 Task: Search one way flight ticket for 1 adult, 5 children, 2 infants in seat and 1 infant on lap in first from West Palm Beach: Palm Beach International Airport to Gillette: Gillette Campbell County Airport on 5-1-2023. Choice of flights is Delta. Number of bags: 1 checked bag. Price is upto 82000. Outbound departure time preference is 16:30.
Action: Mouse moved to (362, 404)
Screenshot: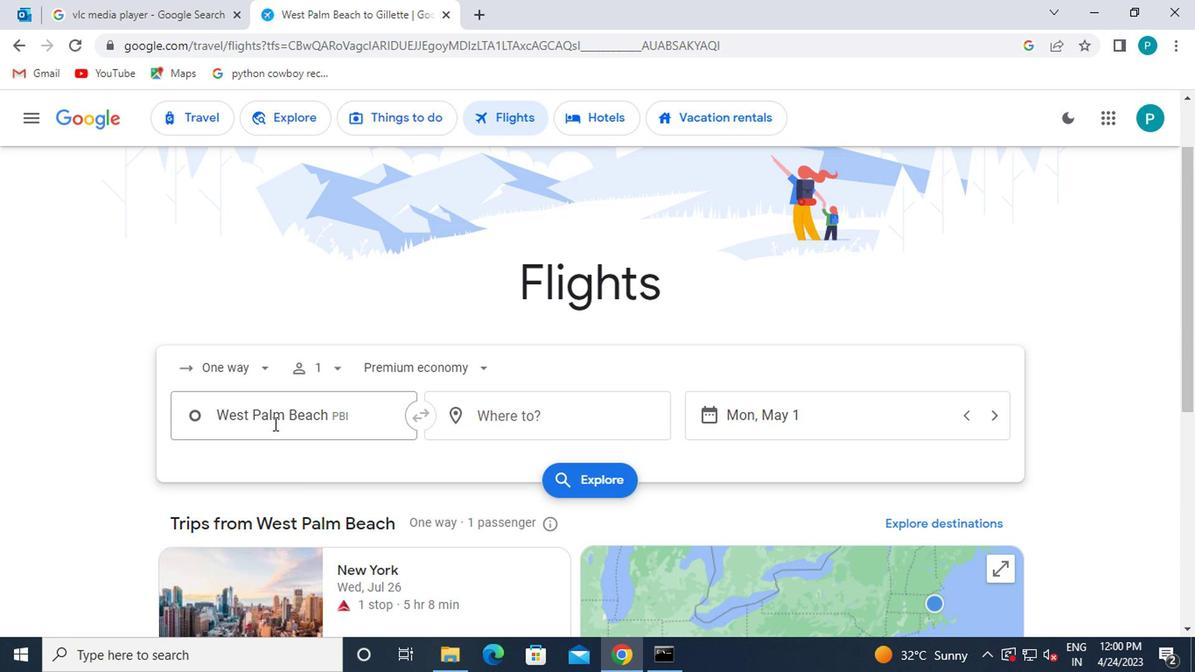 
Action: Mouse pressed left at (362, 404)
Screenshot: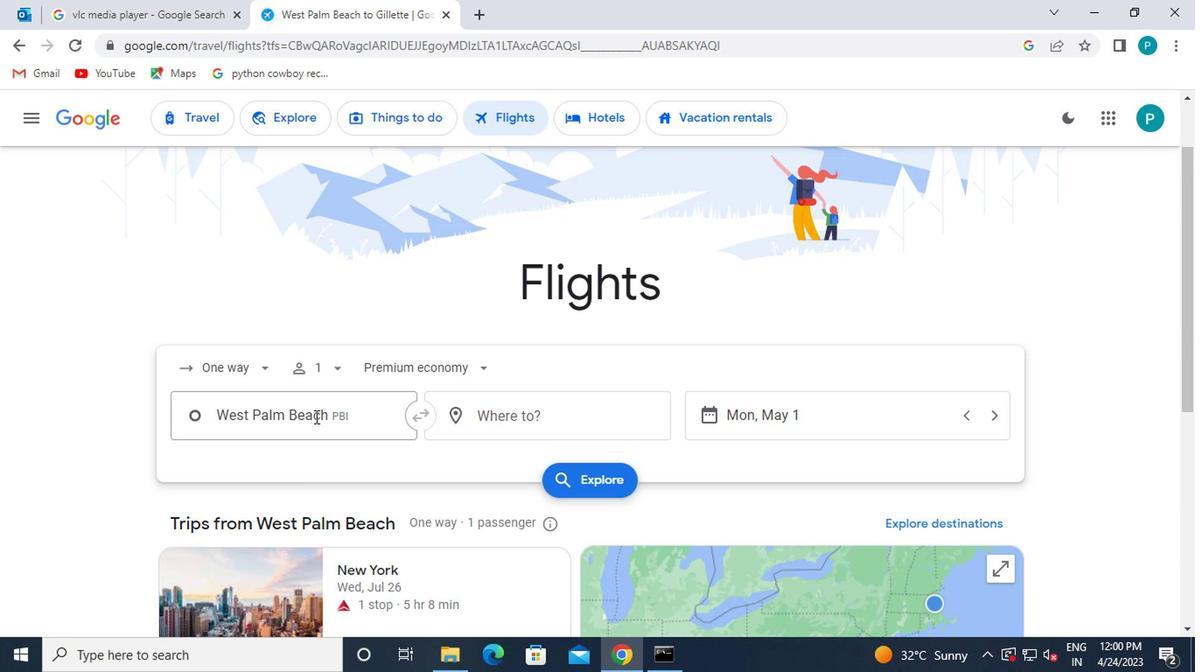
Action: Mouse moved to (376, 498)
Screenshot: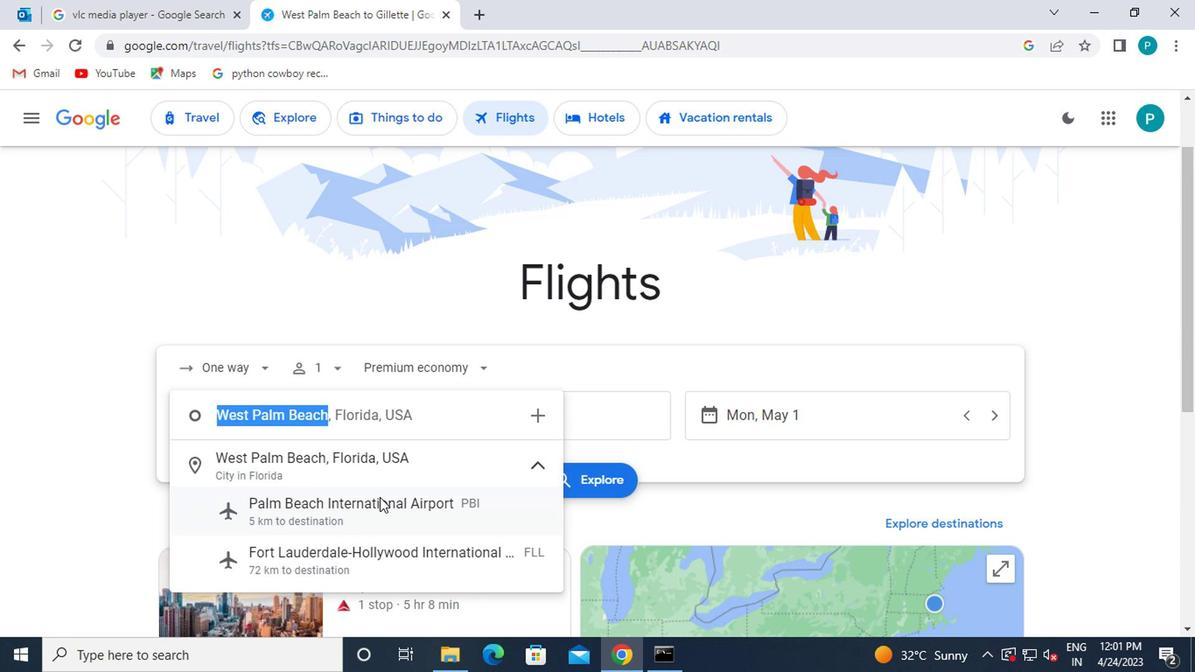
Action: Mouse pressed left at (376, 498)
Screenshot: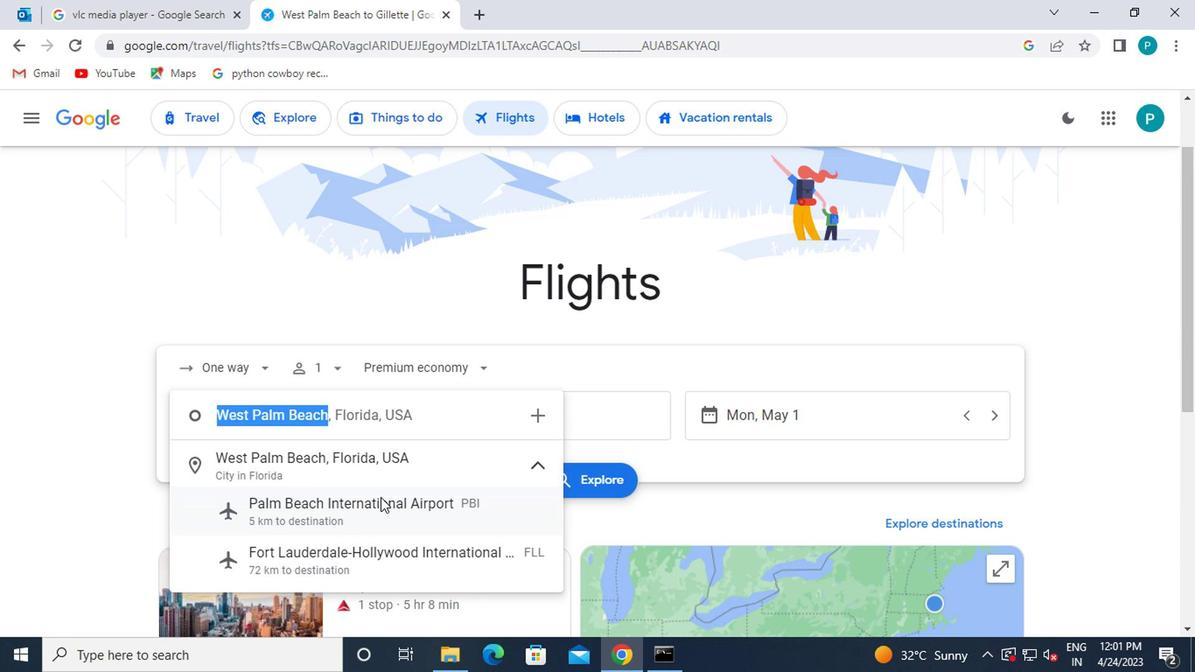 
Action: Mouse moved to (536, 430)
Screenshot: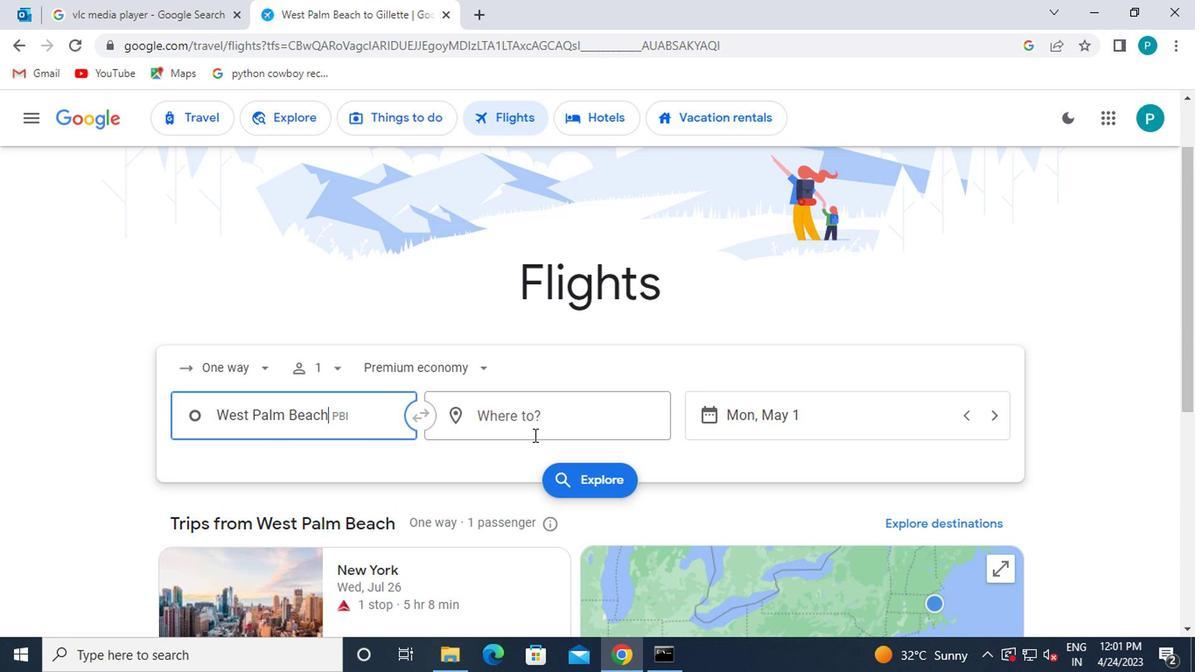 
Action: Mouse pressed left at (536, 430)
Screenshot: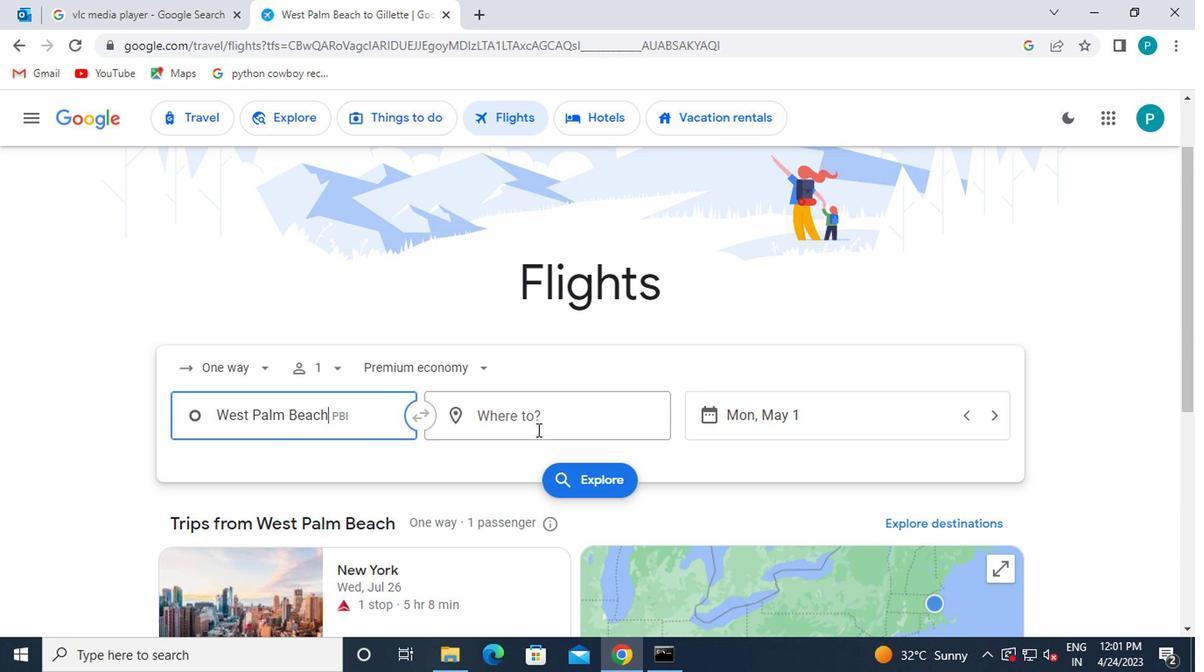 
Action: Key pressed gillette
Screenshot: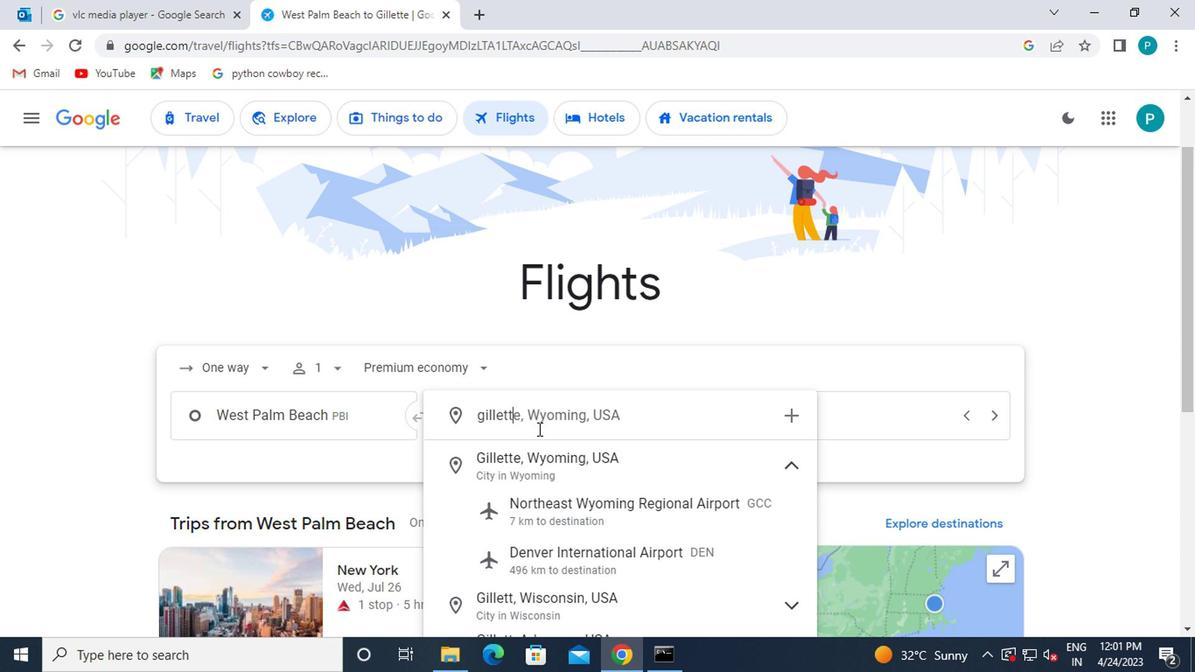 
Action: Mouse moved to (536, 521)
Screenshot: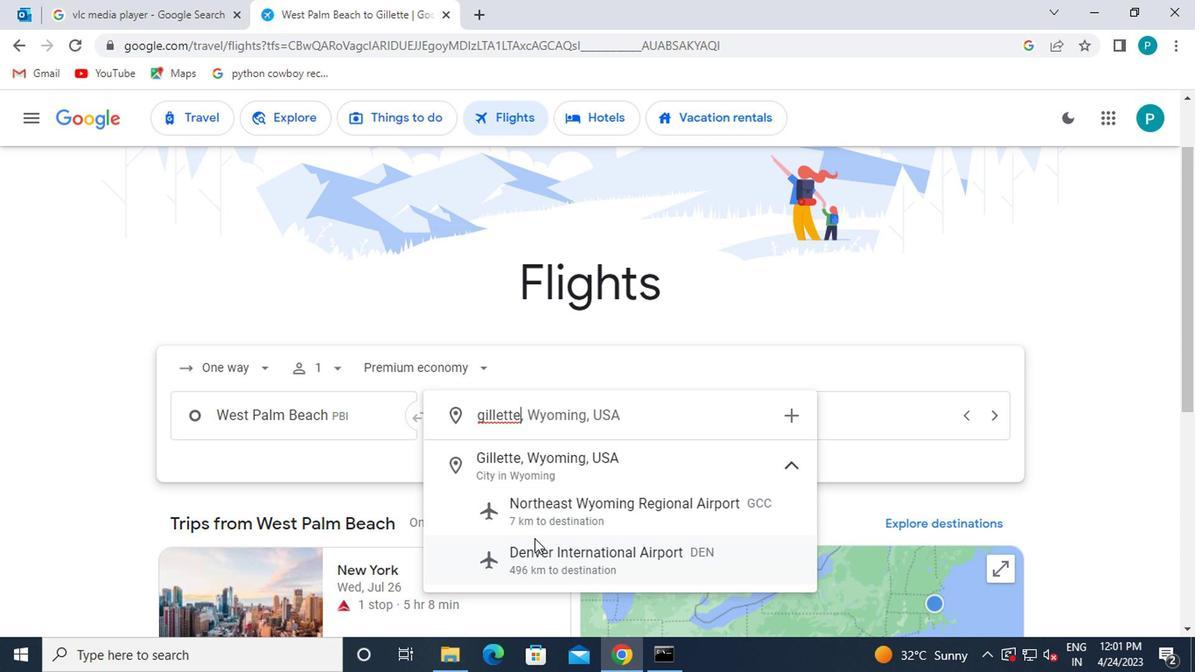 
Action: Mouse pressed left at (536, 521)
Screenshot: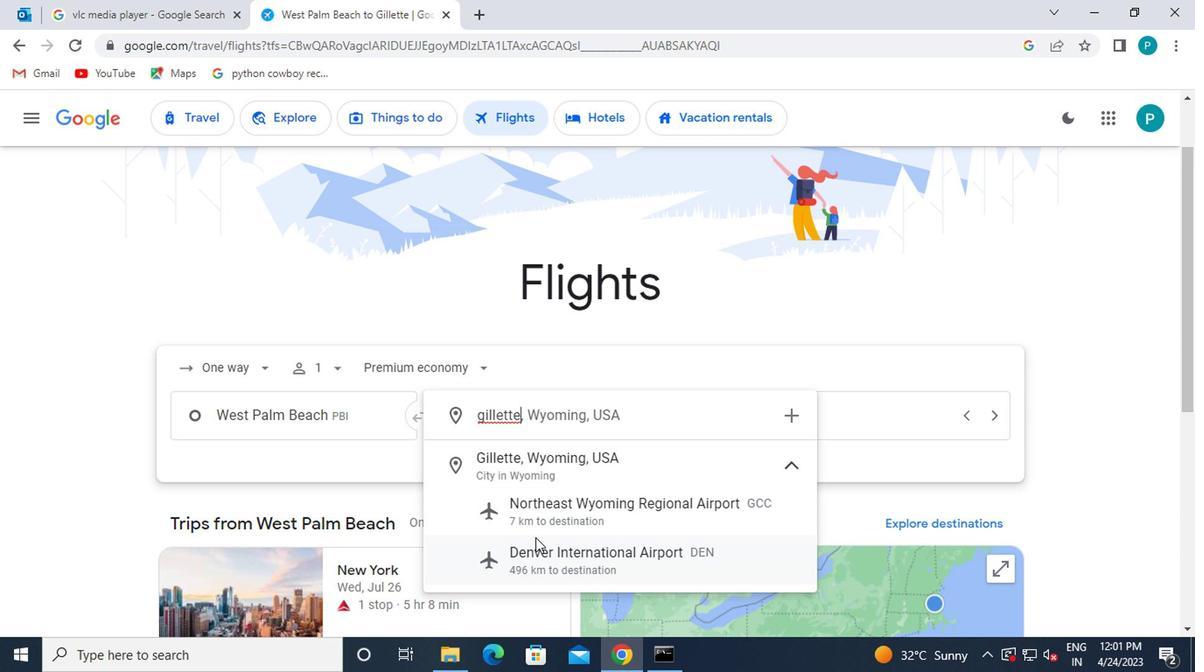 
Action: Mouse moved to (217, 378)
Screenshot: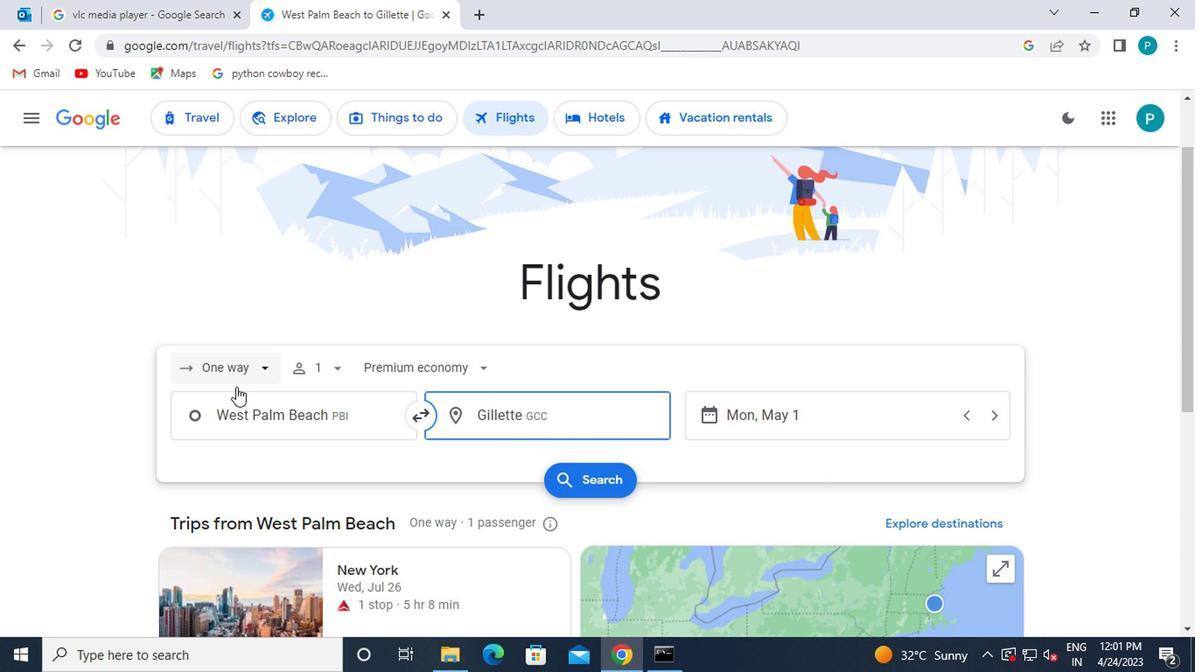 
Action: Mouse pressed left at (217, 378)
Screenshot: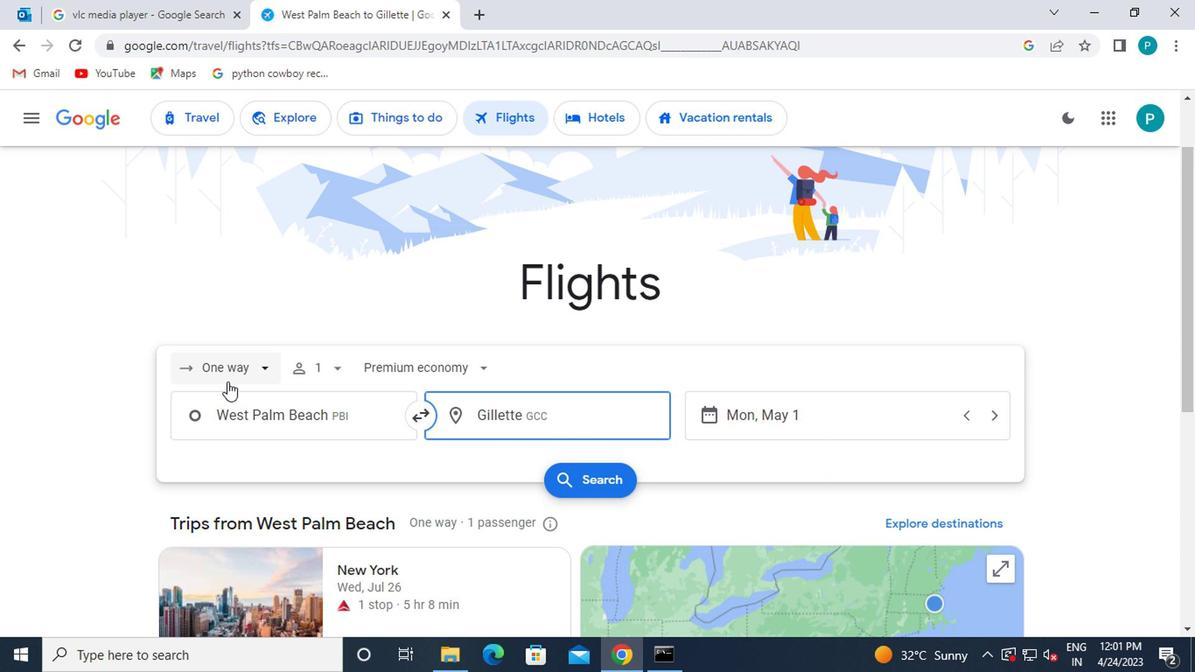 
Action: Mouse moved to (248, 451)
Screenshot: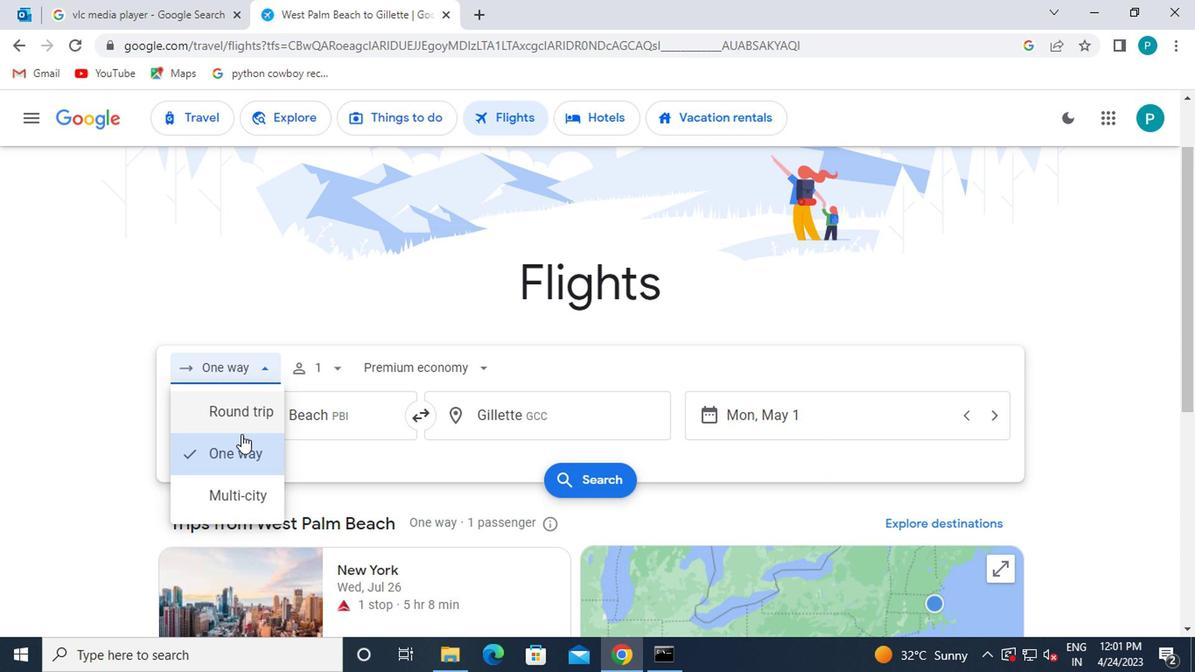 
Action: Mouse pressed left at (248, 451)
Screenshot: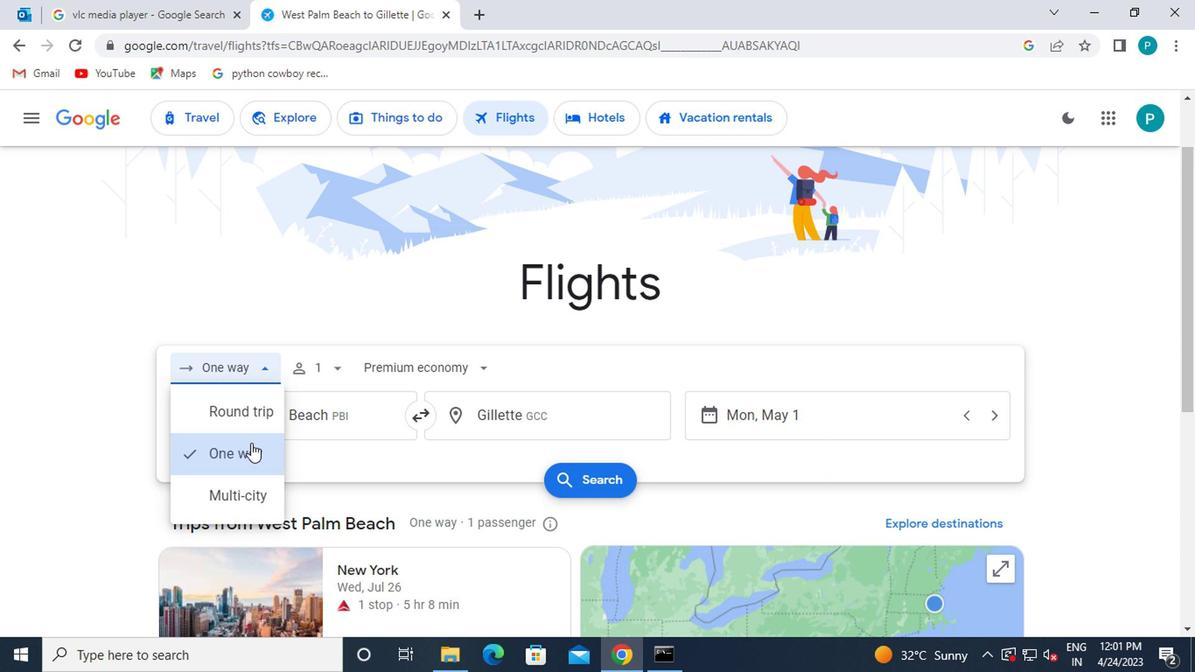 
Action: Mouse moved to (312, 374)
Screenshot: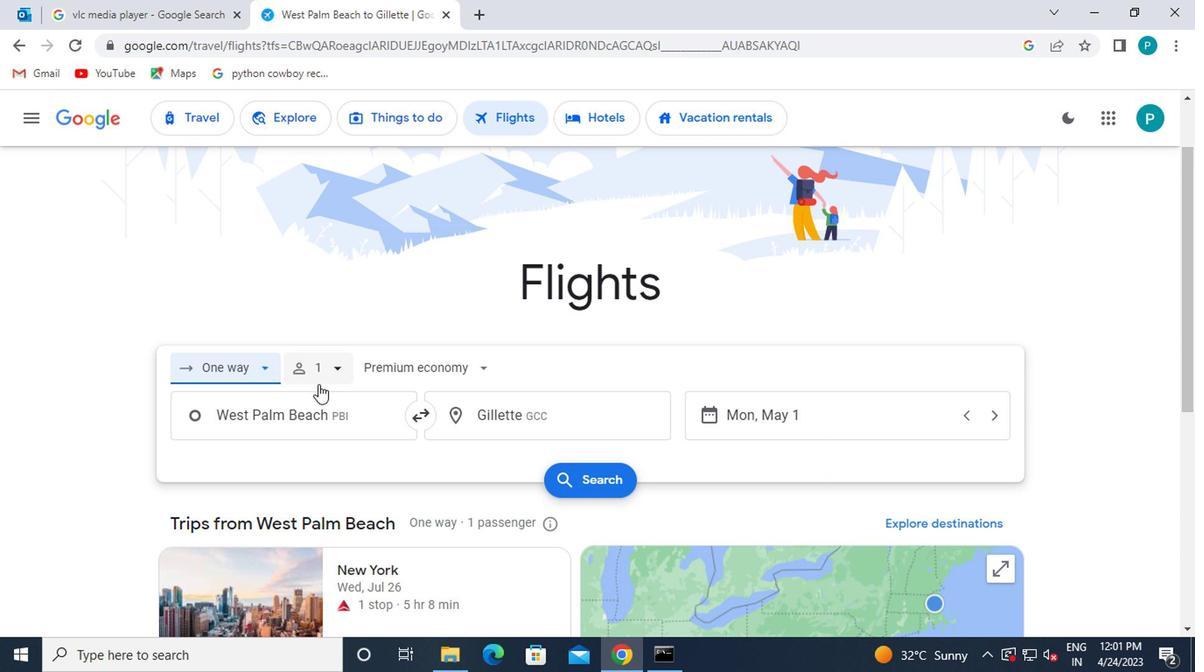 
Action: Mouse pressed left at (312, 374)
Screenshot: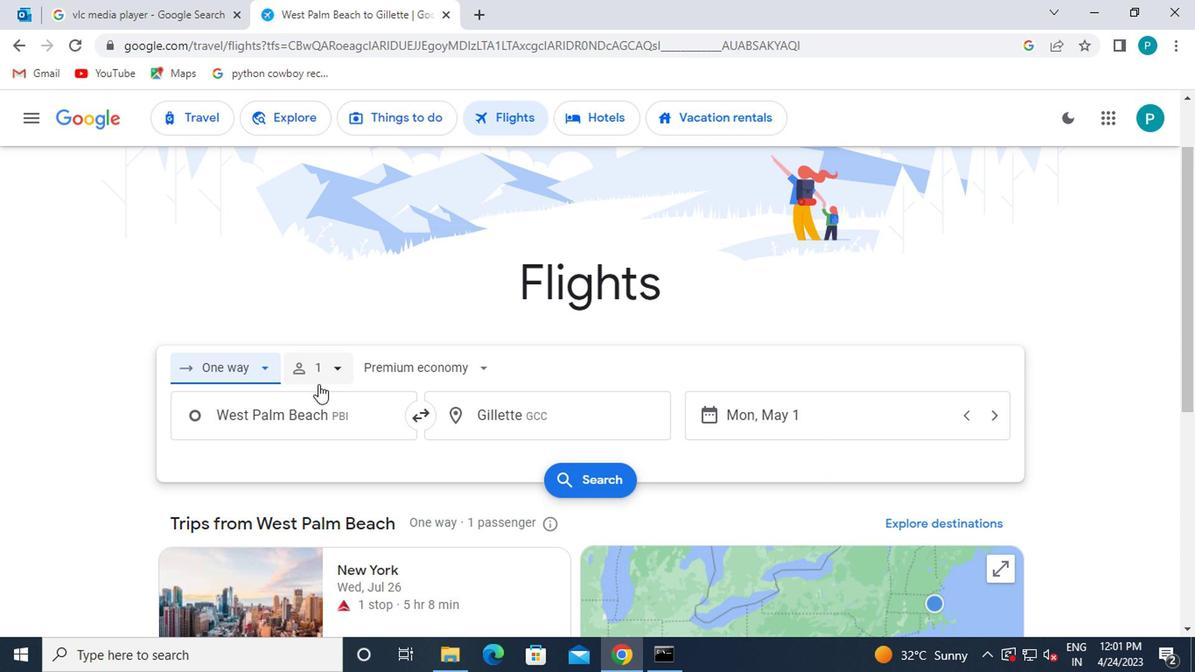 
Action: Mouse moved to (471, 414)
Screenshot: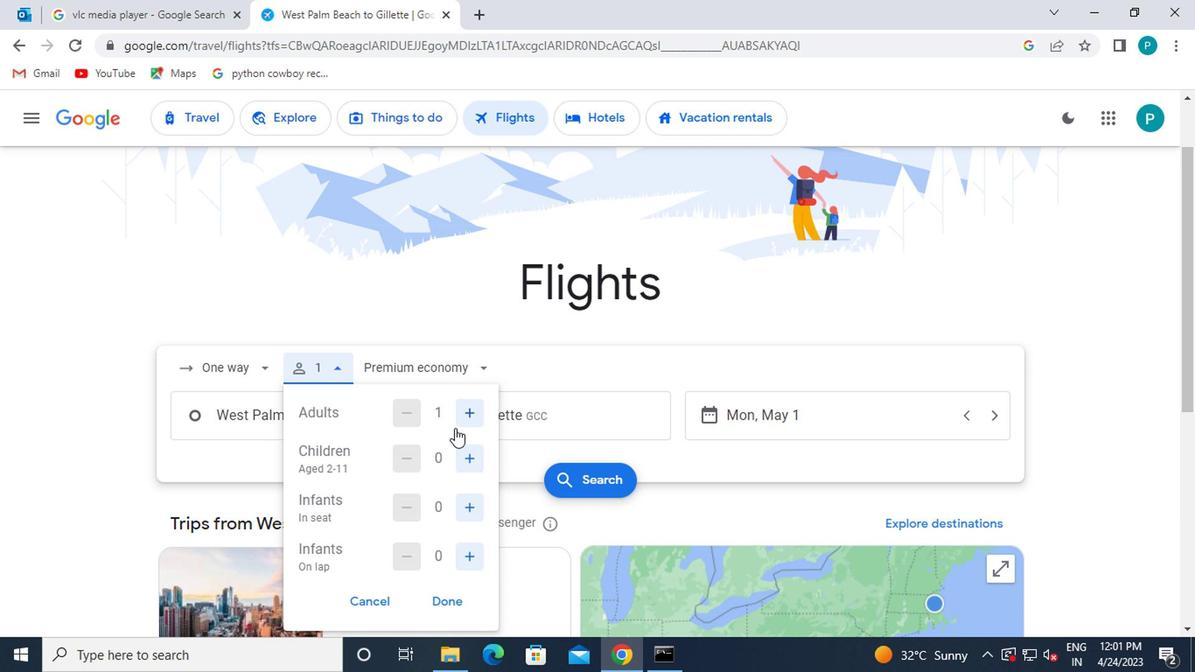 
Action: Mouse pressed left at (471, 414)
Screenshot: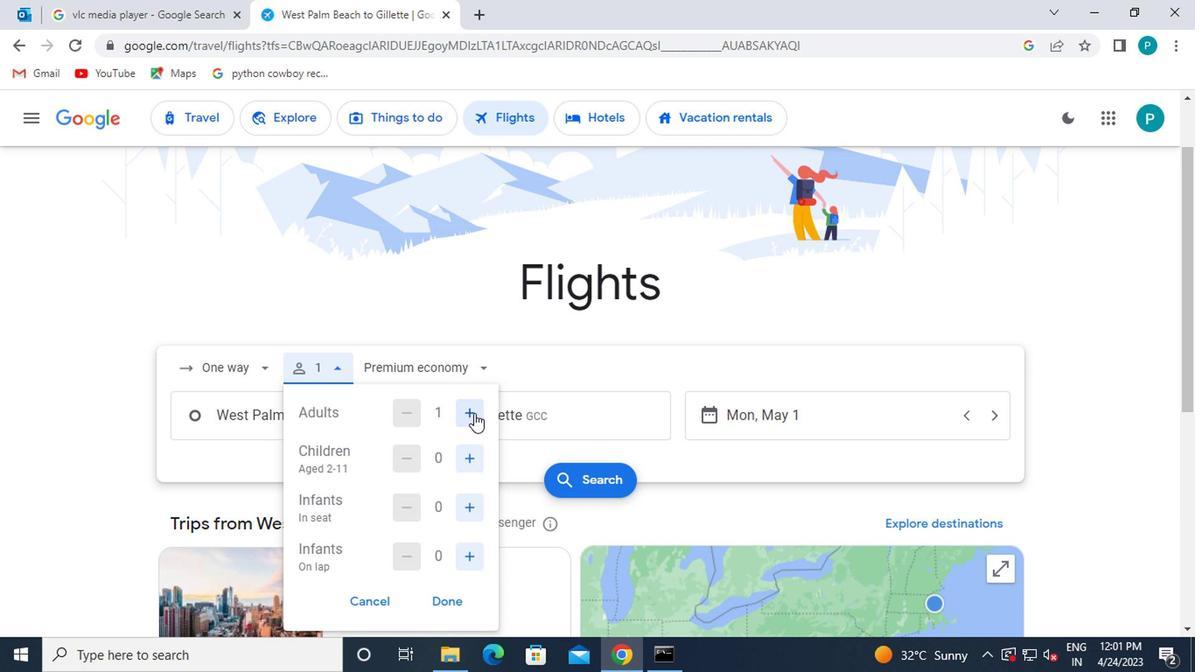 
Action: Mouse pressed left at (471, 414)
Screenshot: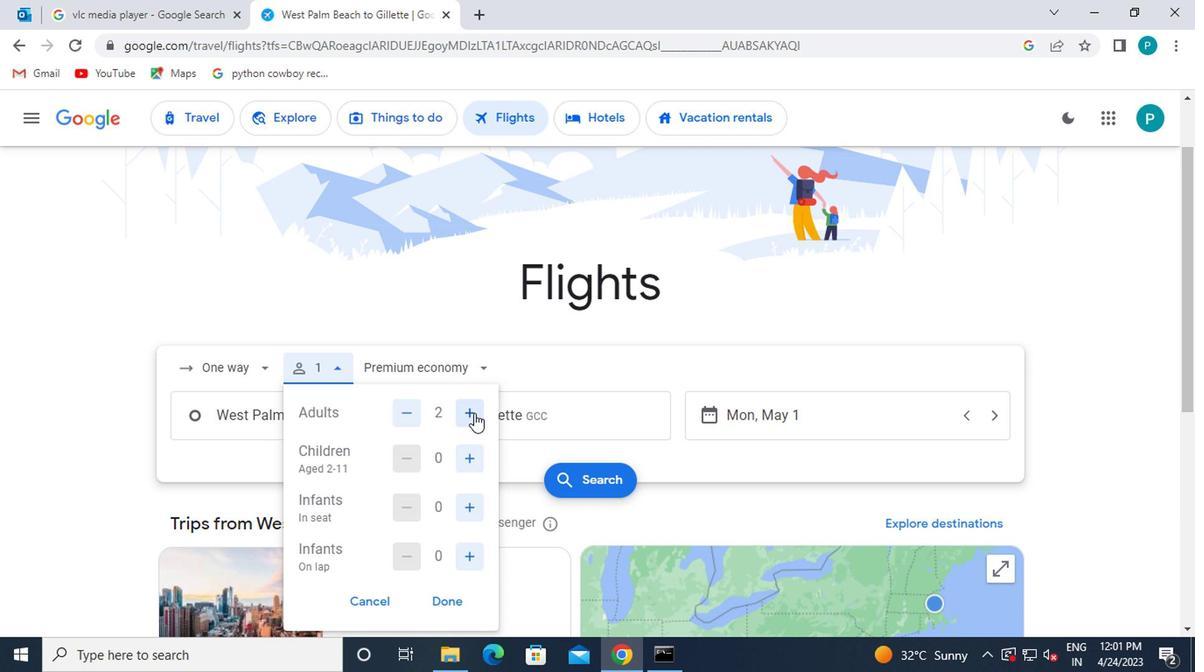 
Action: Mouse moved to (401, 409)
Screenshot: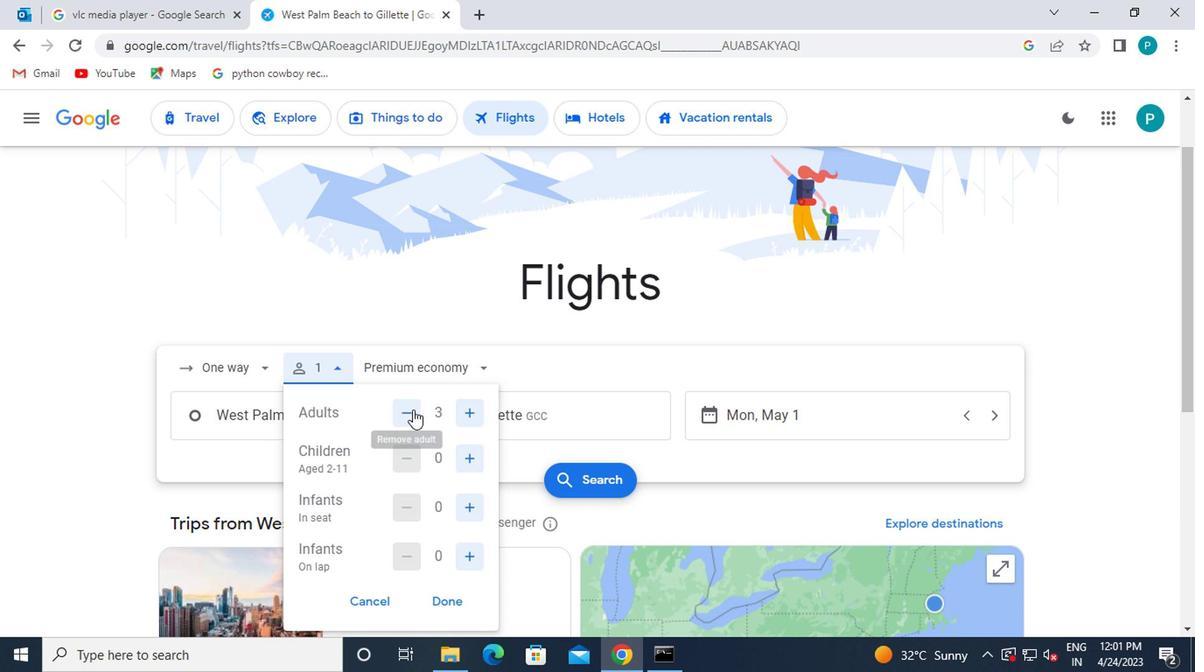 
Action: Mouse pressed left at (401, 409)
Screenshot: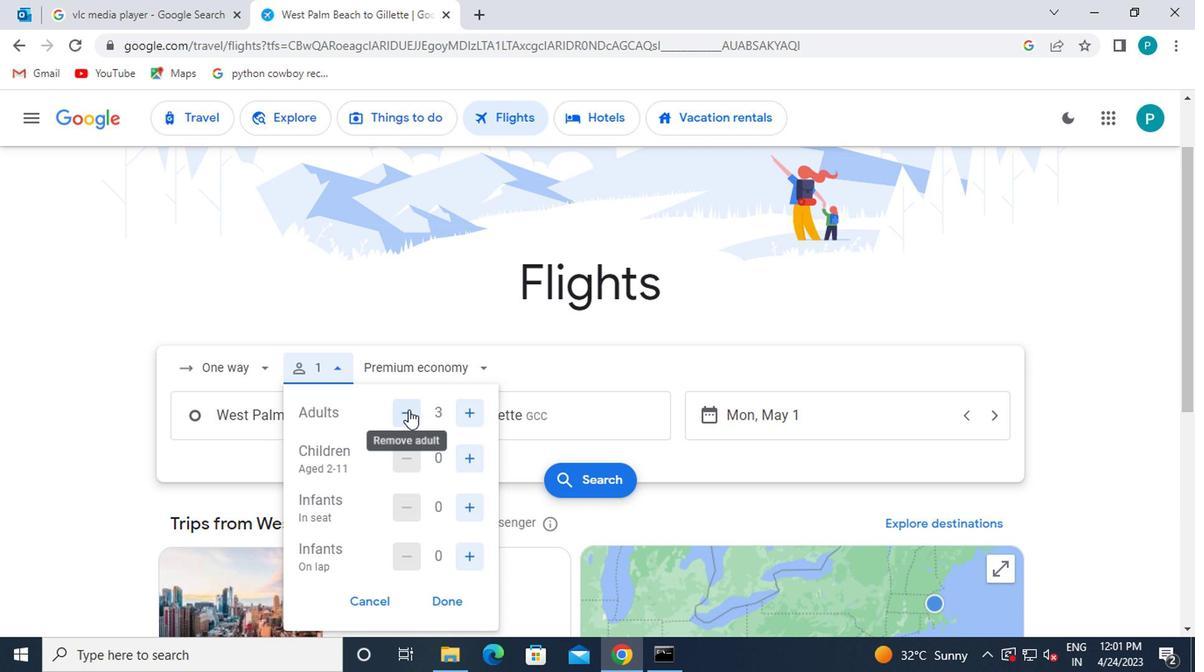 
Action: Mouse pressed left at (401, 409)
Screenshot: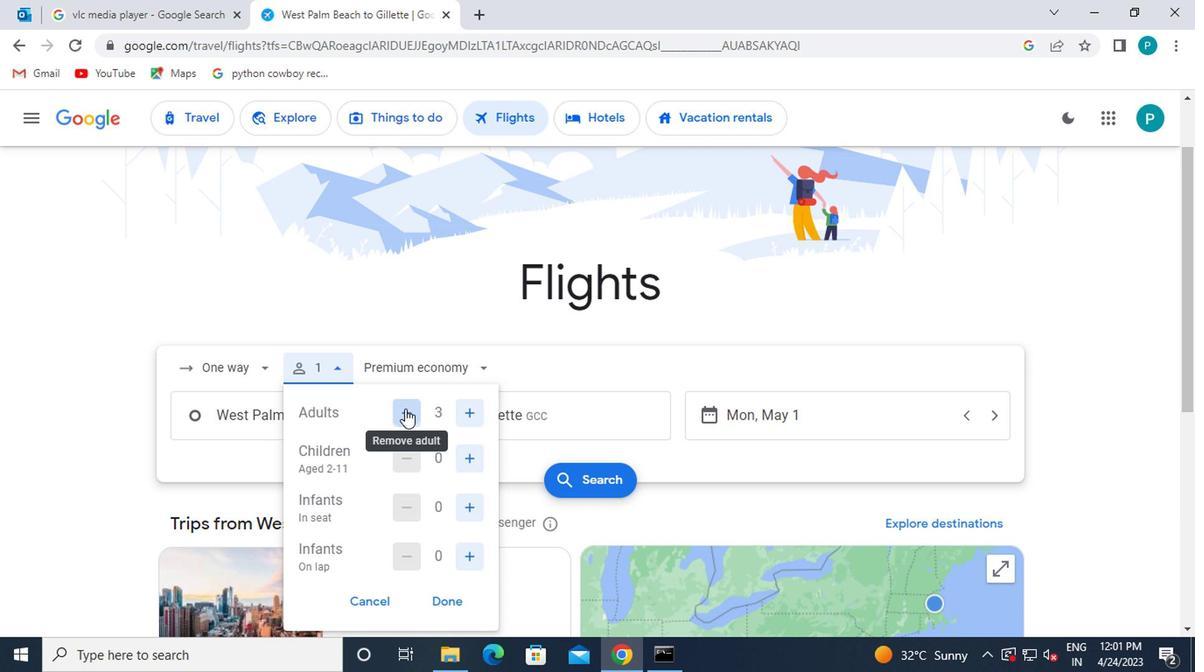 
Action: Mouse moved to (474, 455)
Screenshot: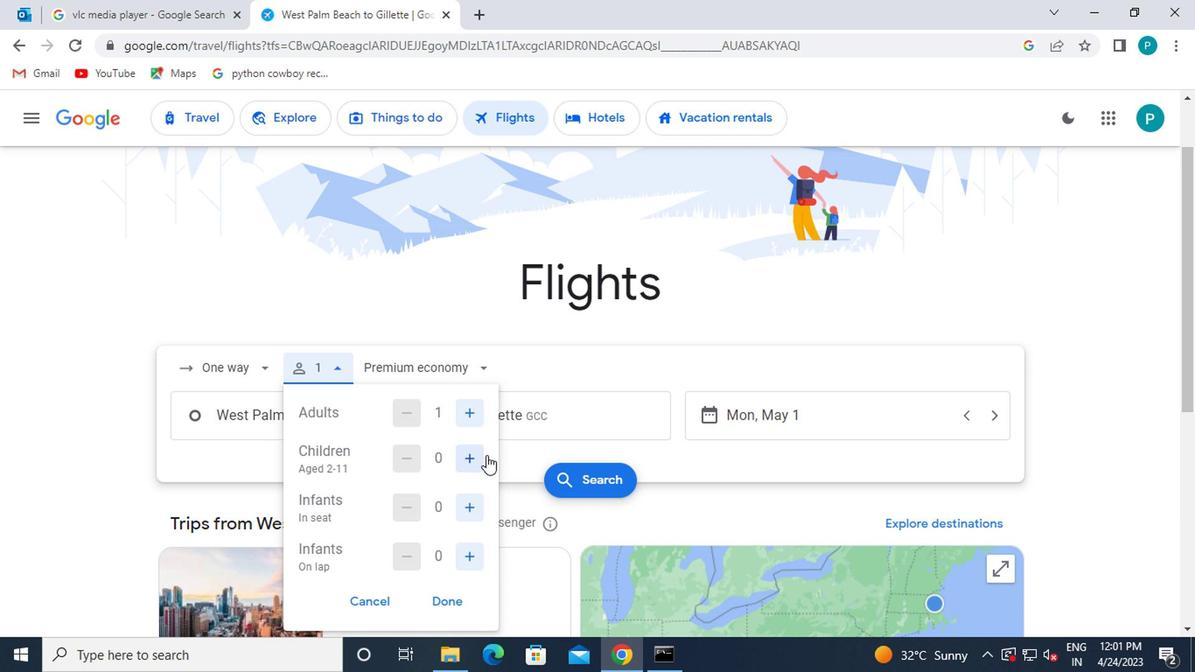 
Action: Mouse pressed left at (474, 455)
Screenshot: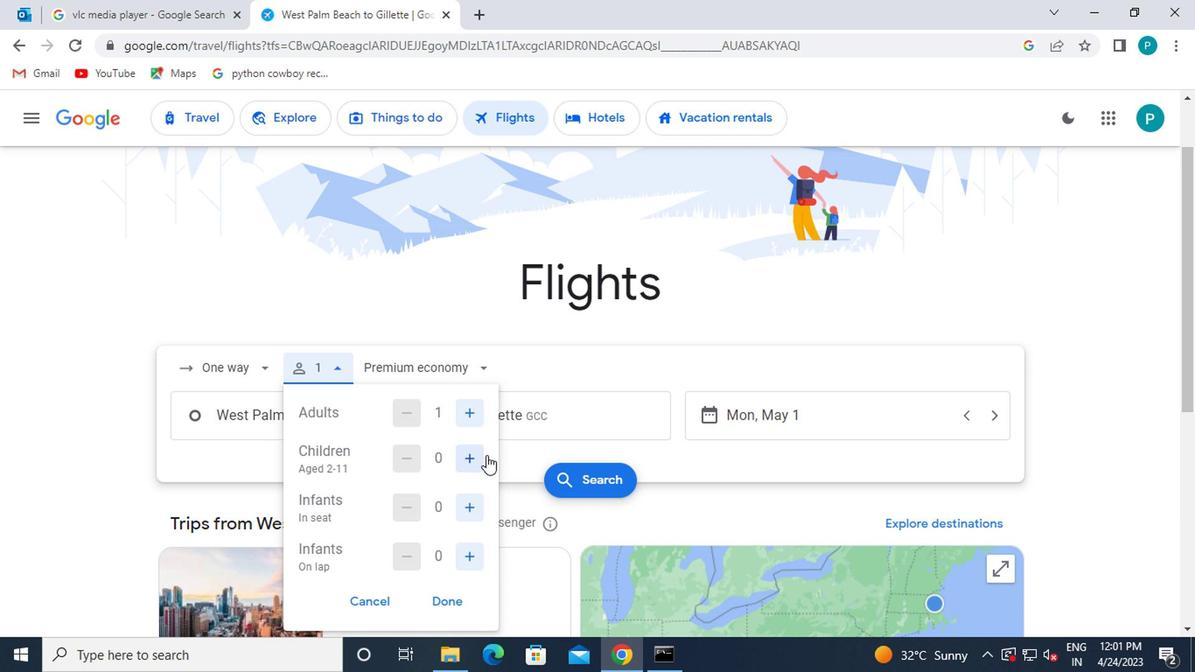 
Action: Mouse moved to (461, 511)
Screenshot: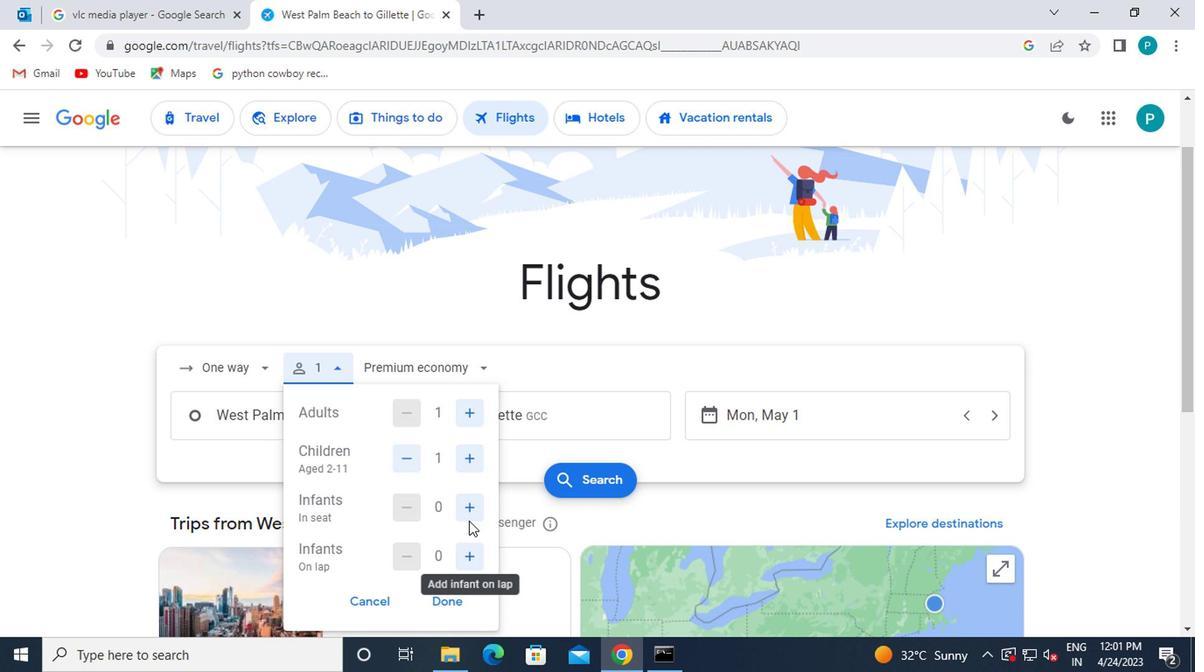 
Action: Mouse pressed left at (461, 511)
Screenshot: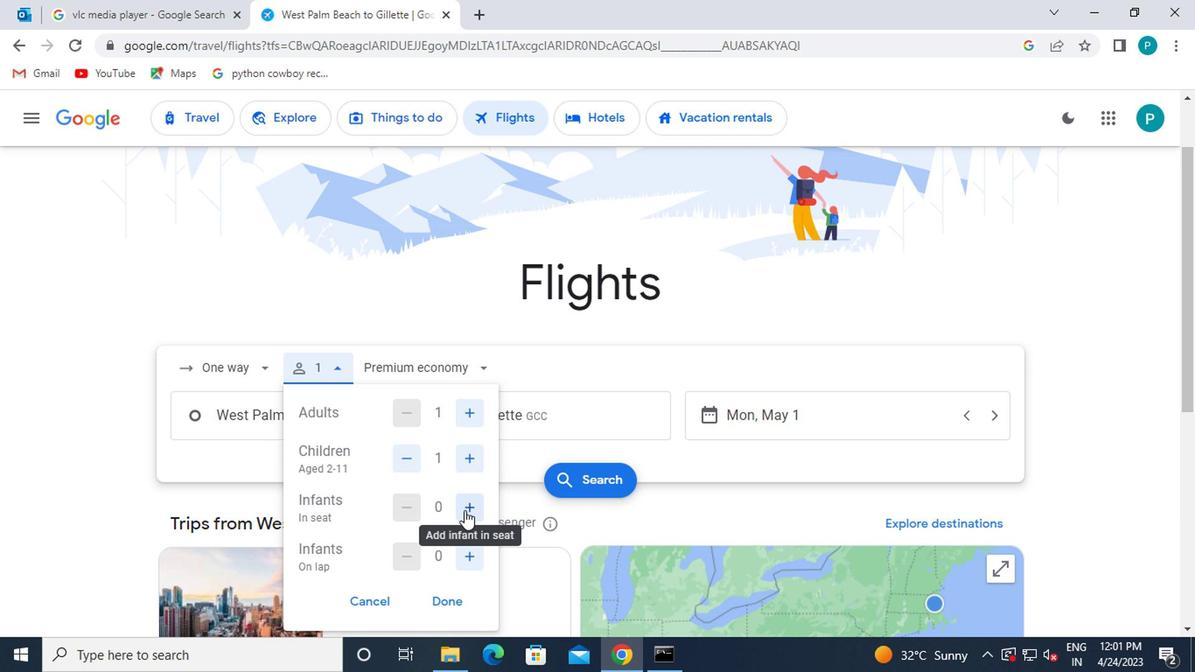 
Action: Mouse pressed left at (461, 511)
Screenshot: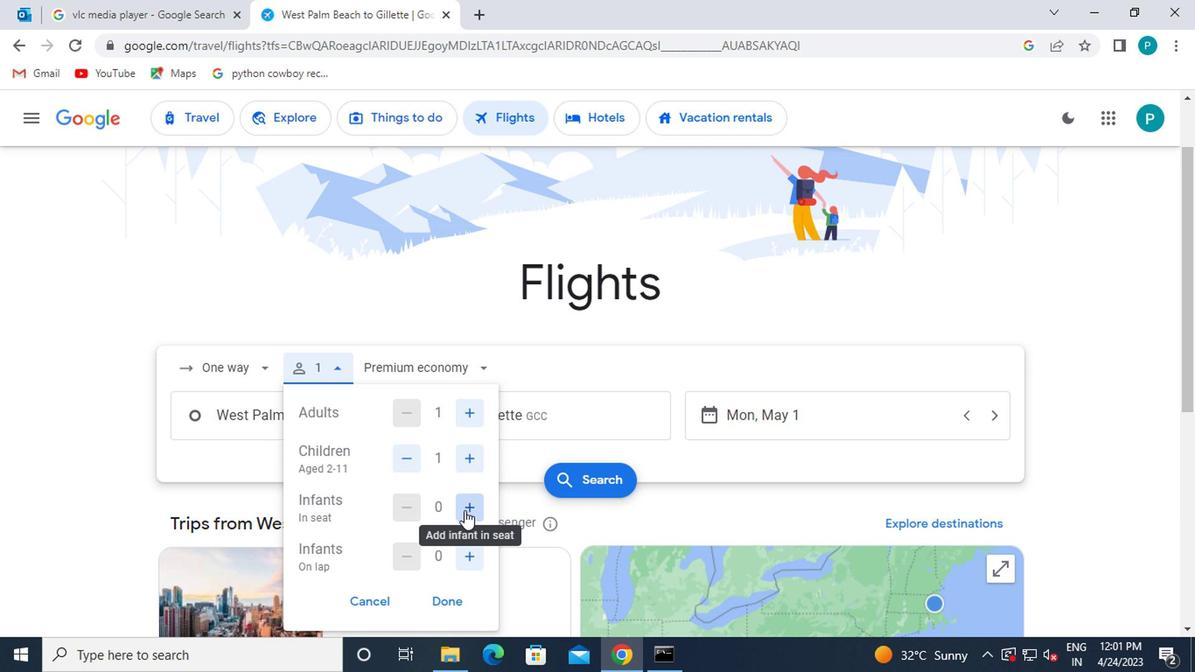 
Action: Mouse moved to (438, 598)
Screenshot: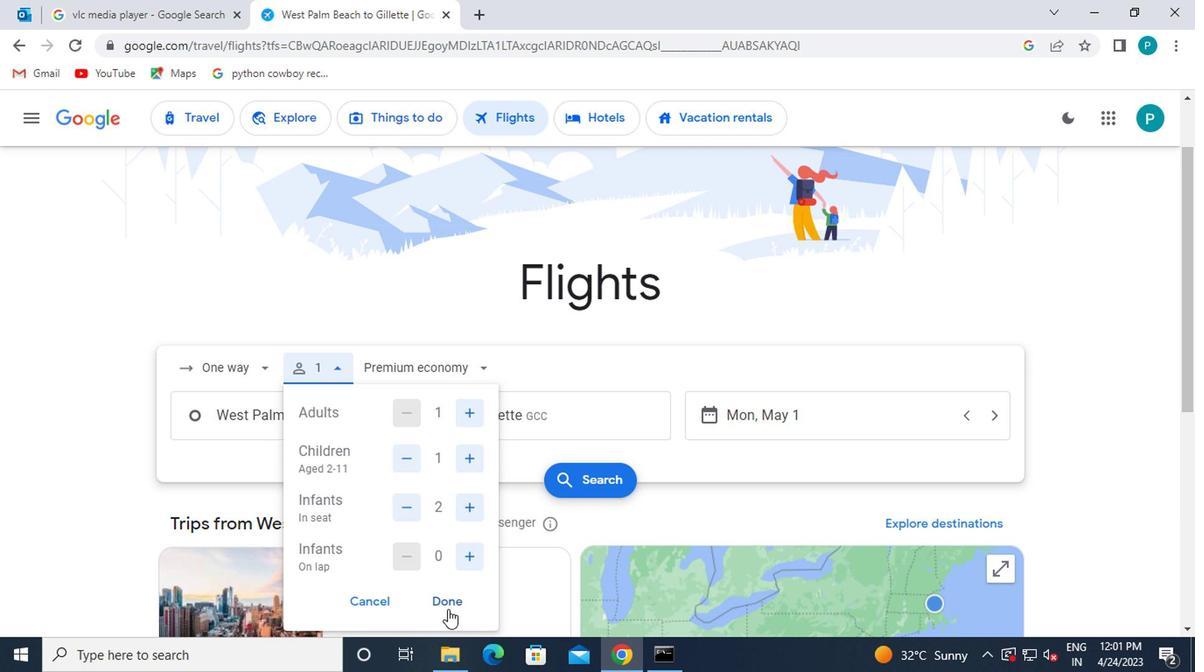 
Action: Mouse pressed left at (438, 598)
Screenshot: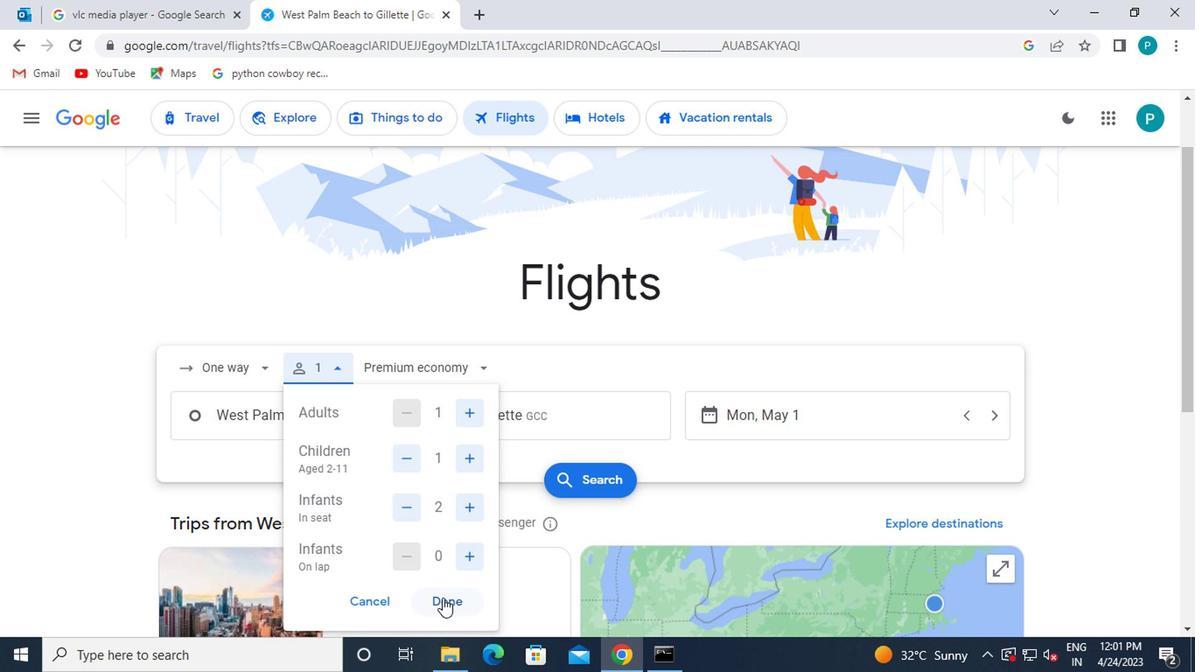 
Action: Mouse moved to (315, 372)
Screenshot: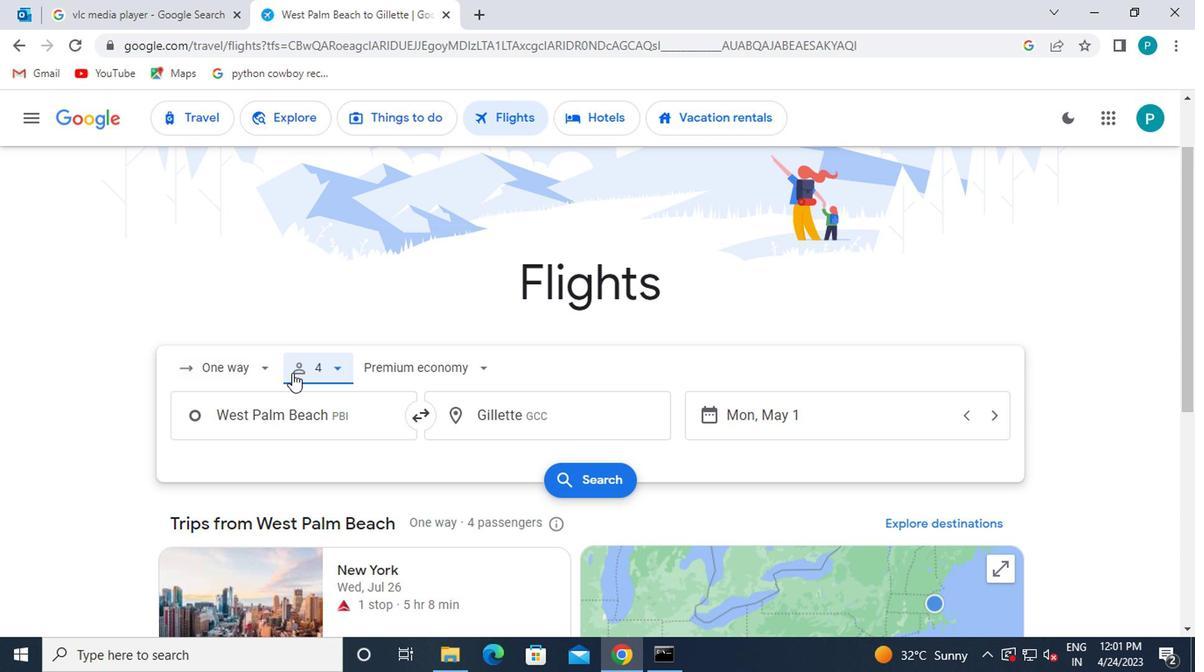 
Action: Mouse pressed left at (315, 372)
Screenshot: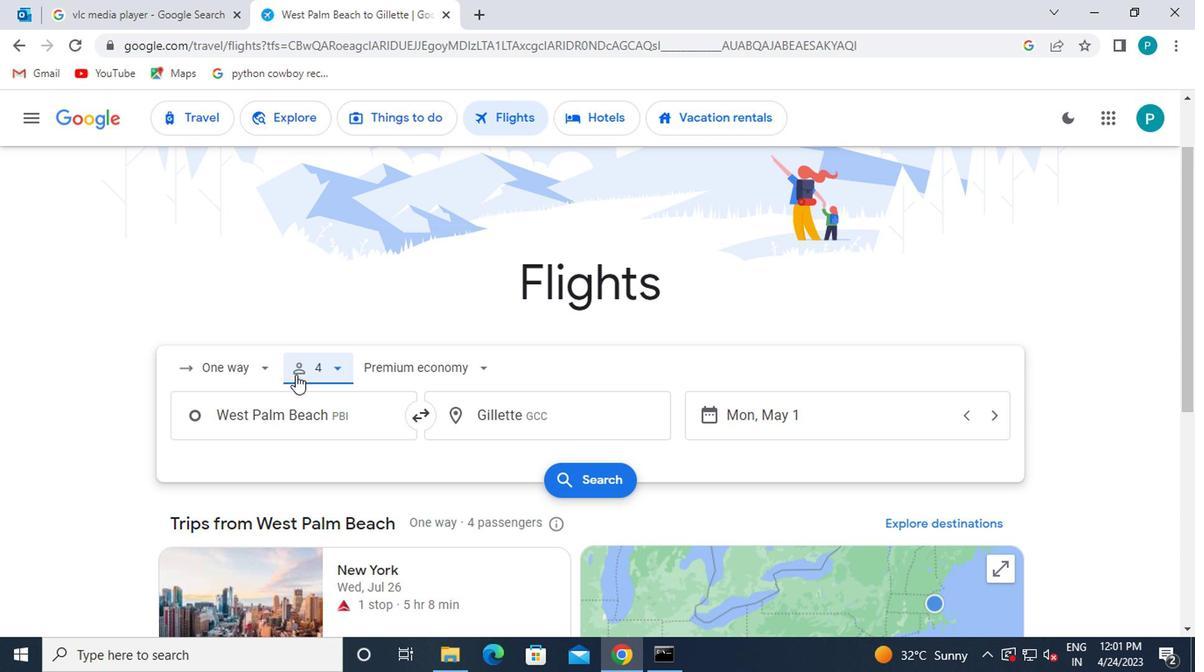
Action: Mouse moved to (470, 453)
Screenshot: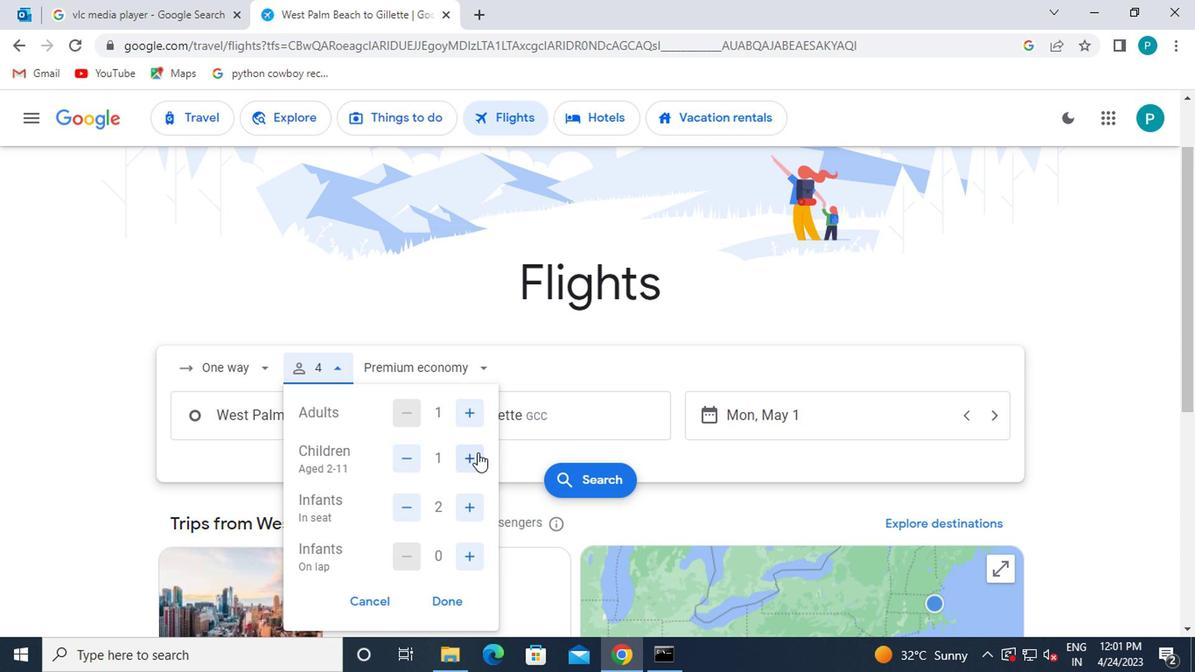 
Action: Mouse pressed left at (470, 453)
Screenshot: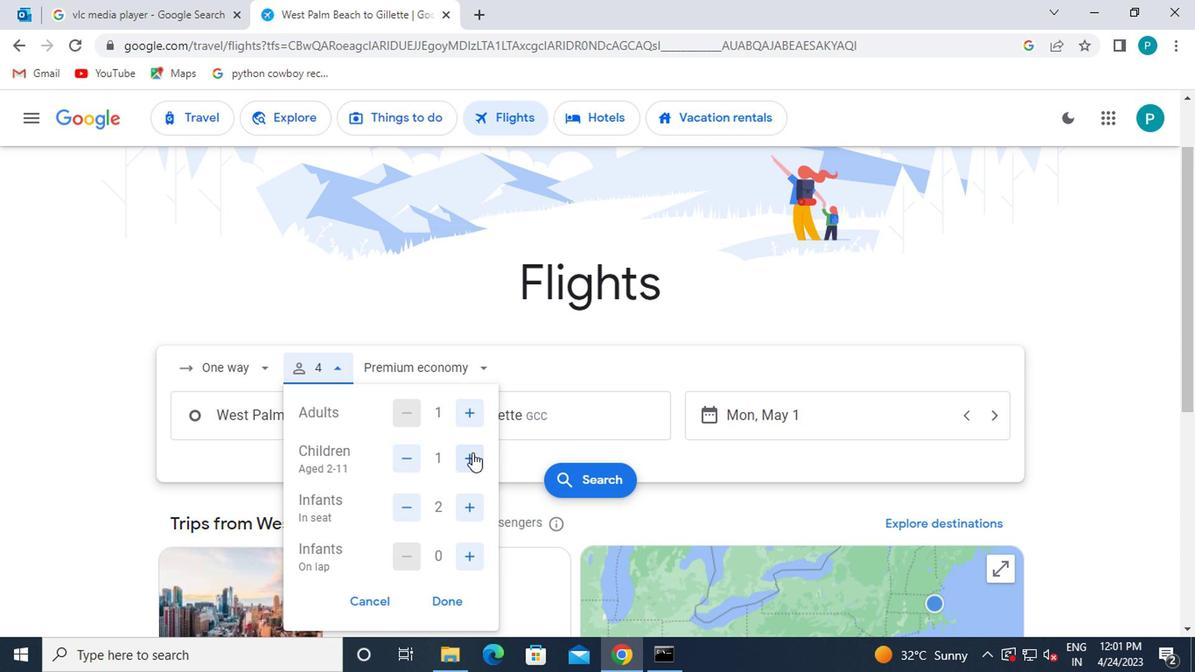 
Action: Mouse pressed left at (470, 453)
Screenshot: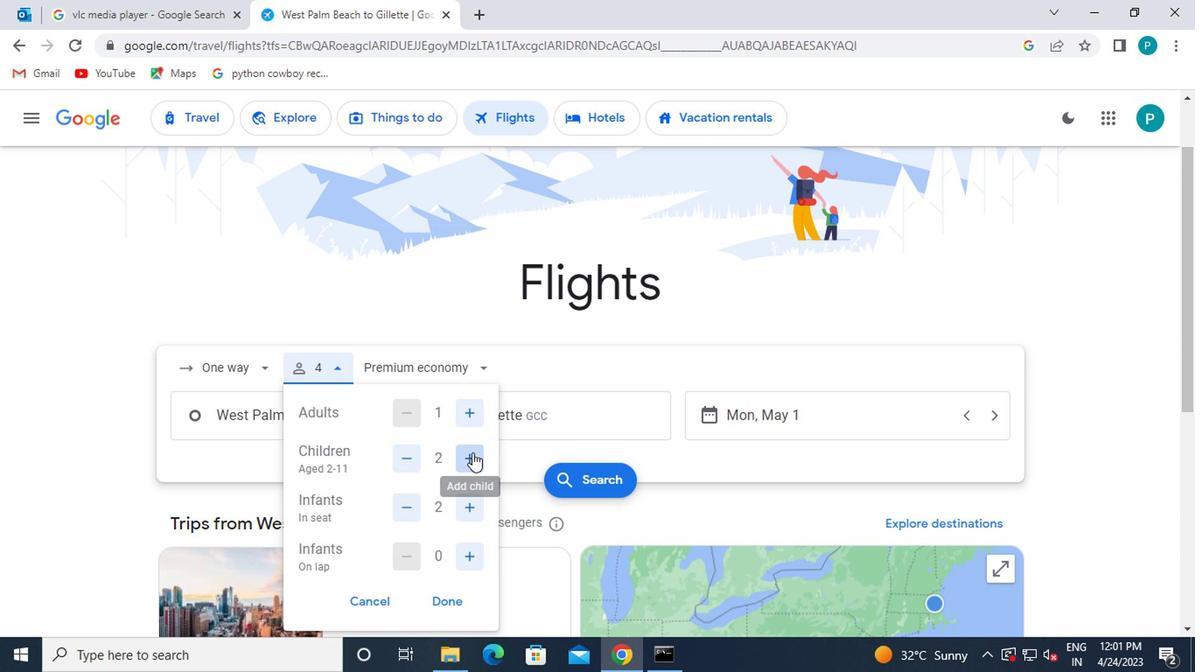 
Action: Mouse pressed left at (470, 453)
Screenshot: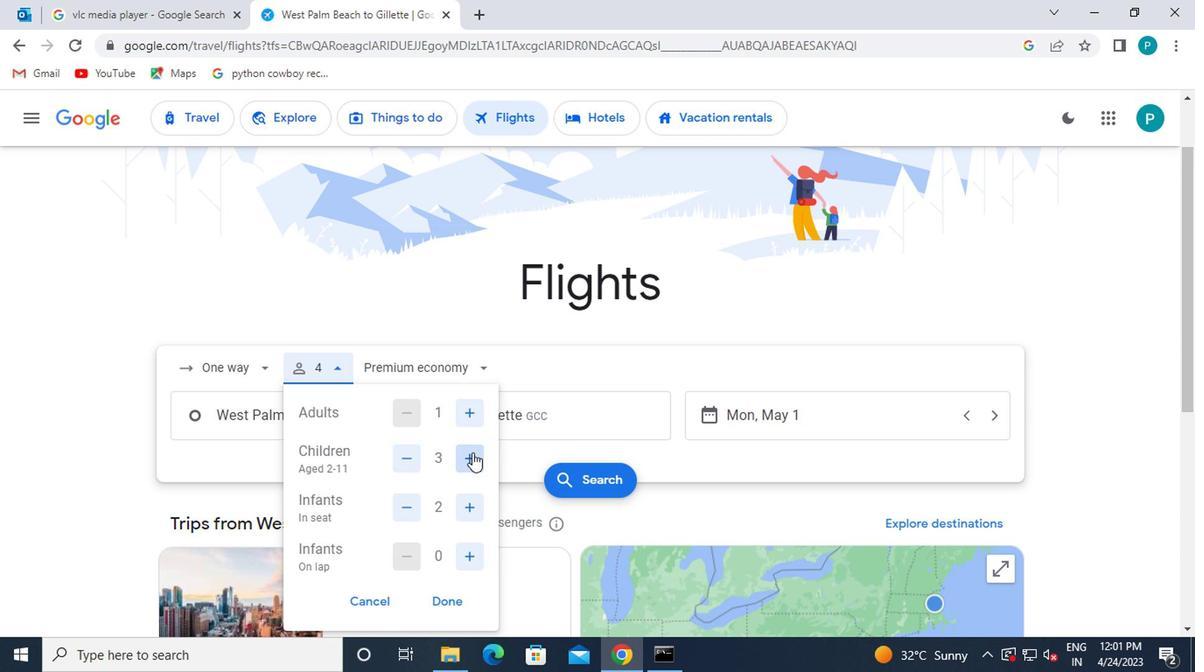 
Action: Mouse pressed left at (470, 453)
Screenshot: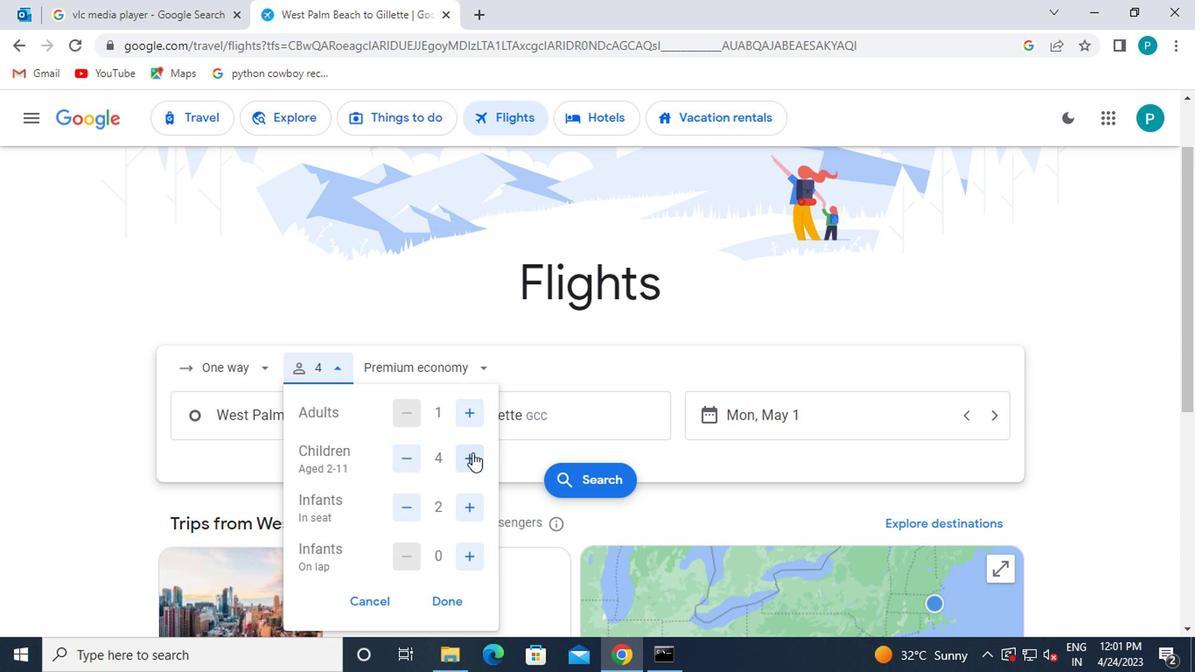 
Action: Mouse moved to (428, 595)
Screenshot: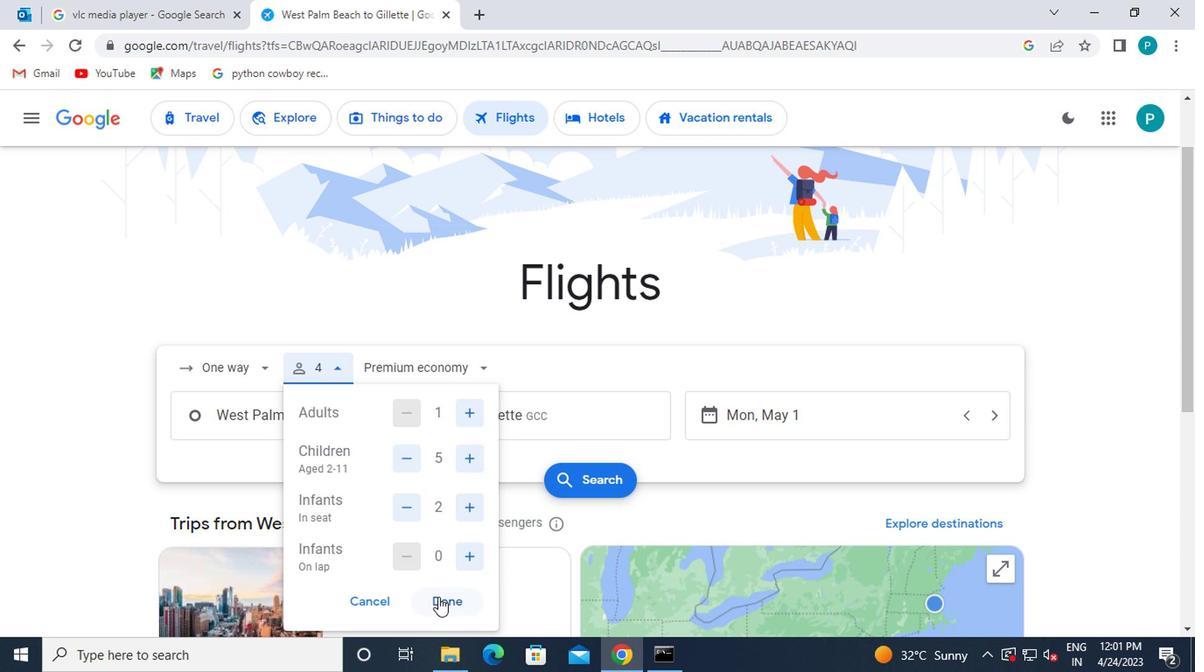 
Action: Mouse pressed left at (428, 595)
Screenshot: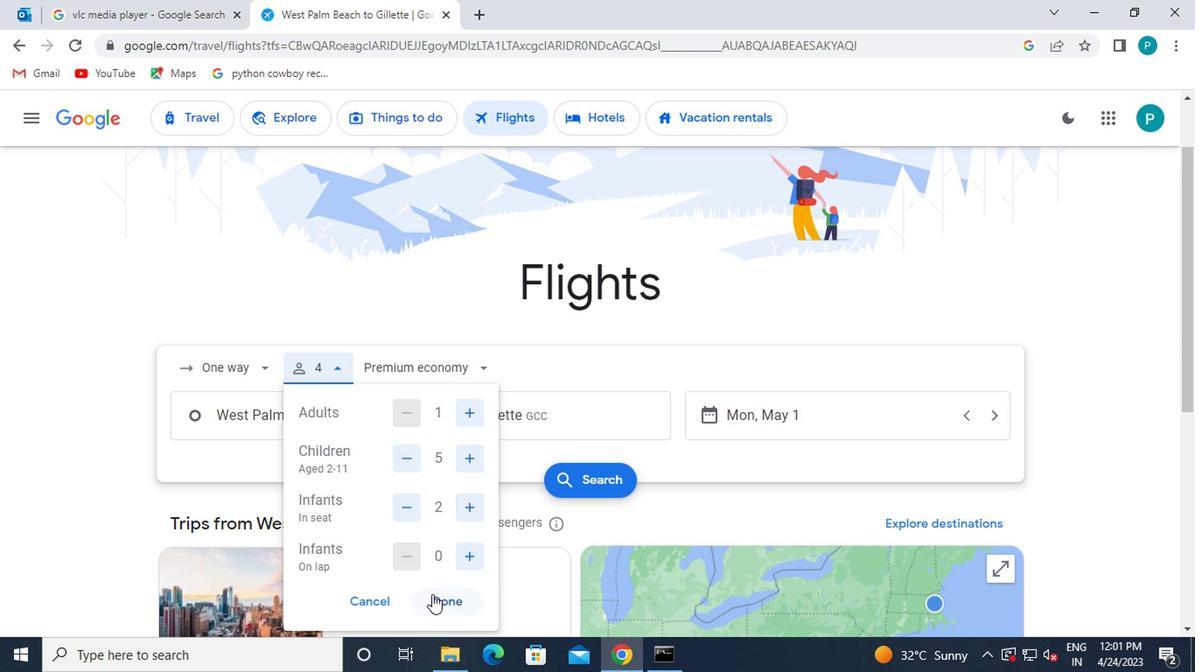 
Action: Mouse moved to (341, 370)
Screenshot: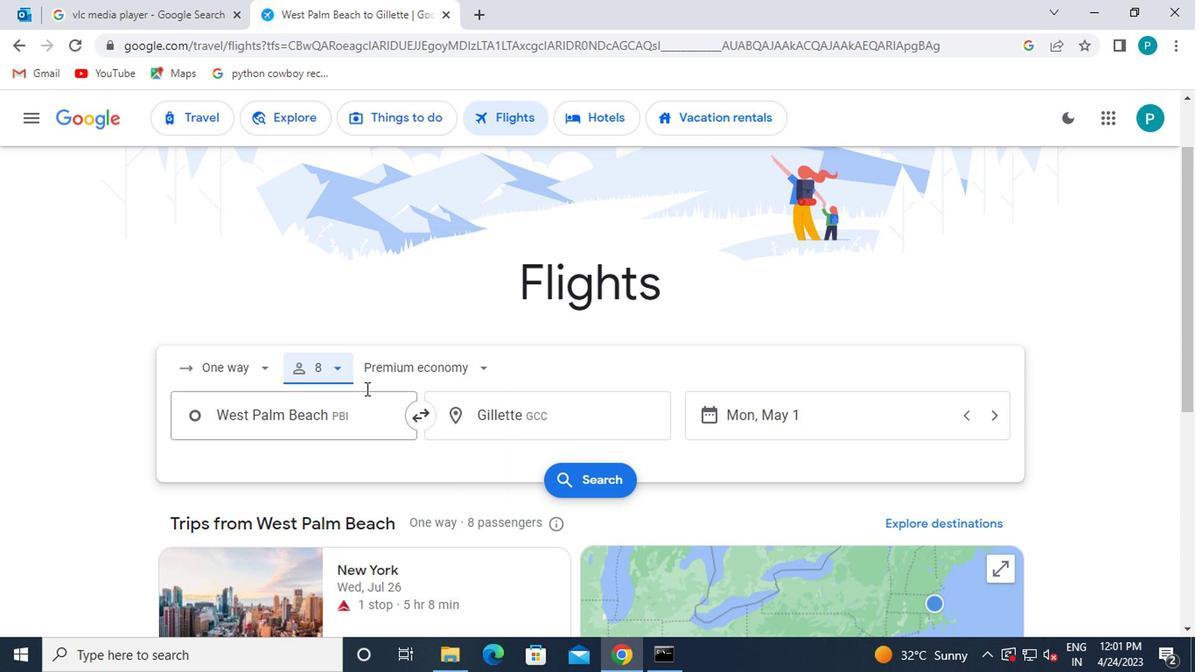 
Action: Mouse pressed left at (341, 370)
Screenshot: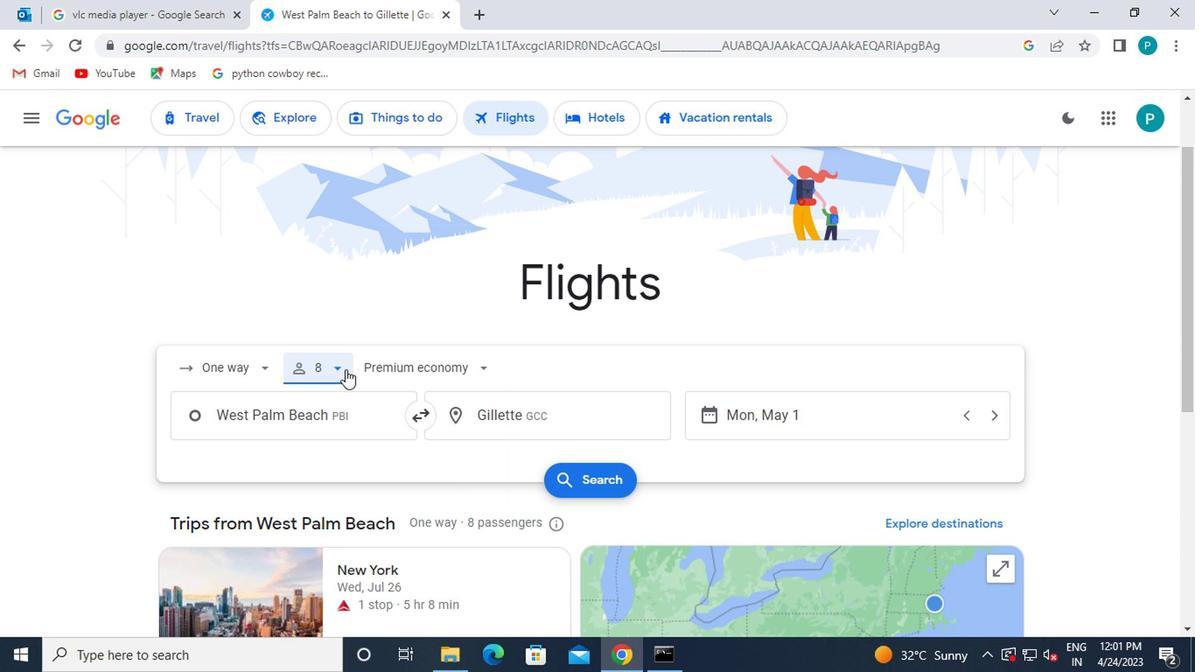 
Action: Mouse moved to (461, 559)
Screenshot: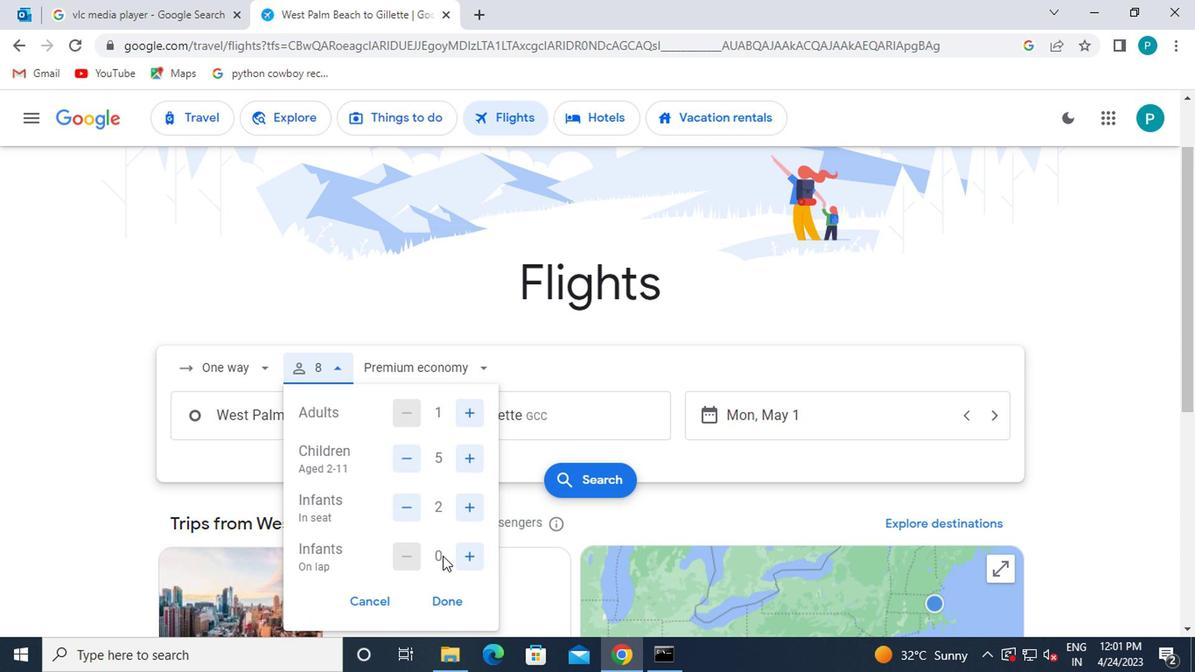 
Action: Mouse pressed left at (461, 559)
Screenshot: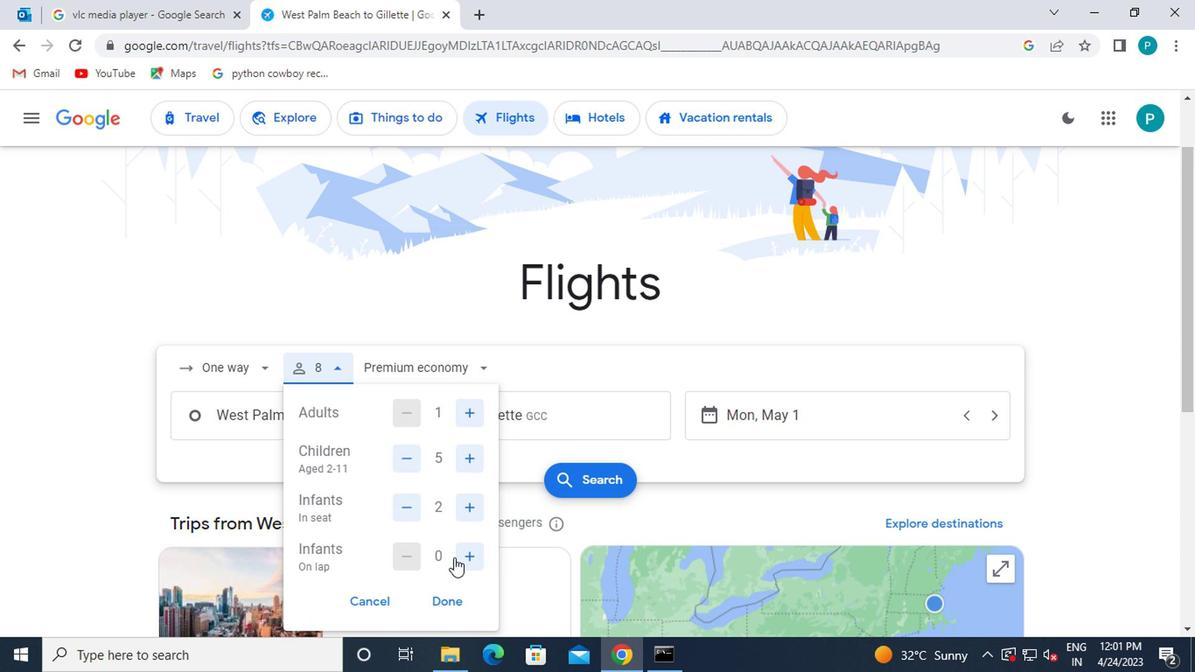 
Action: Mouse moved to (403, 572)
Screenshot: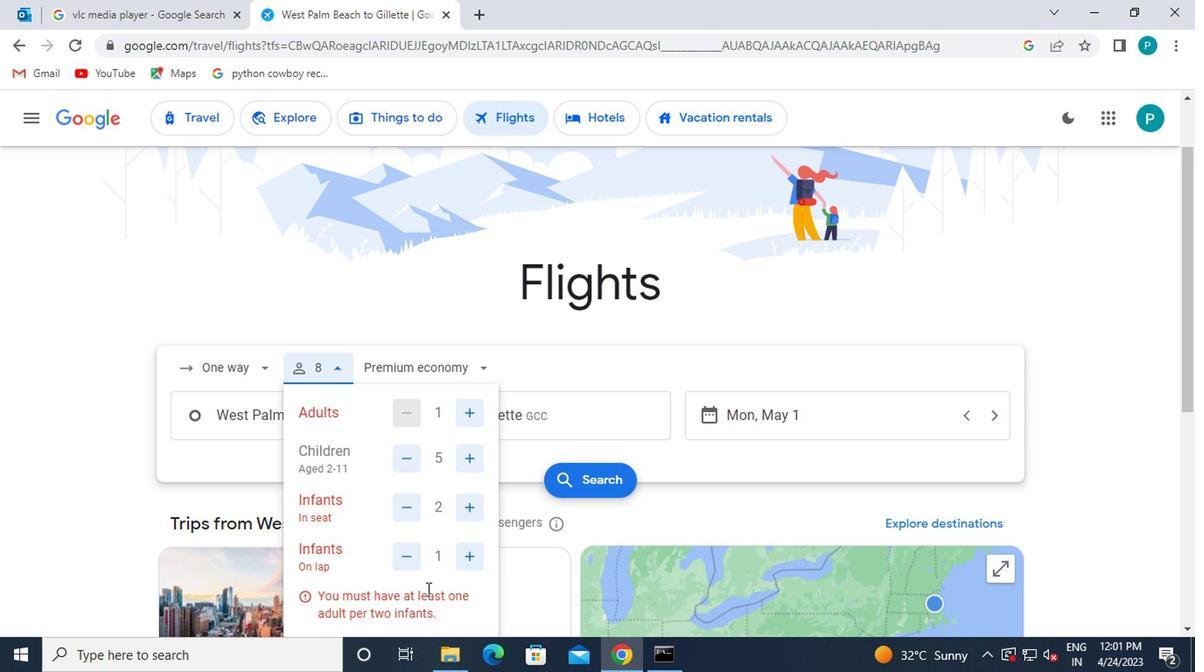 
Action: Mouse pressed left at (403, 572)
Screenshot: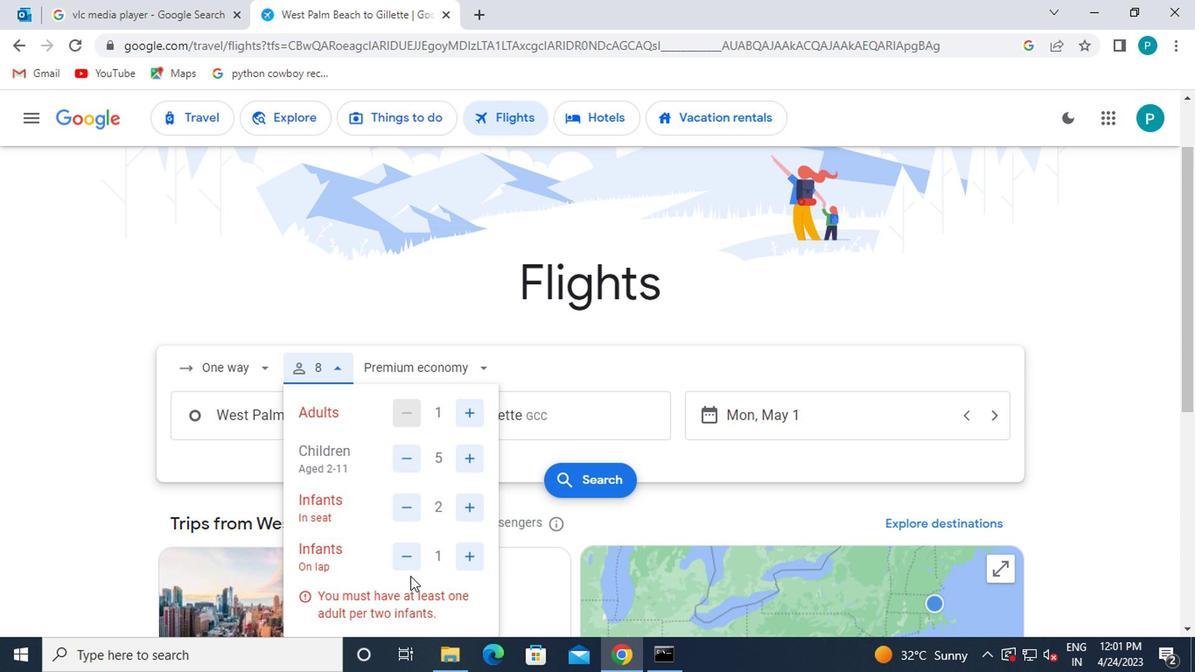 
Action: Mouse moved to (439, 600)
Screenshot: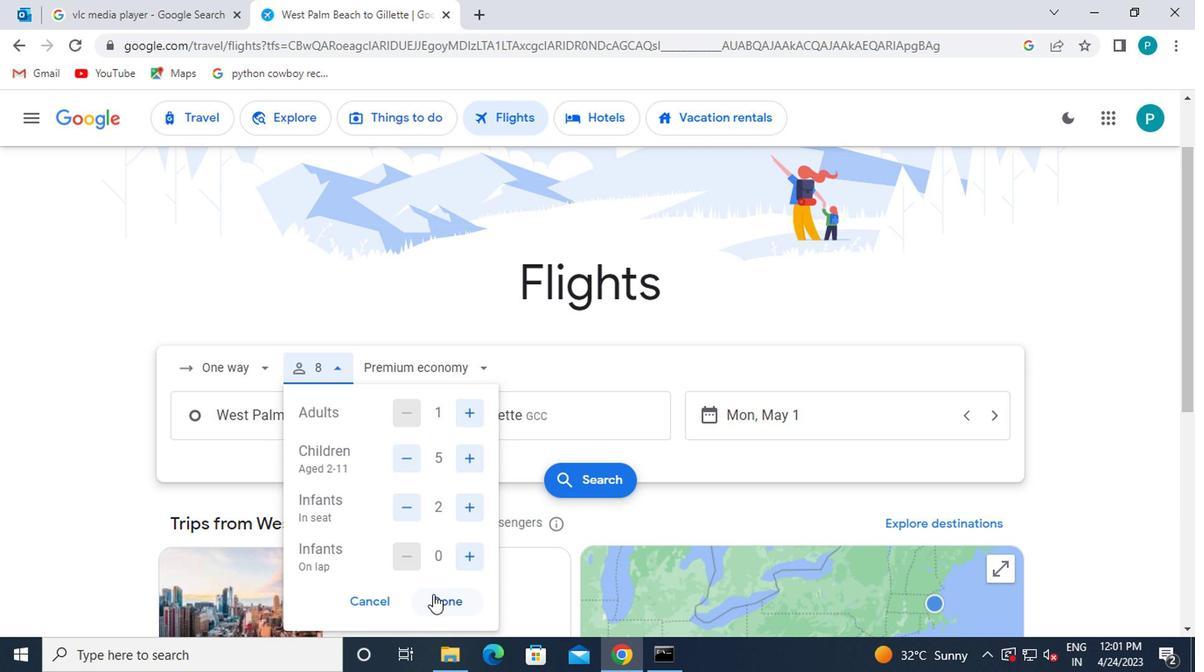 
Action: Mouse pressed left at (439, 600)
Screenshot: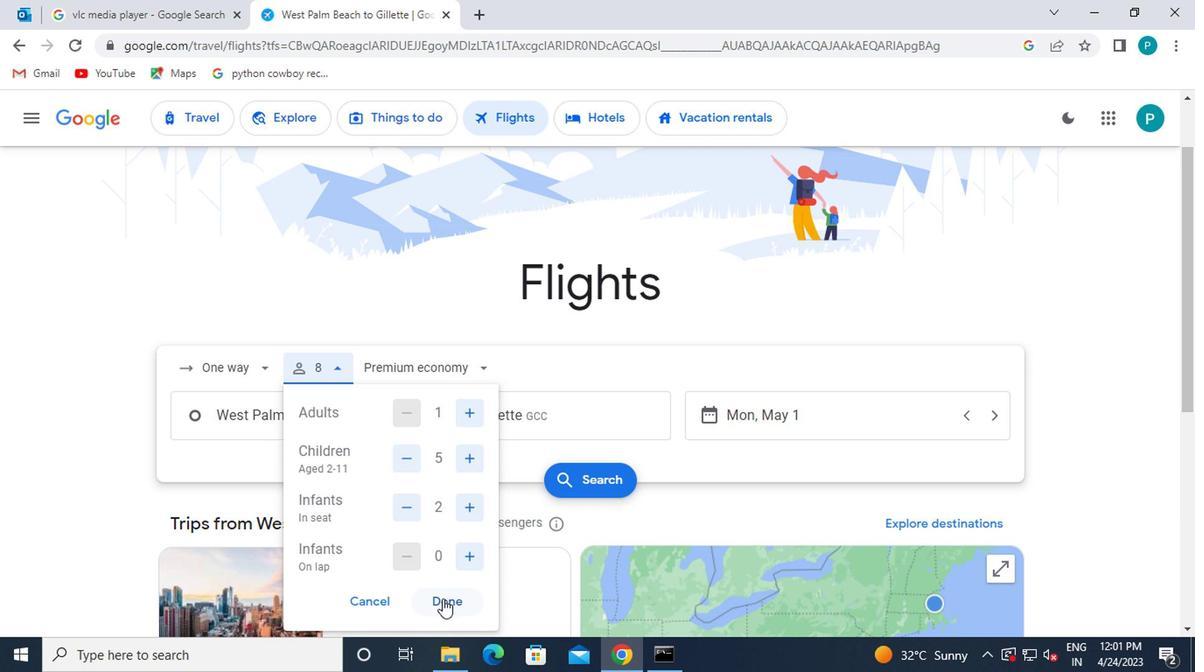
Action: Mouse moved to (403, 370)
Screenshot: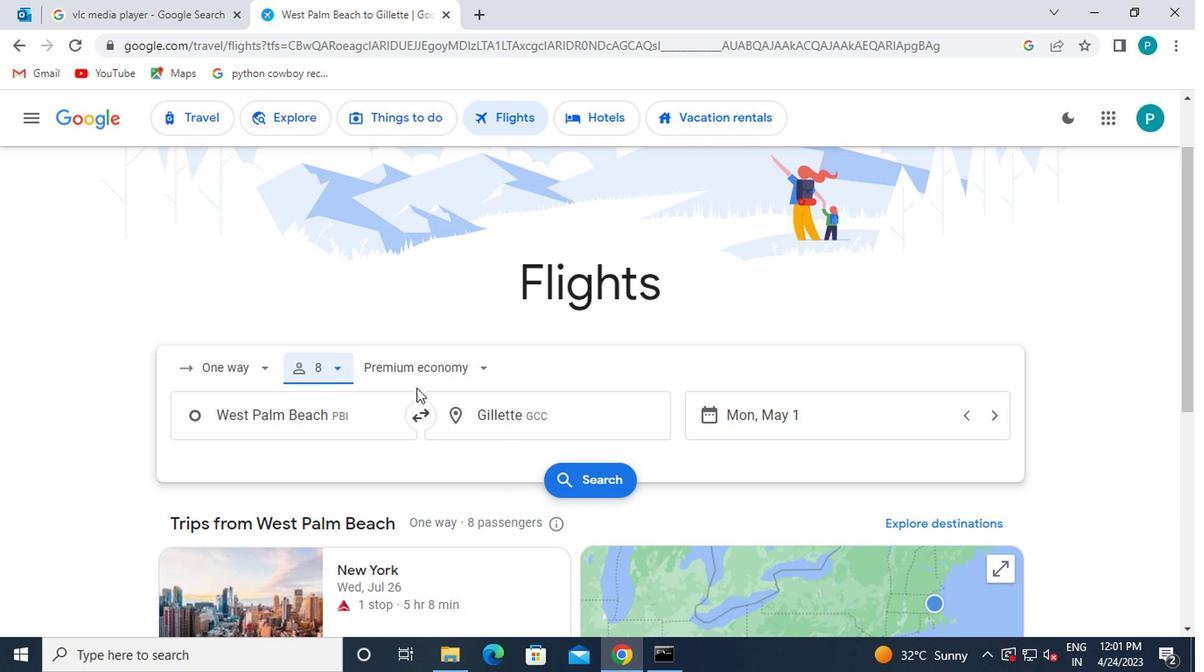 
Action: Mouse pressed left at (403, 370)
Screenshot: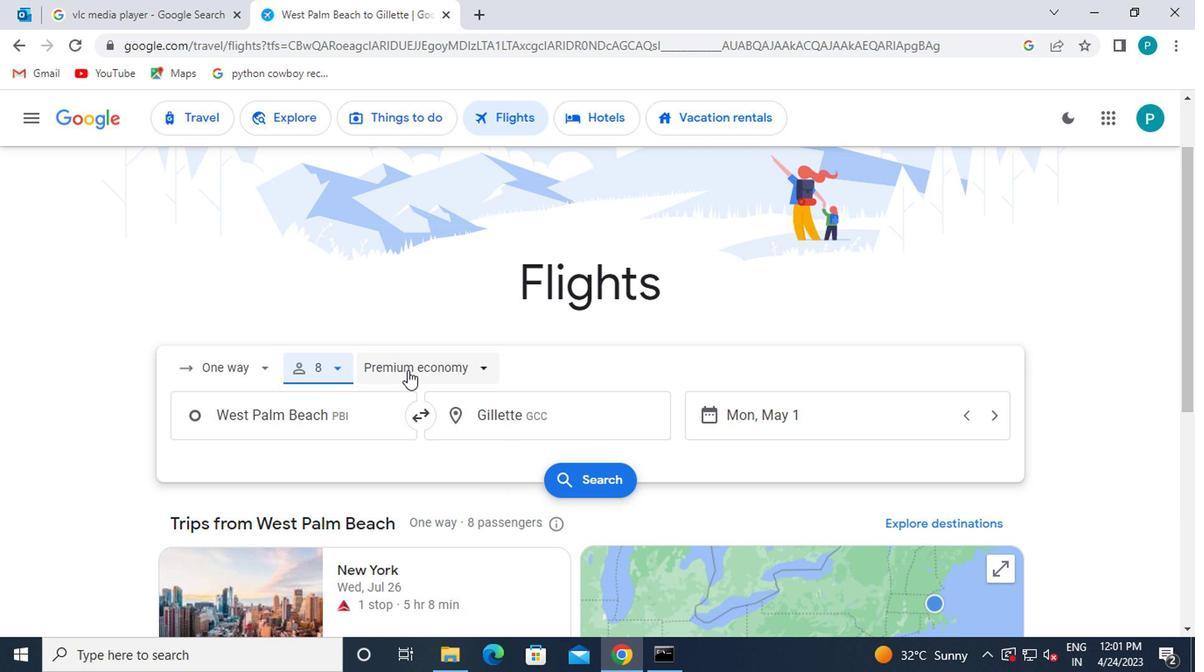
Action: Mouse moved to (471, 535)
Screenshot: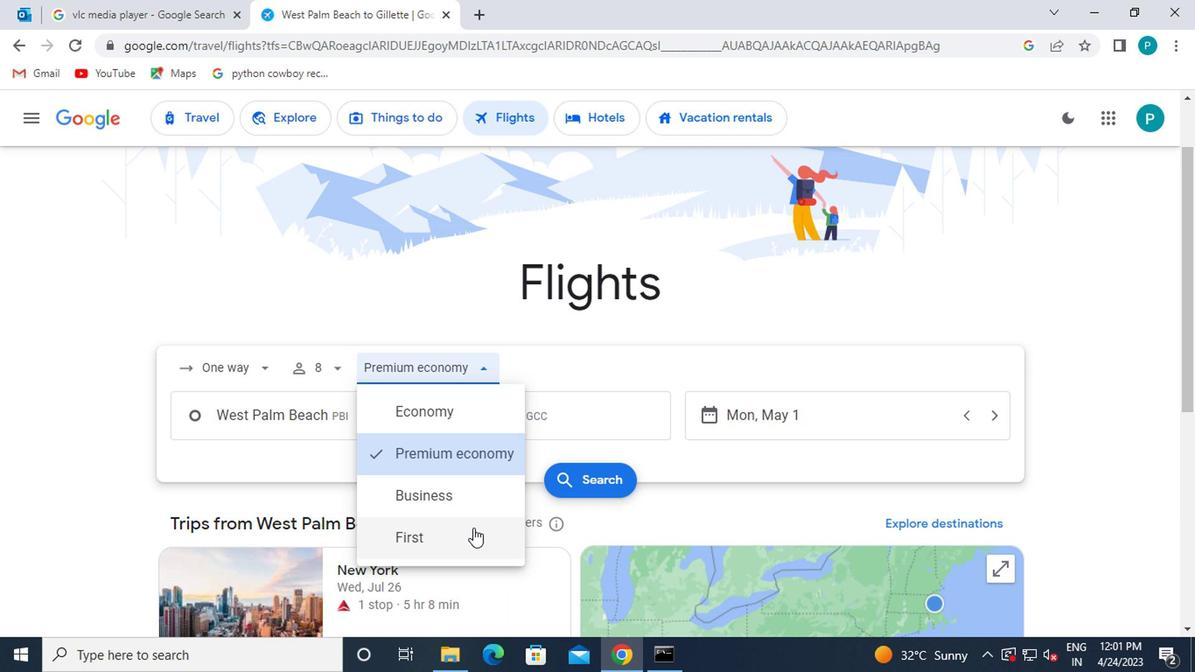 
Action: Mouse pressed left at (471, 535)
Screenshot: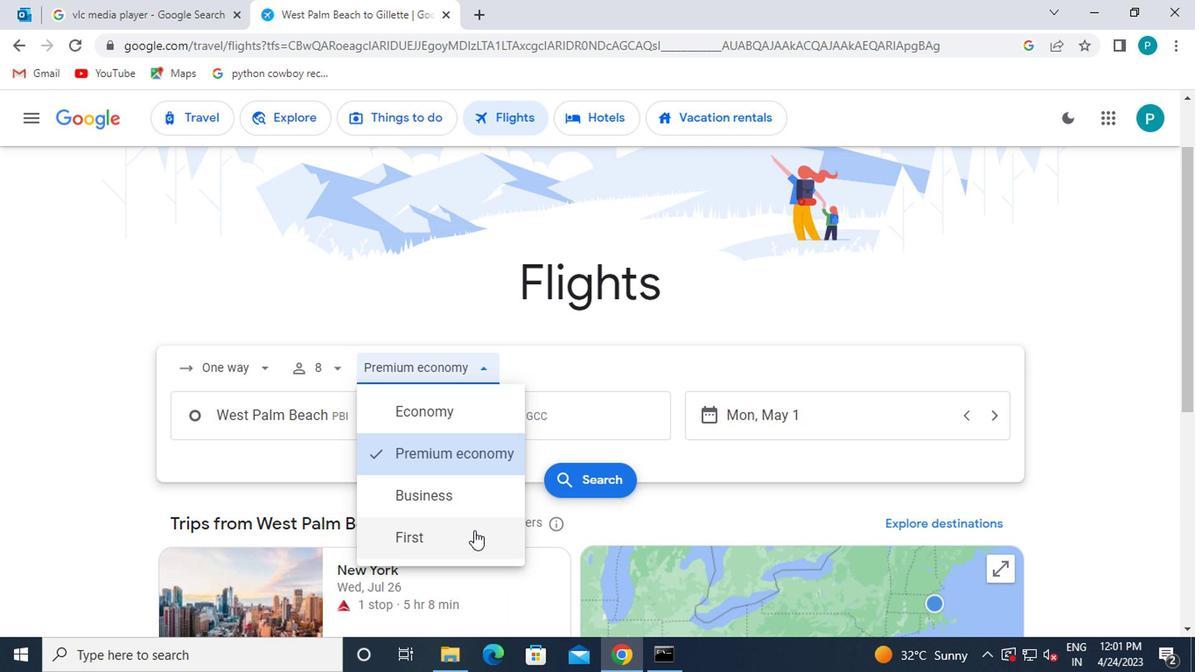 
Action: Mouse moved to (746, 425)
Screenshot: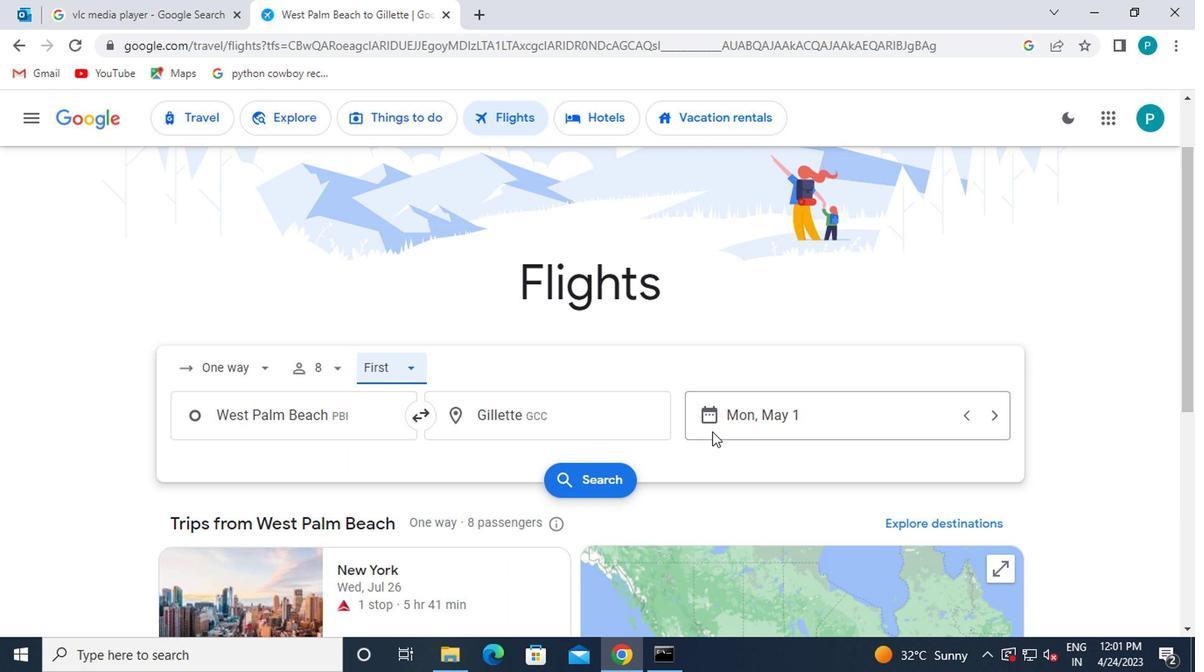 
Action: Mouse pressed left at (746, 425)
Screenshot: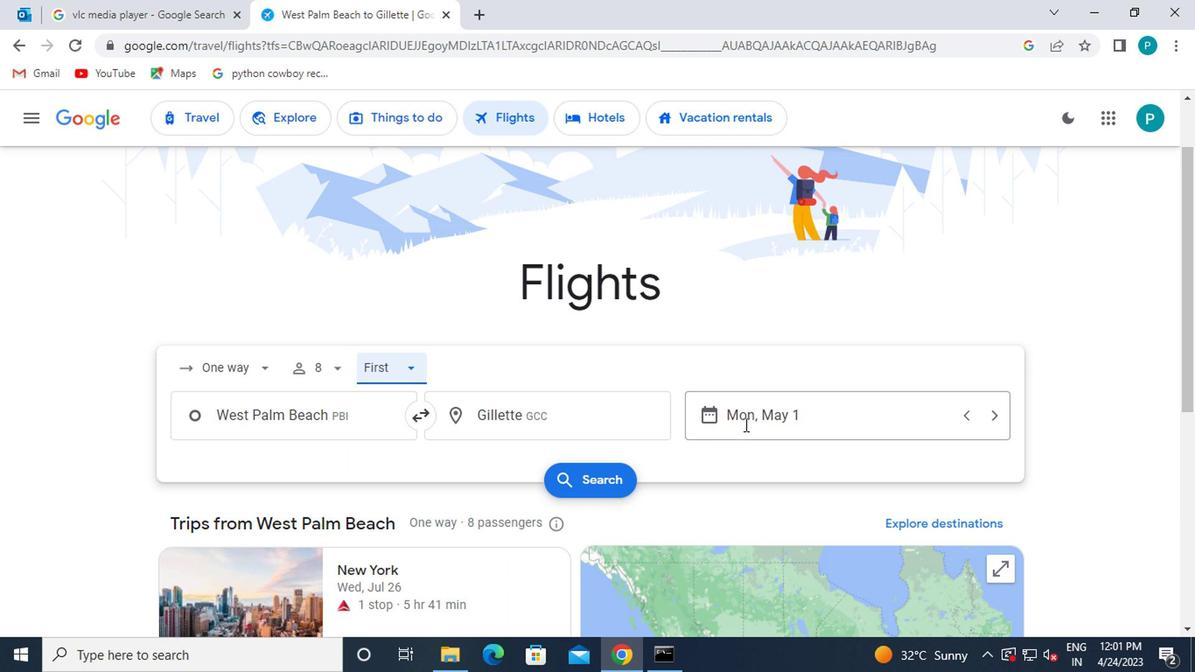 
Action: Mouse moved to (758, 321)
Screenshot: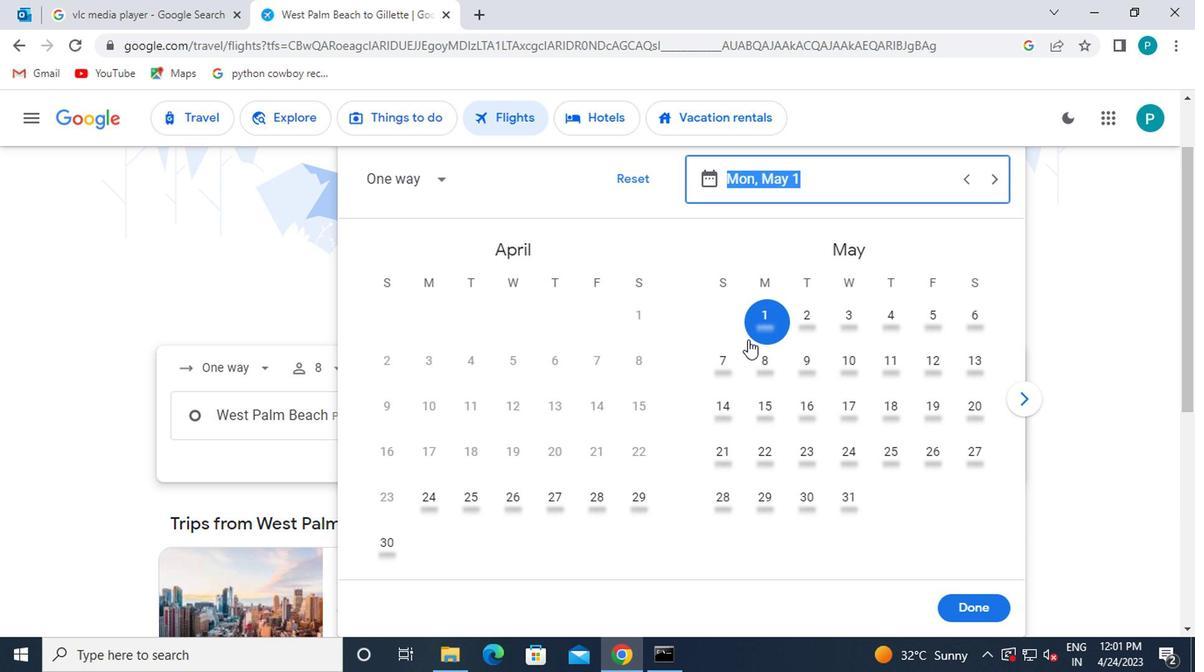 
Action: Mouse pressed left at (758, 321)
Screenshot: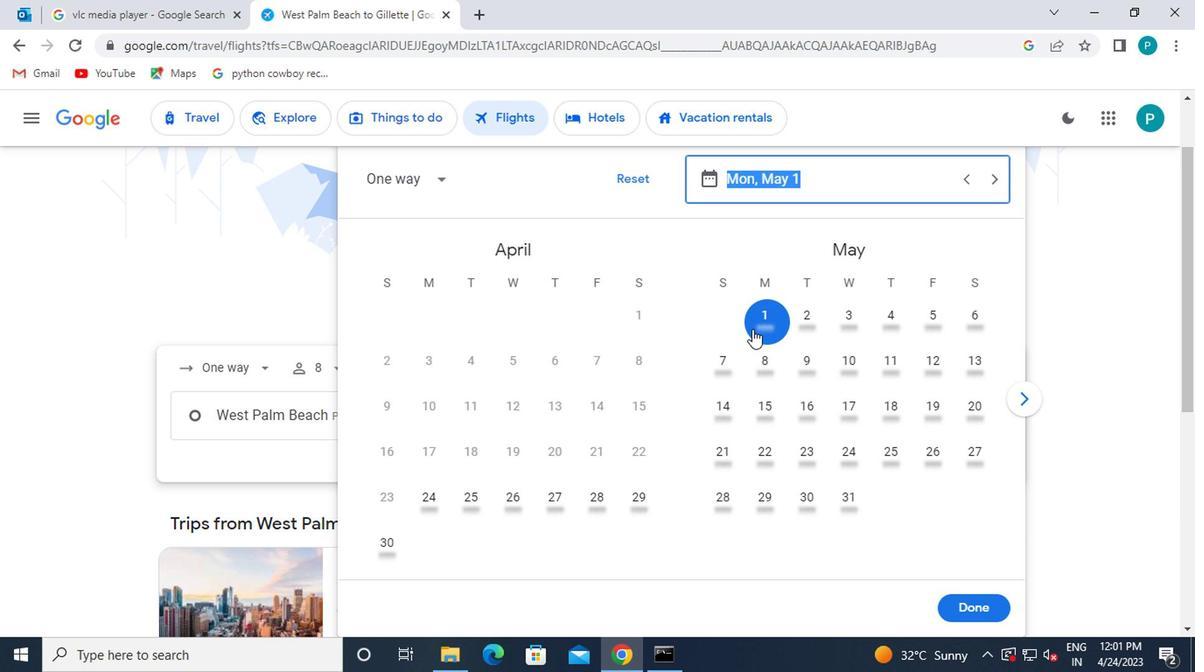 
Action: Mouse moved to (970, 602)
Screenshot: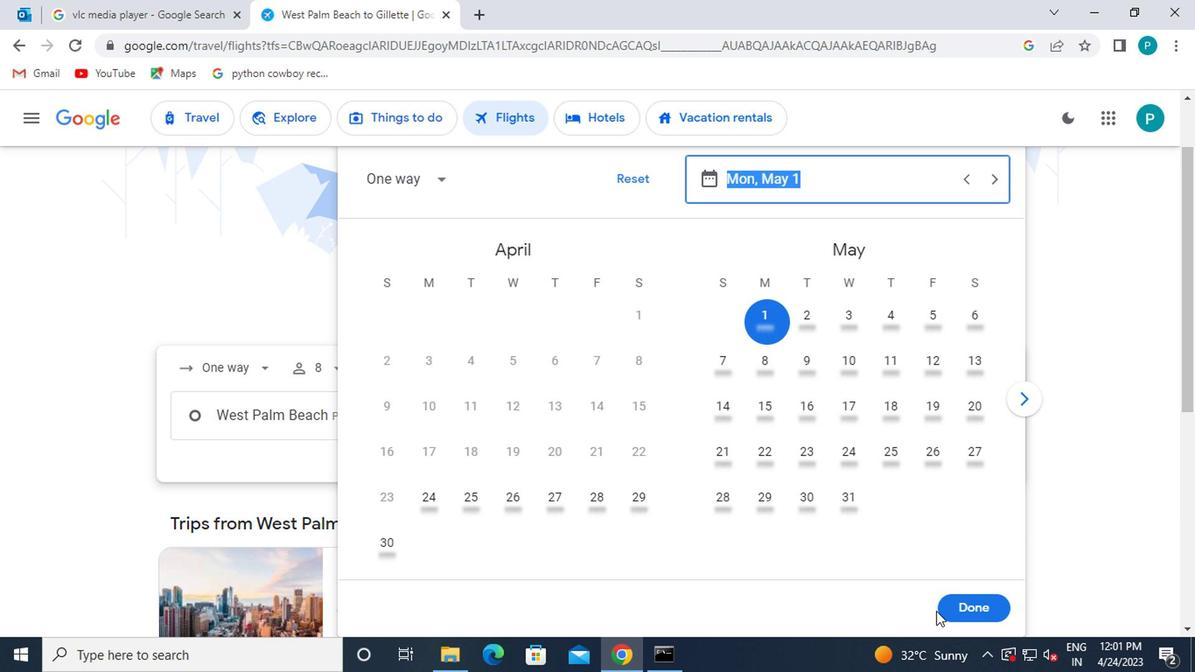 
Action: Mouse pressed left at (970, 602)
Screenshot: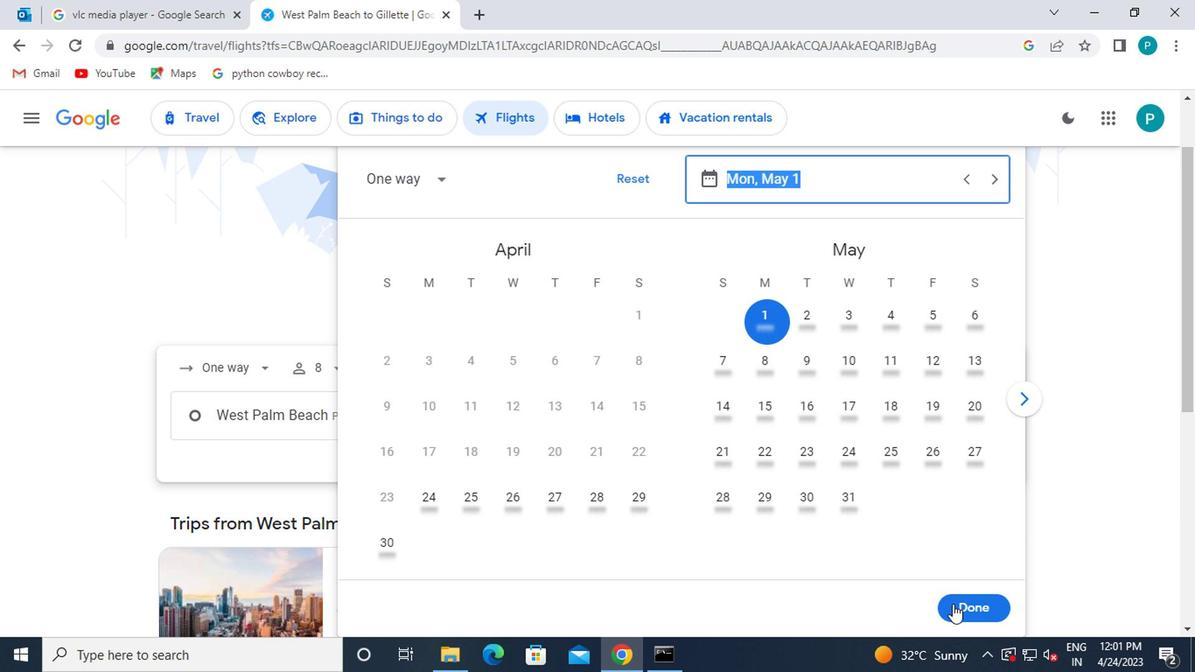 
Action: Mouse moved to (443, 493)
Screenshot: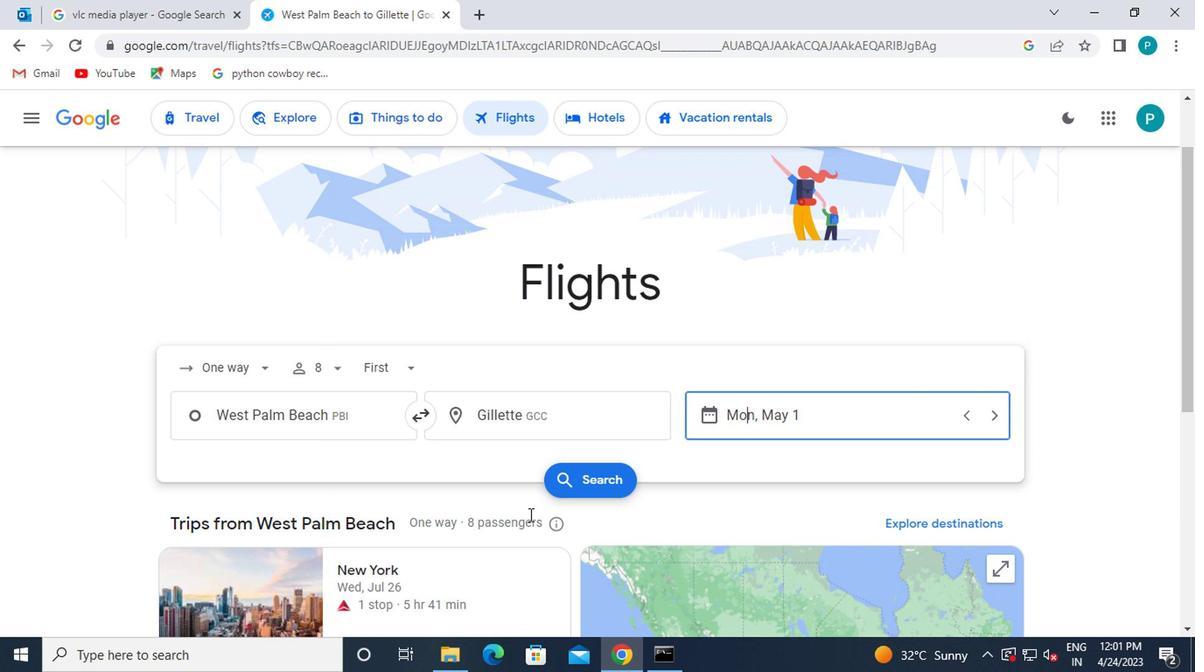 
Action: Mouse scrolled (443, 492) with delta (0, 0)
Screenshot: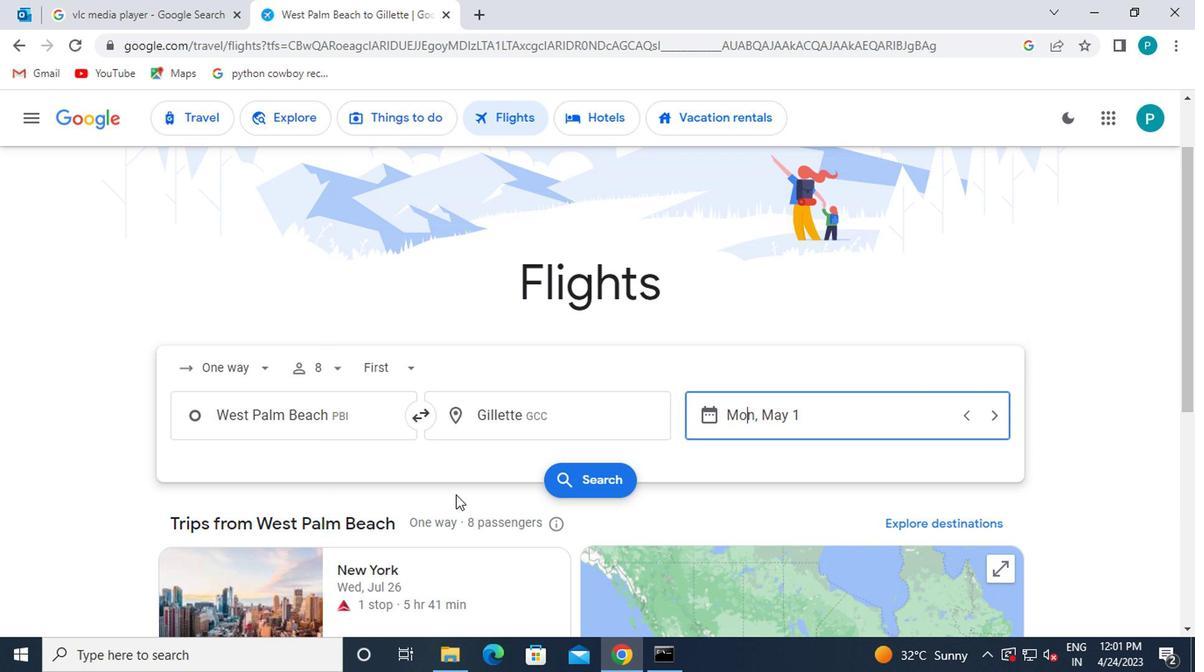 
Action: Mouse moved to (549, 385)
Screenshot: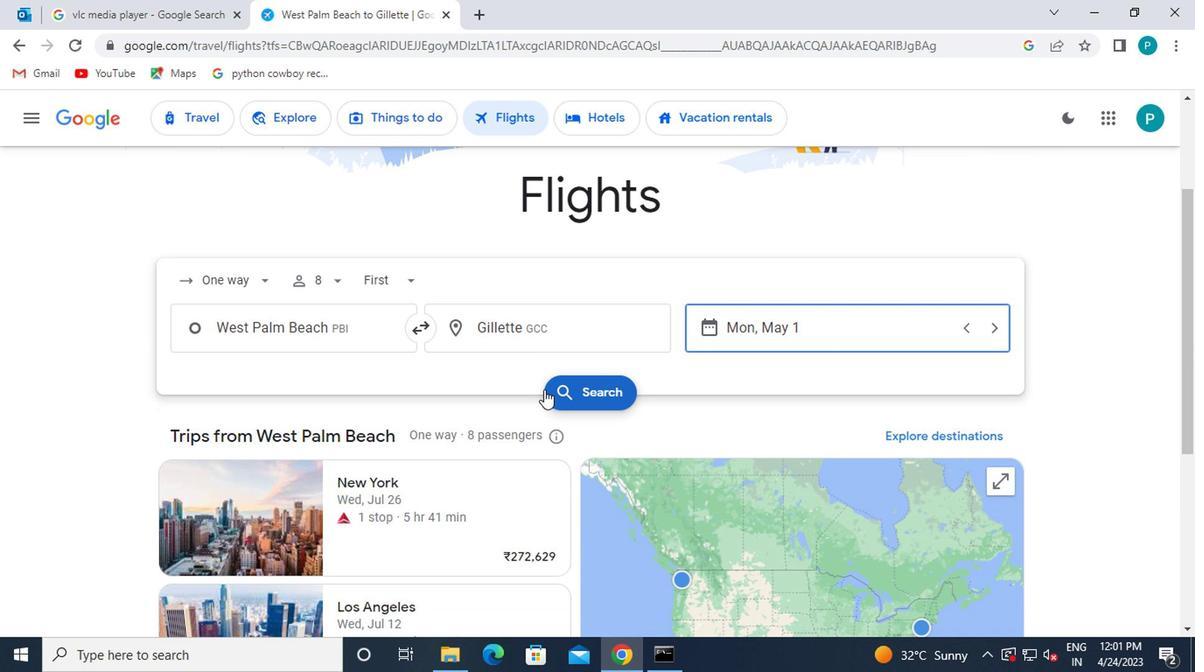 
Action: Mouse pressed left at (549, 385)
Screenshot: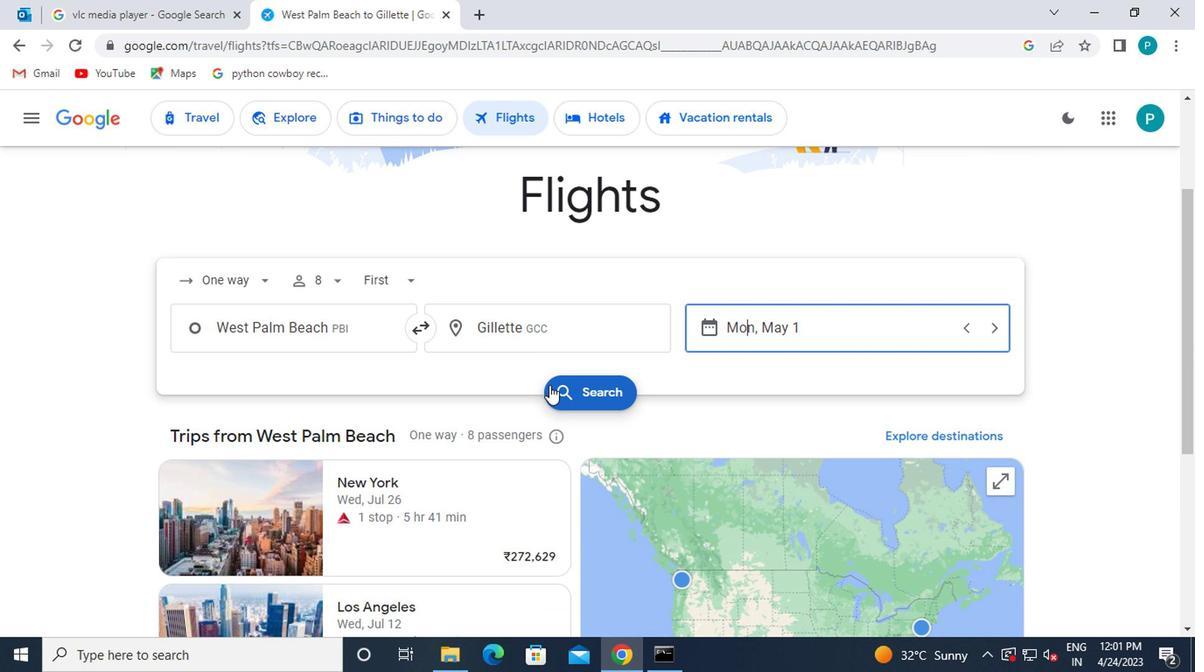 
Action: Mouse moved to (176, 288)
Screenshot: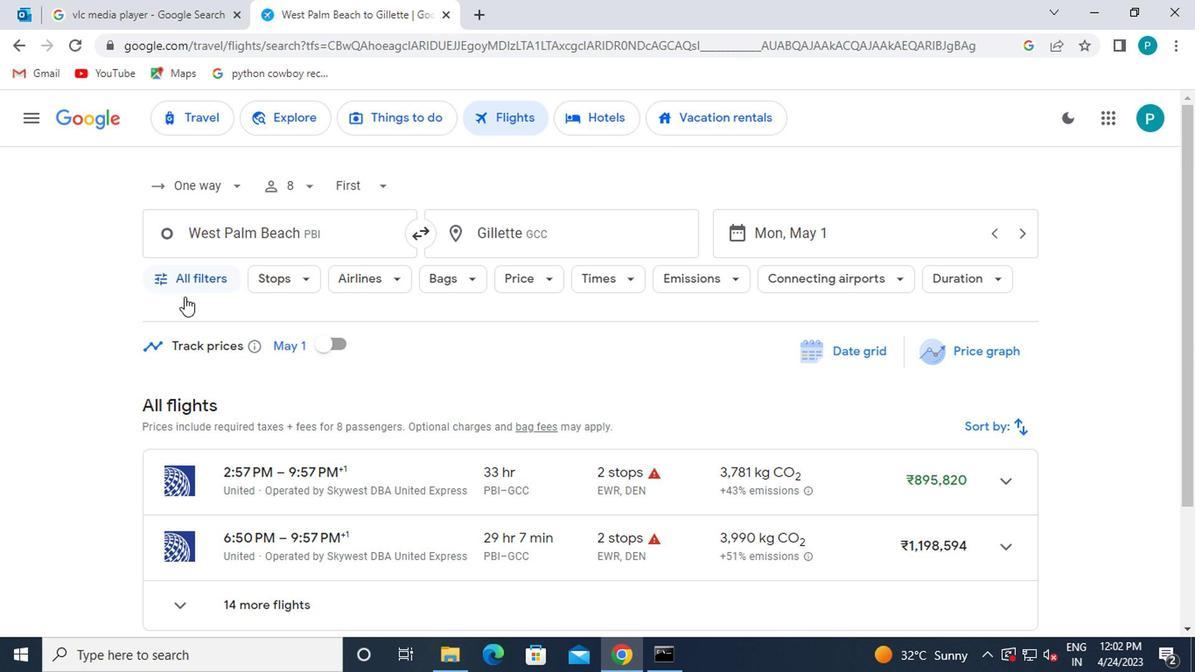 
Action: Mouse pressed left at (176, 288)
Screenshot: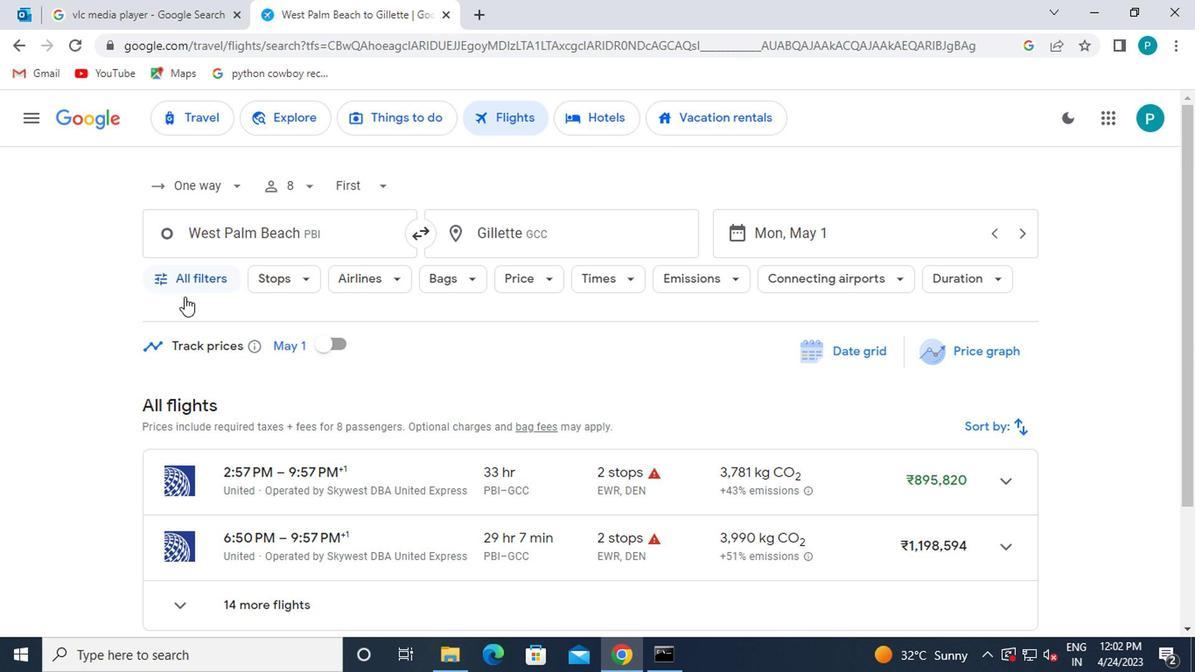 
Action: Mouse moved to (295, 396)
Screenshot: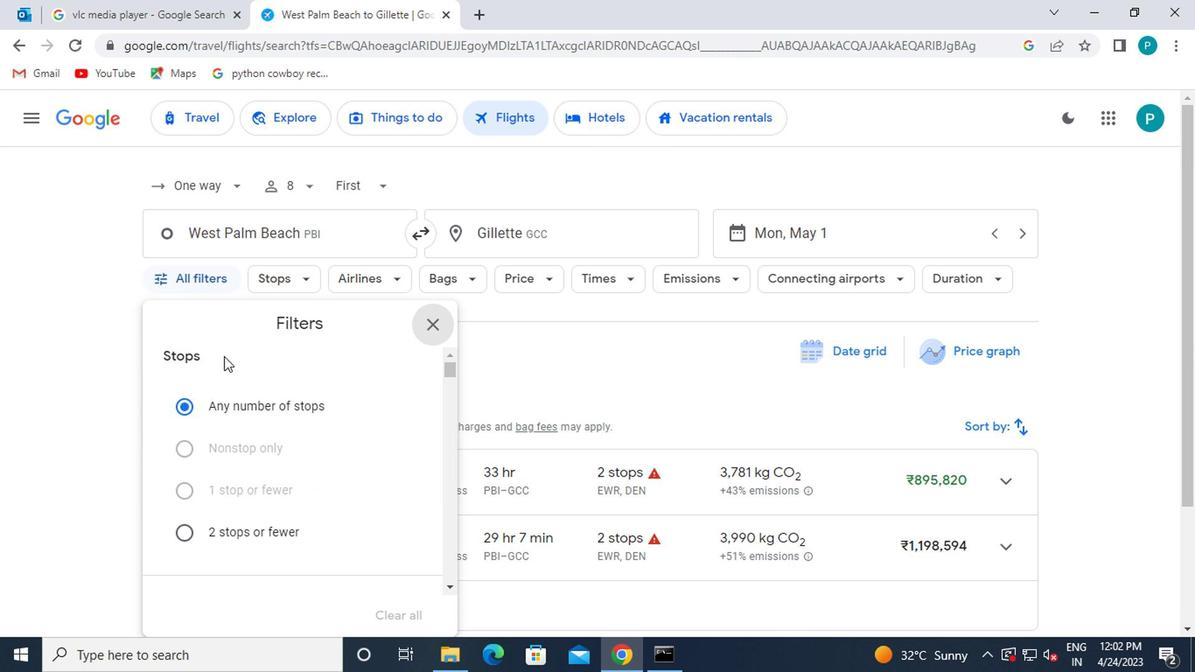 
Action: Mouse scrolled (295, 395) with delta (0, 0)
Screenshot: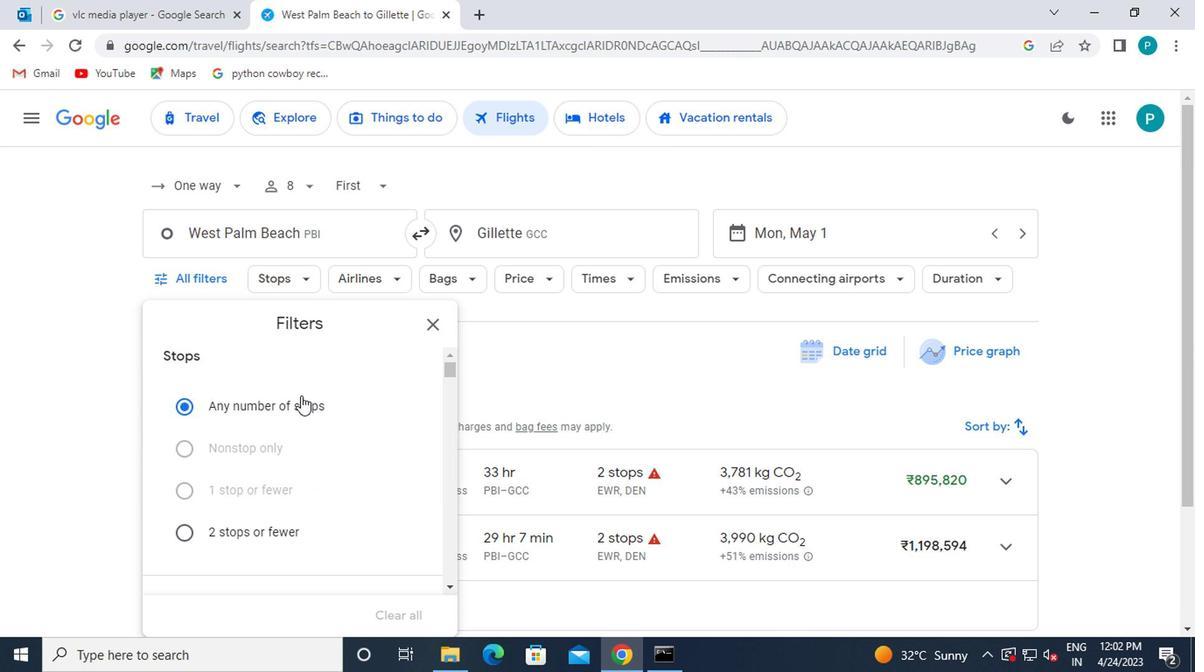 
Action: Mouse scrolled (295, 395) with delta (0, 0)
Screenshot: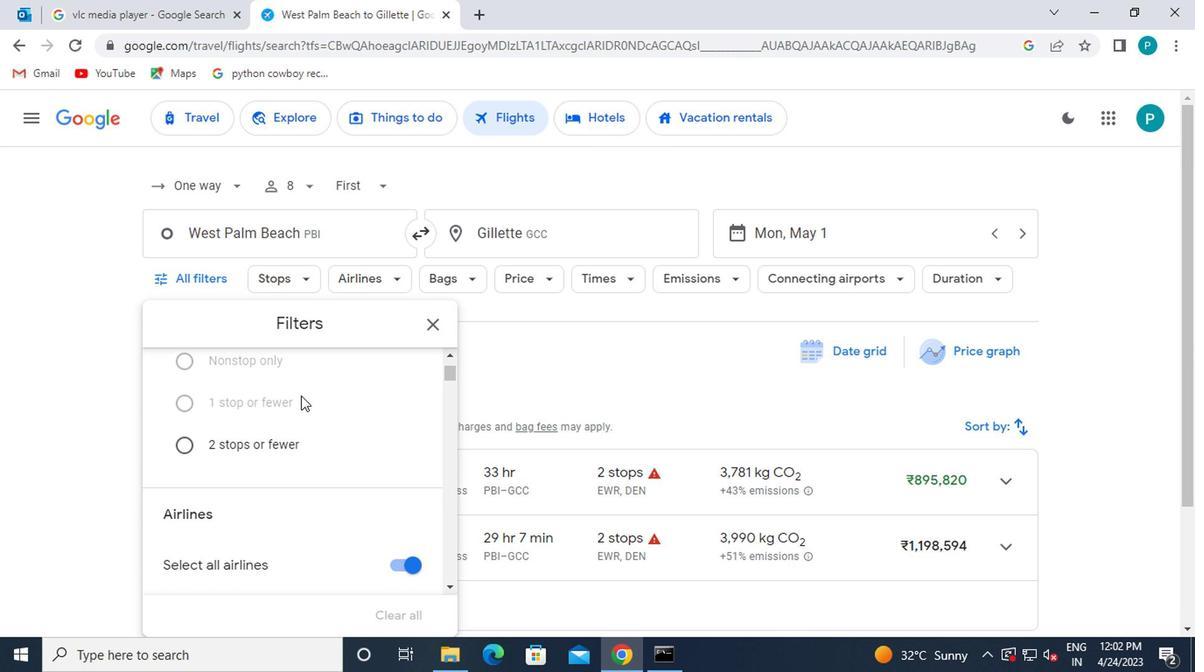 
Action: Mouse scrolled (295, 395) with delta (0, 0)
Screenshot: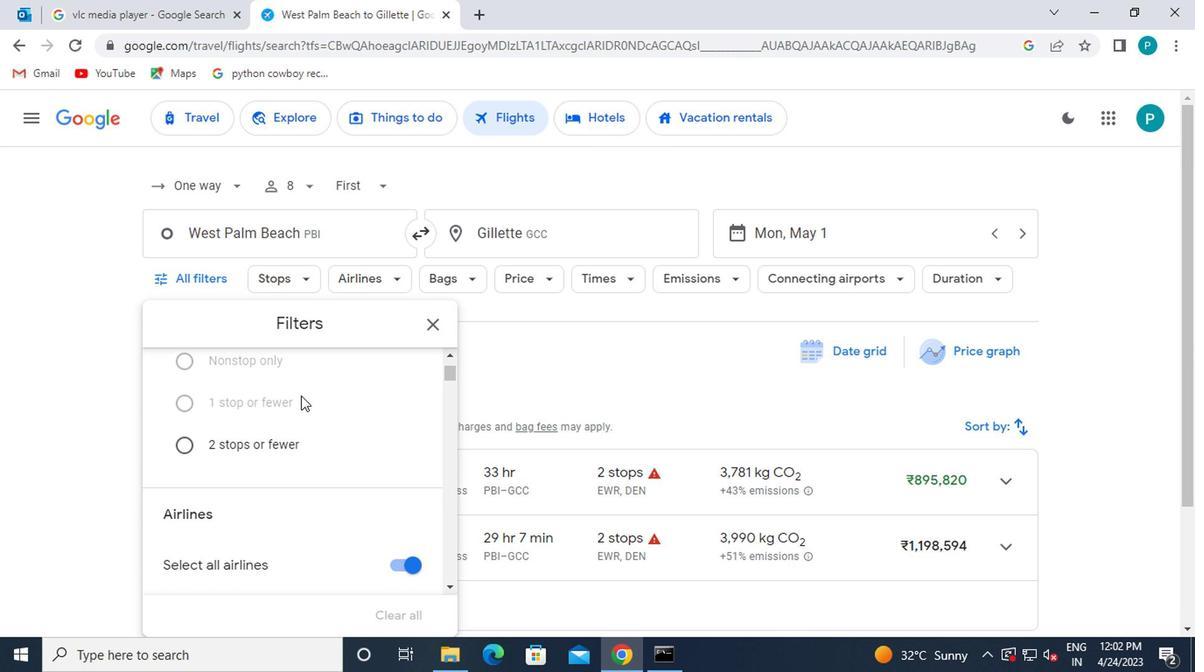 
Action: Mouse moved to (297, 397)
Screenshot: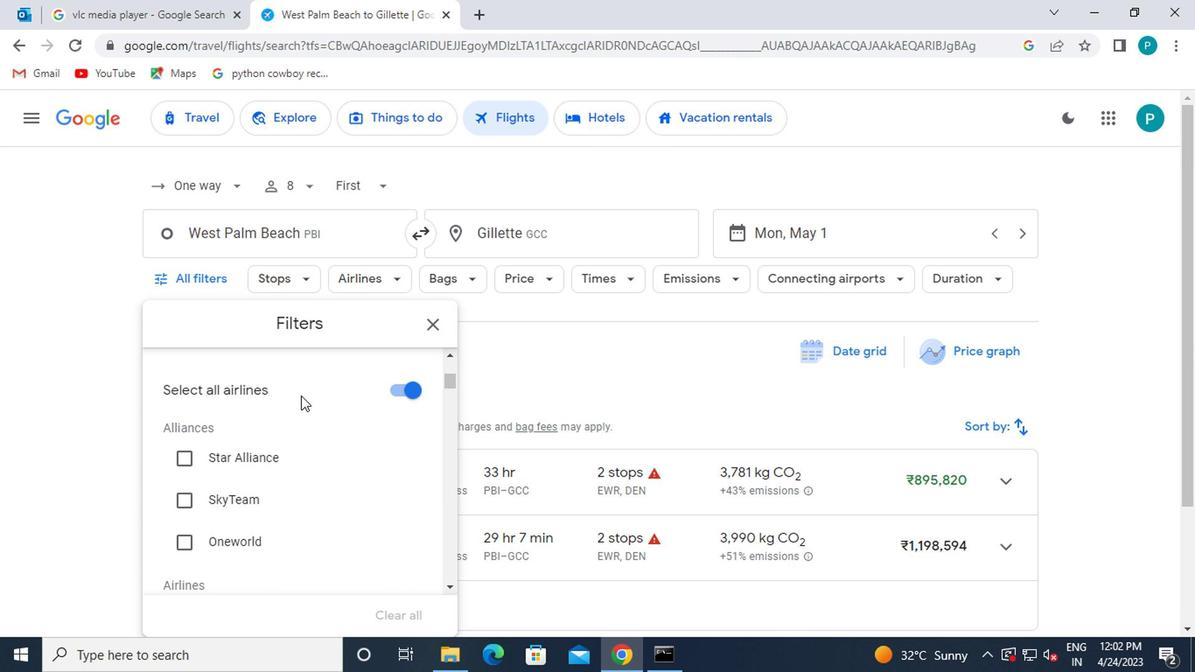 
Action: Mouse scrolled (297, 396) with delta (0, -1)
Screenshot: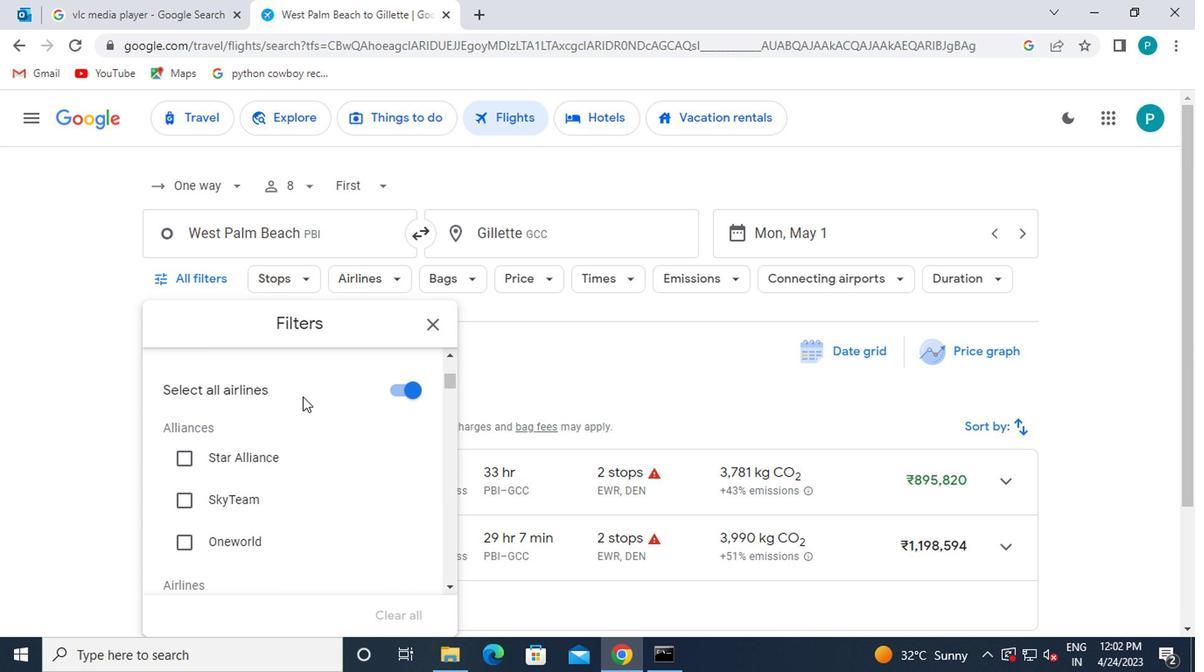 
Action: Mouse scrolled (297, 396) with delta (0, -1)
Screenshot: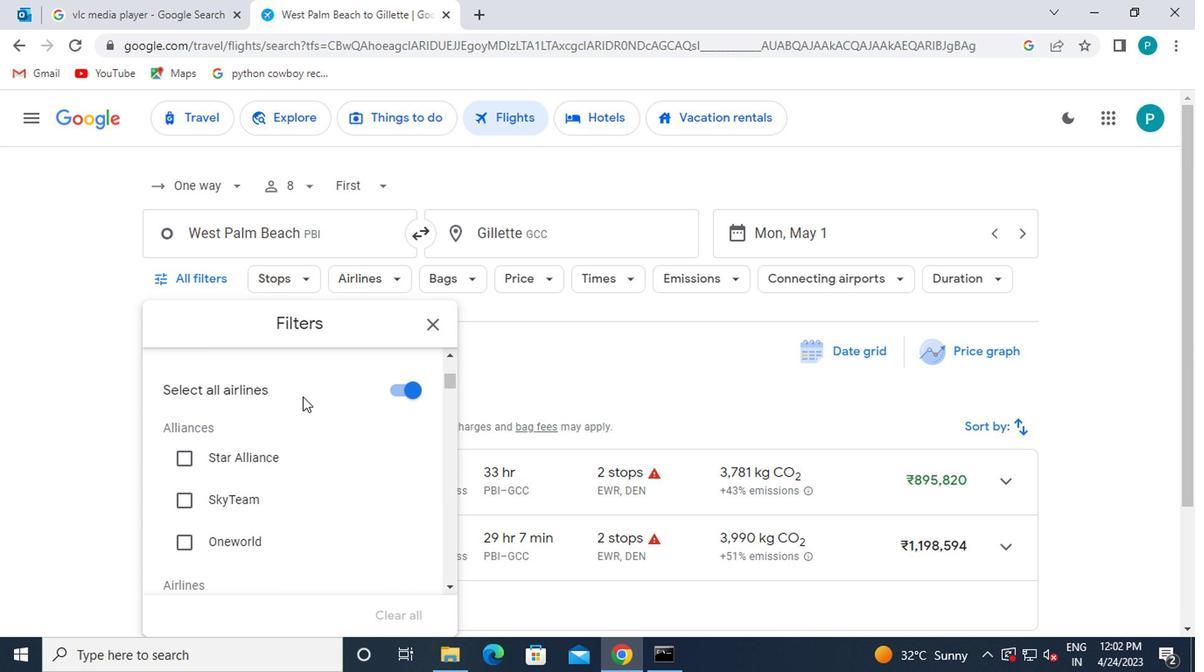 
Action: Mouse scrolled (297, 396) with delta (0, -1)
Screenshot: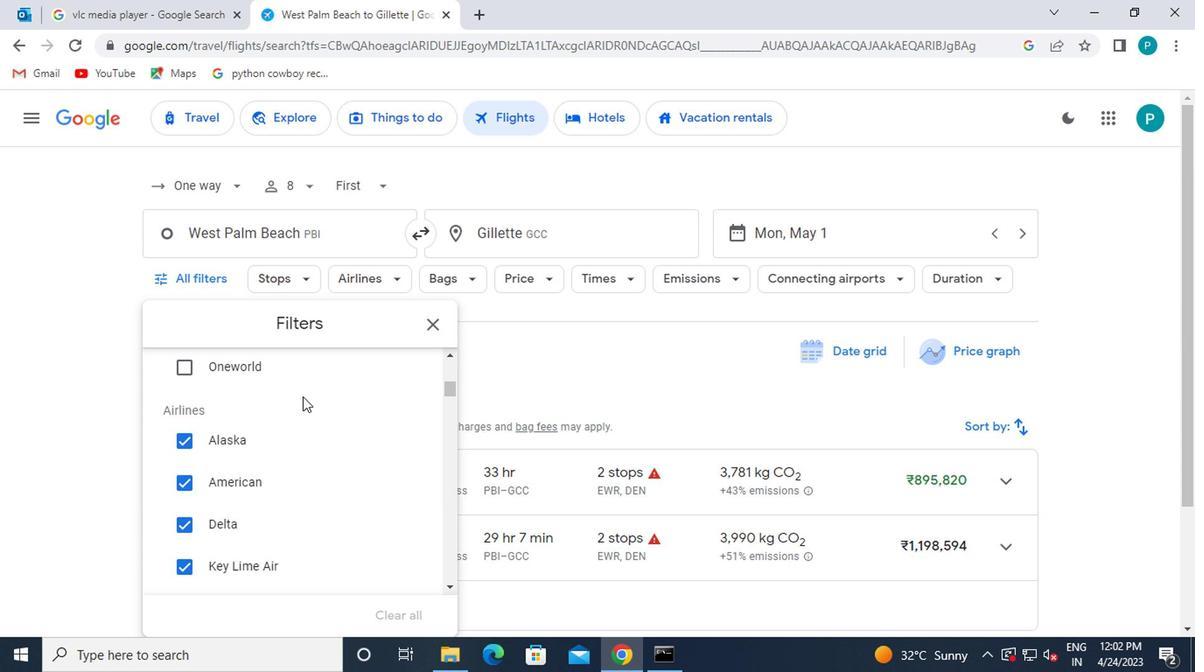 
Action: Mouse moved to (382, 443)
Screenshot: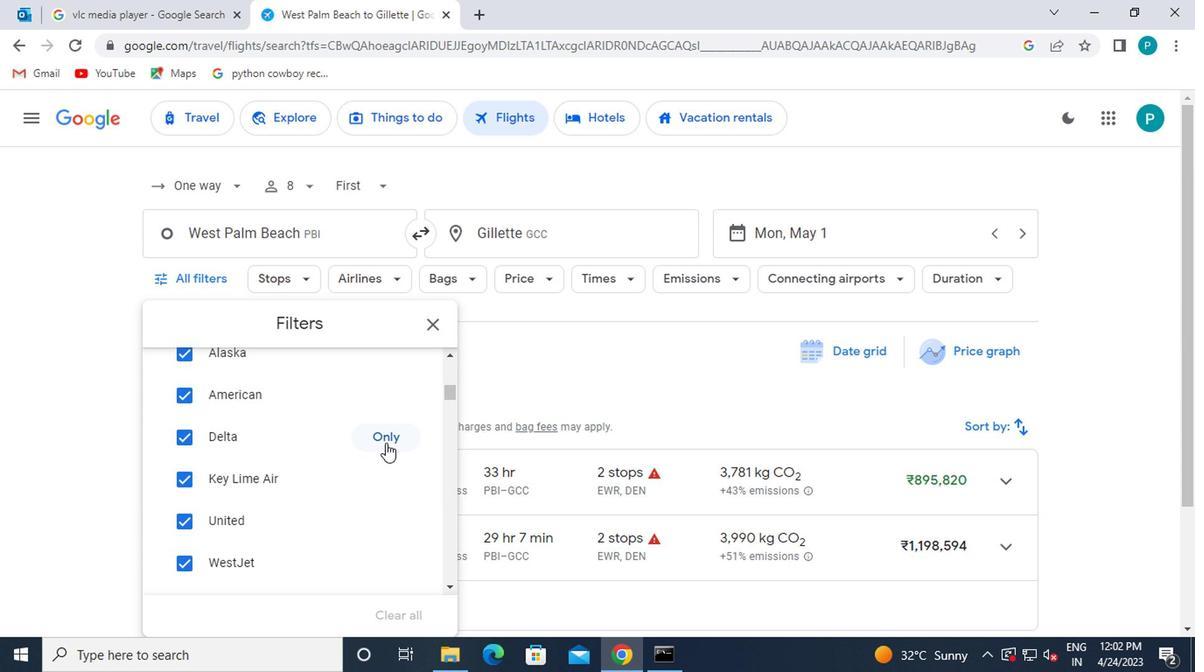 
Action: Mouse pressed left at (382, 443)
Screenshot: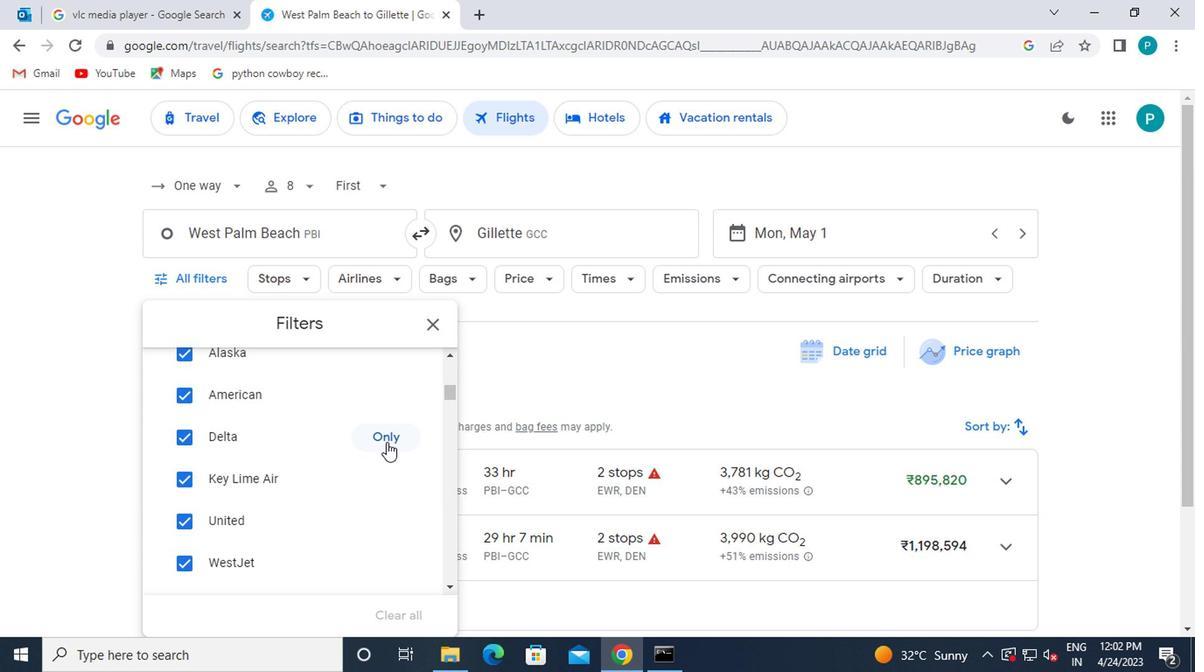
Action: Mouse moved to (380, 453)
Screenshot: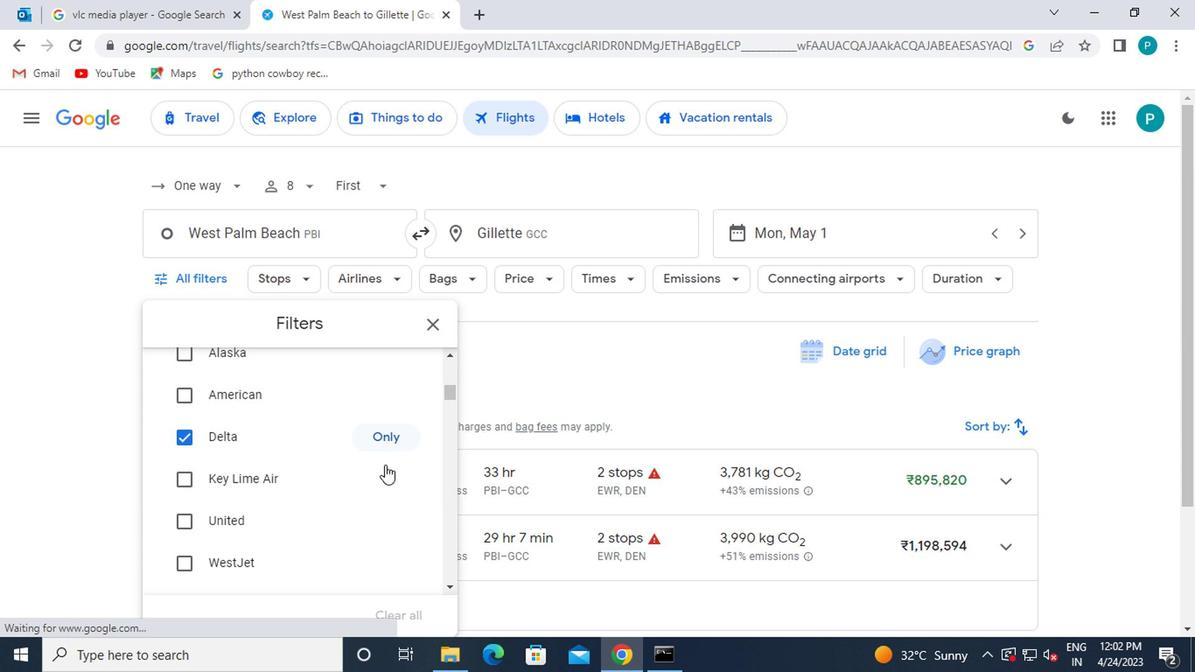 
Action: Mouse scrolled (380, 452) with delta (0, -1)
Screenshot: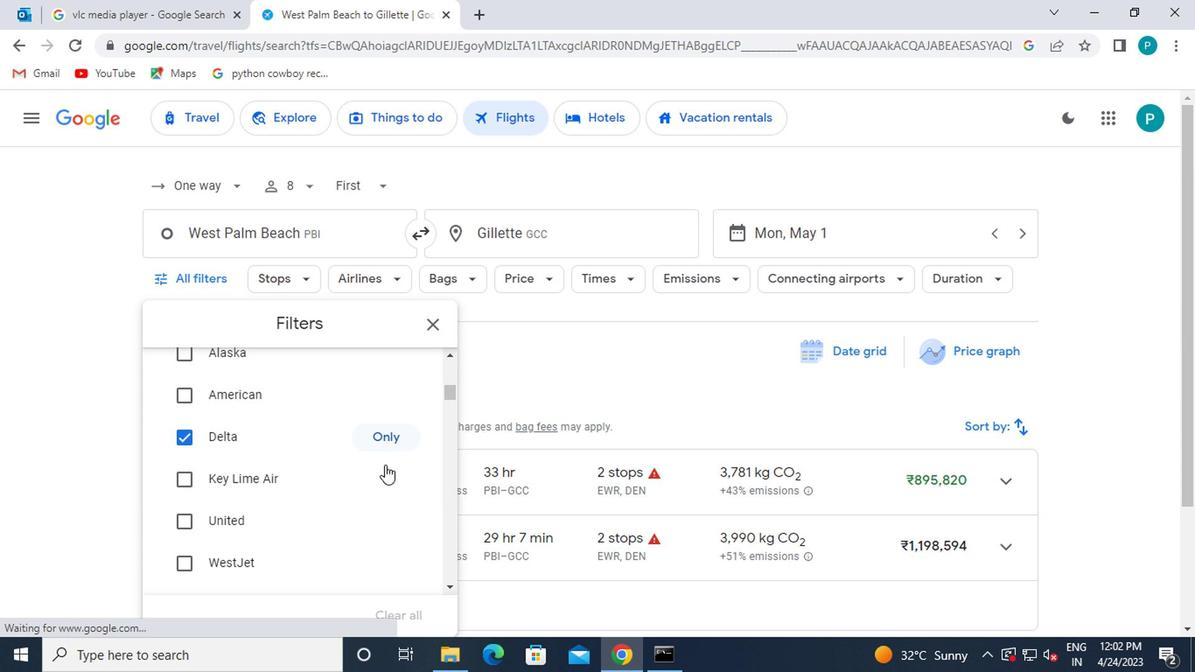 
Action: Mouse moved to (343, 518)
Screenshot: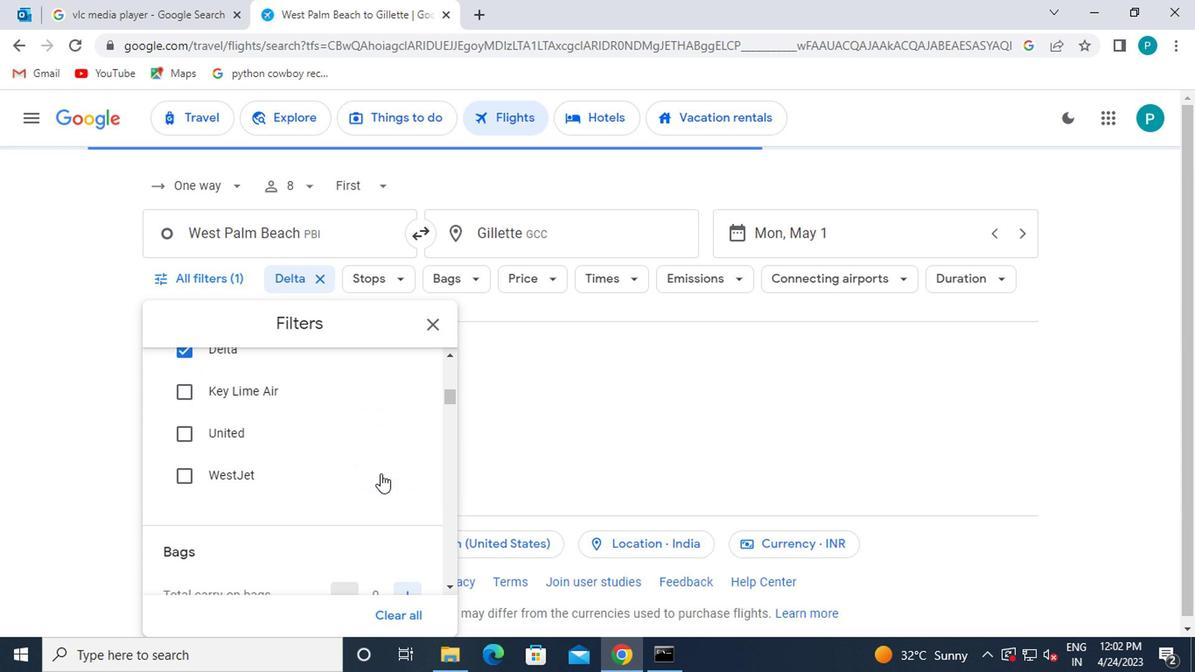 
Action: Mouse scrolled (343, 517) with delta (0, -1)
Screenshot: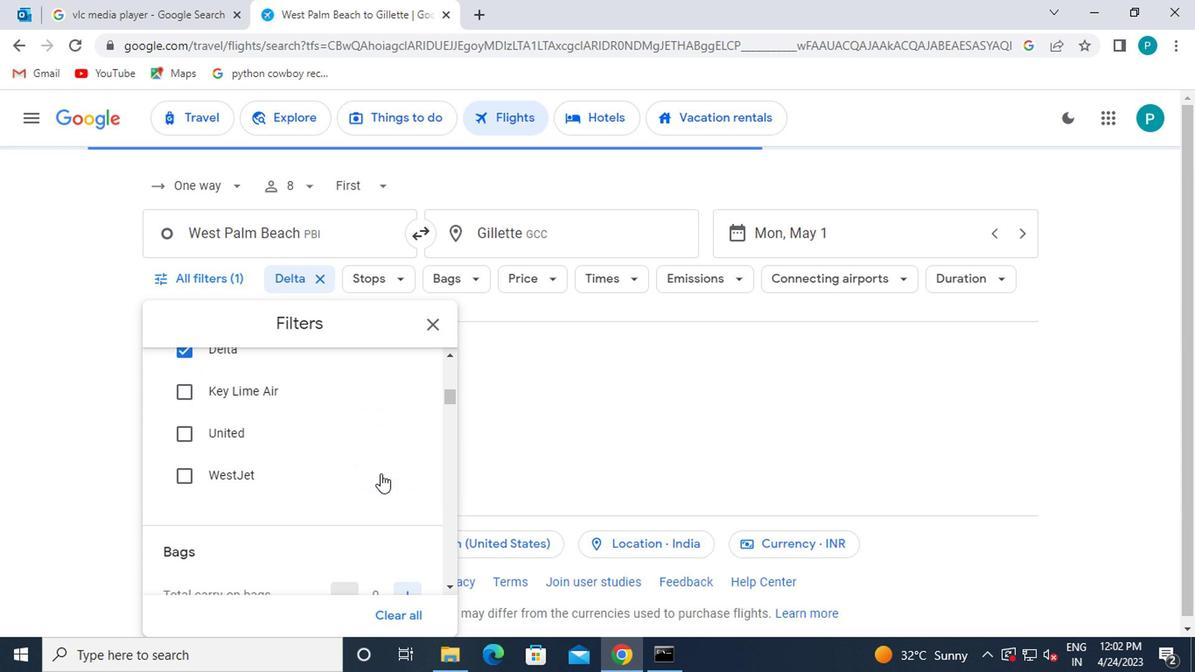
Action: Mouse moved to (343, 519)
Screenshot: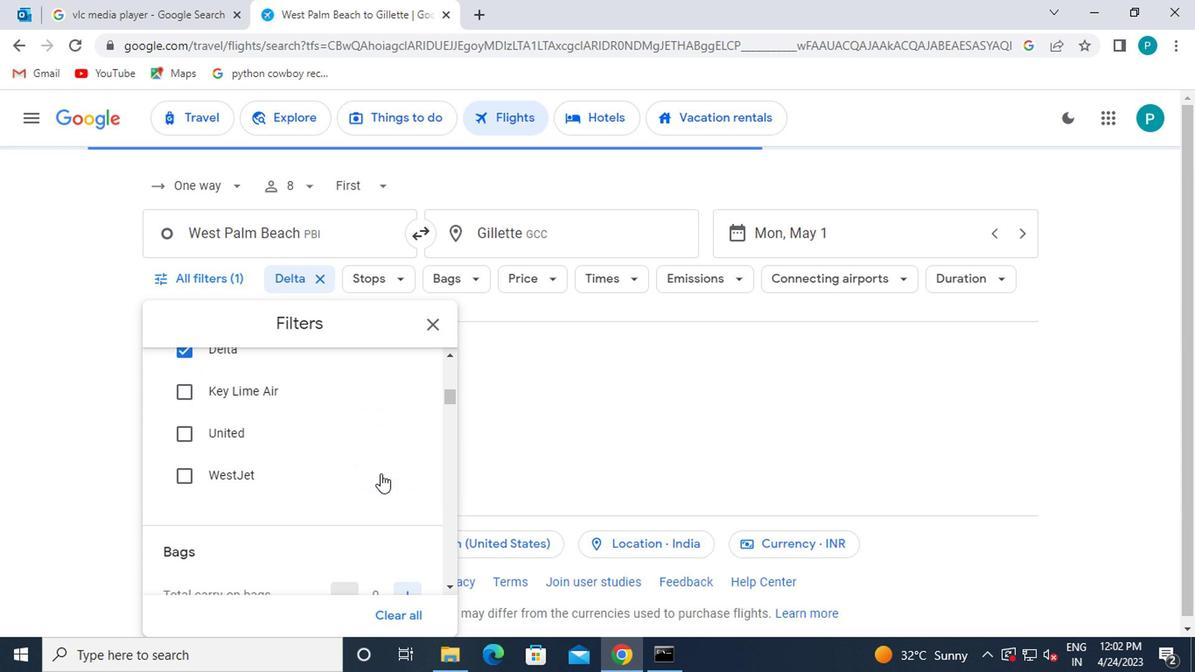 
Action: Mouse scrolled (343, 518) with delta (0, 0)
Screenshot: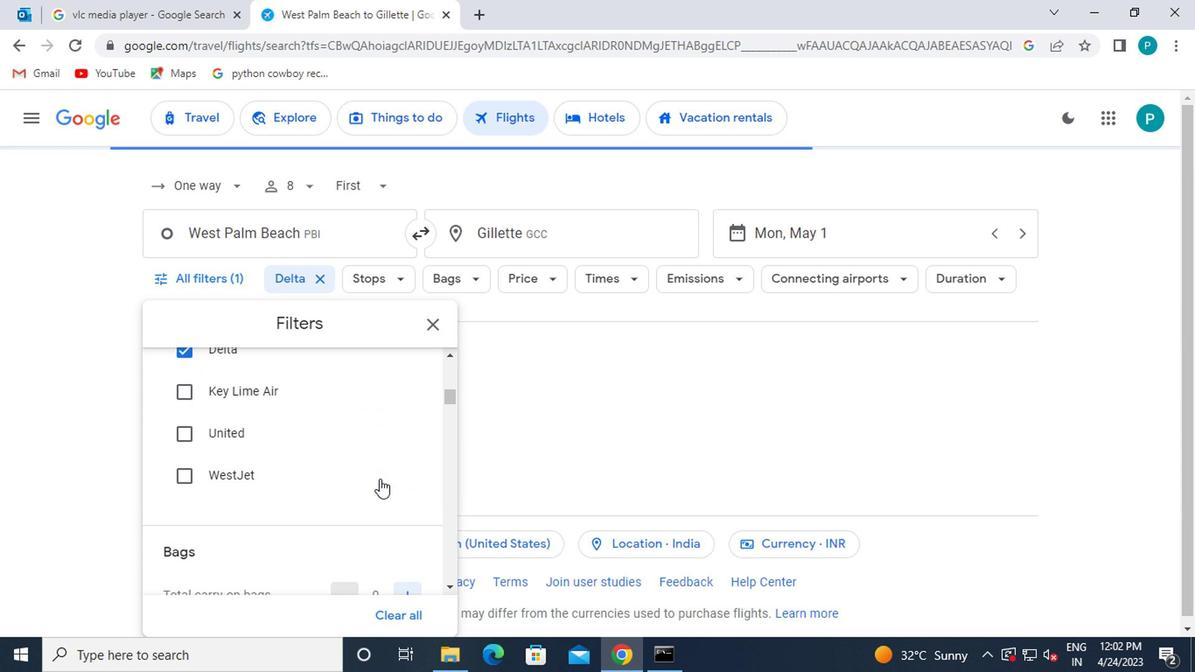 
Action: Mouse scrolled (343, 518) with delta (0, 0)
Screenshot: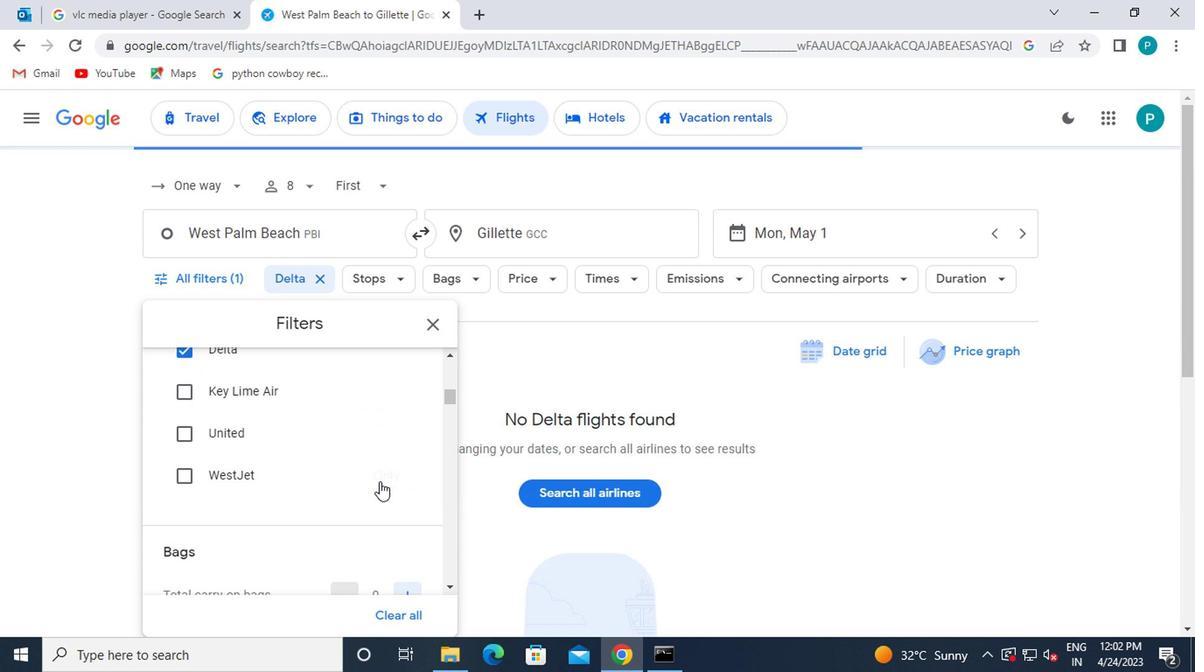 
Action: Mouse moved to (359, 407)
Screenshot: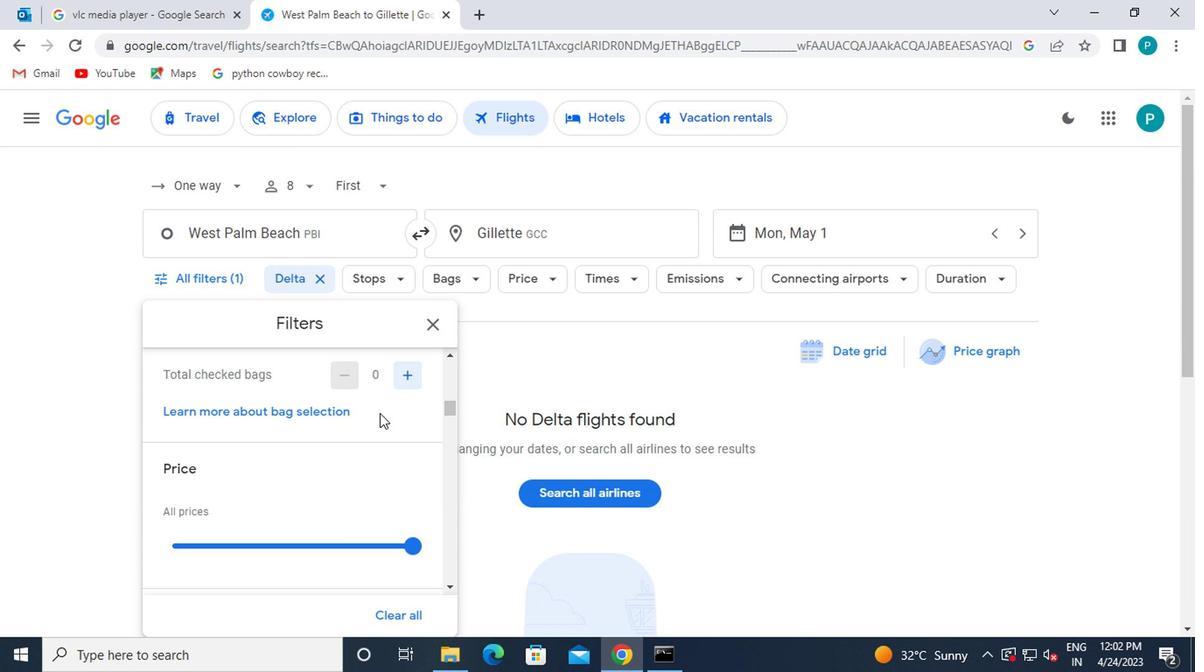 
Action: Mouse scrolled (359, 408) with delta (0, 1)
Screenshot: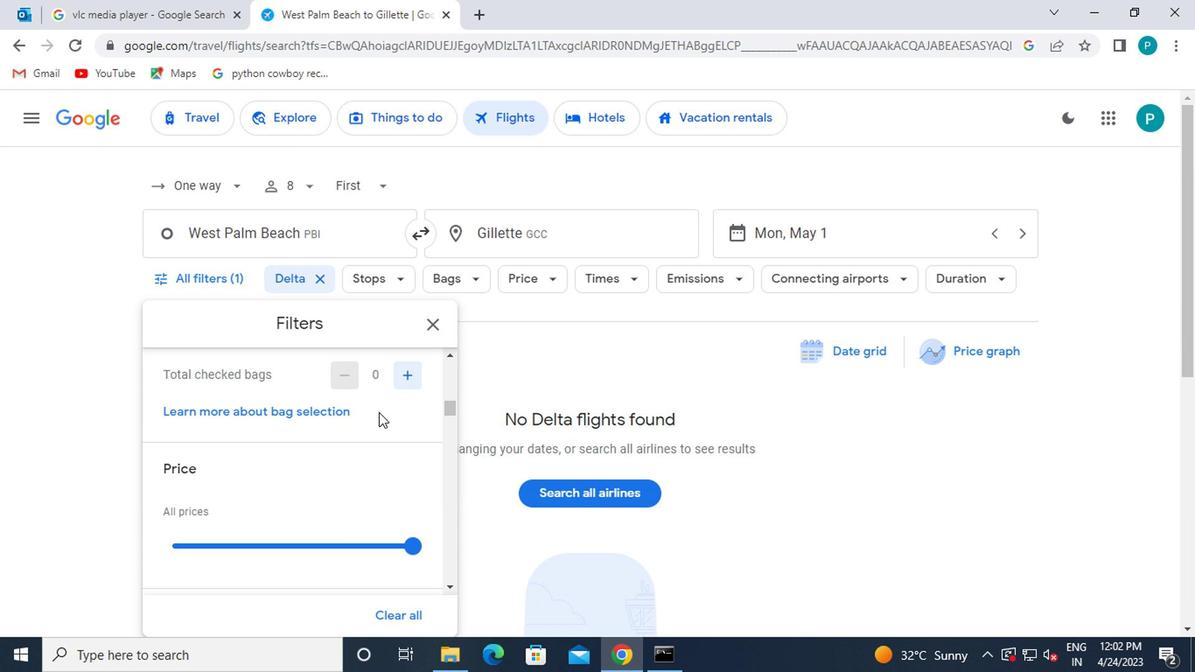 
Action: Mouse moved to (397, 454)
Screenshot: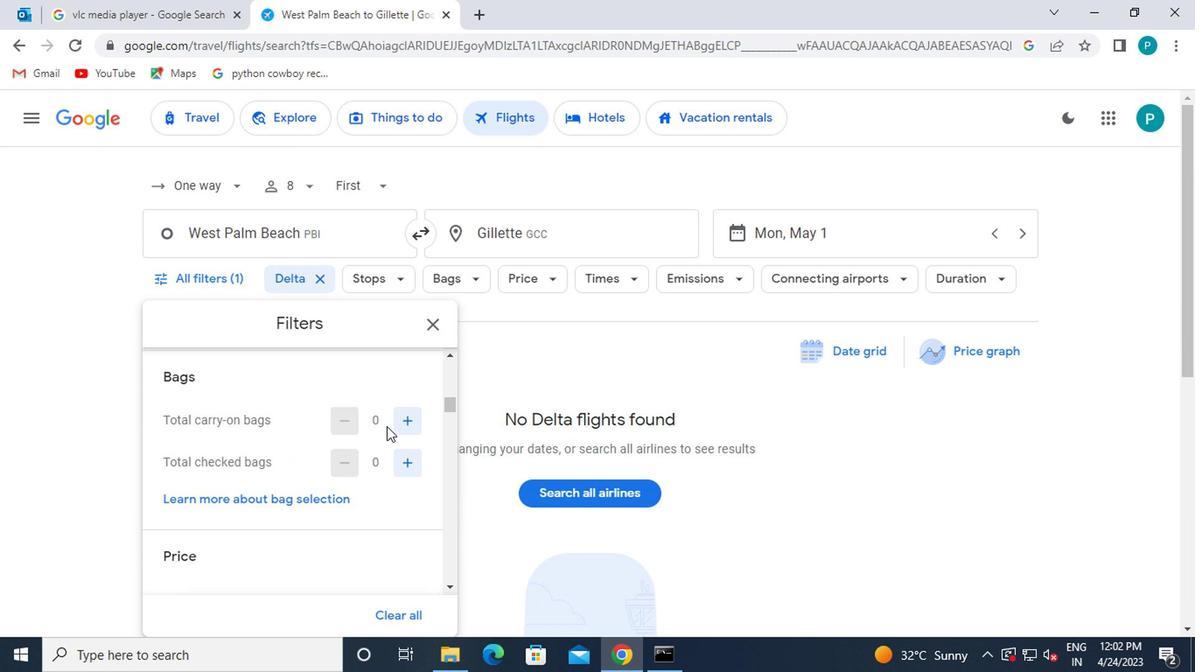 
Action: Mouse pressed left at (397, 454)
Screenshot: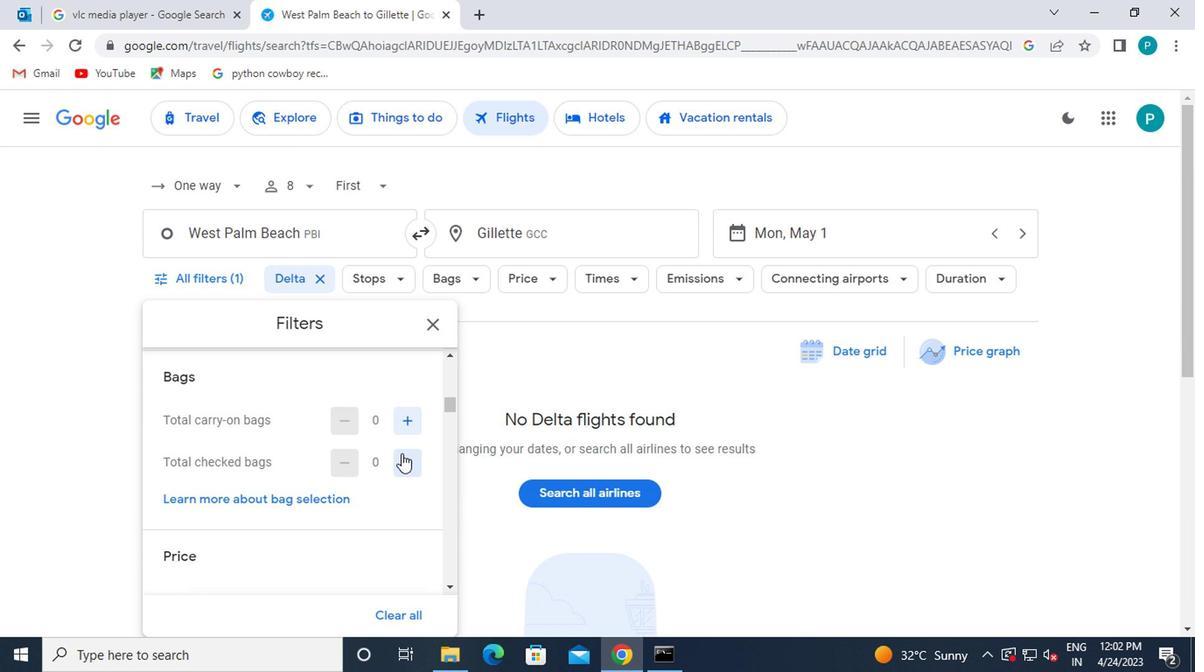 
Action: Mouse moved to (336, 451)
Screenshot: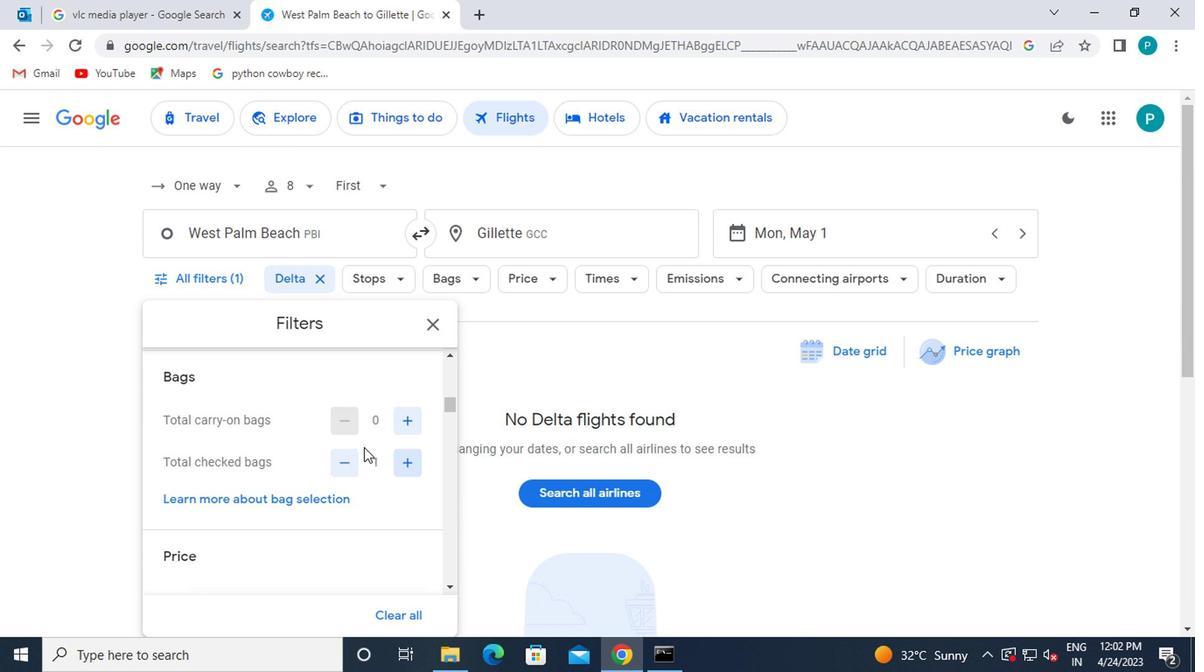 
Action: Mouse scrolled (336, 450) with delta (0, -1)
Screenshot: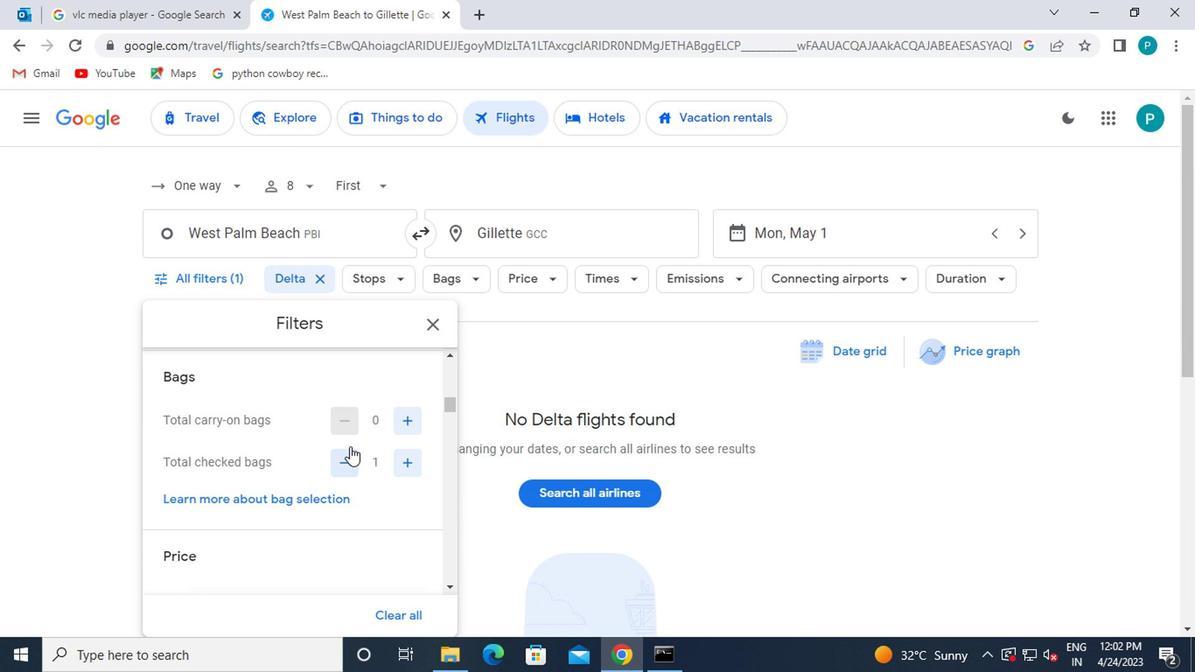 
Action: Mouse moved to (331, 455)
Screenshot: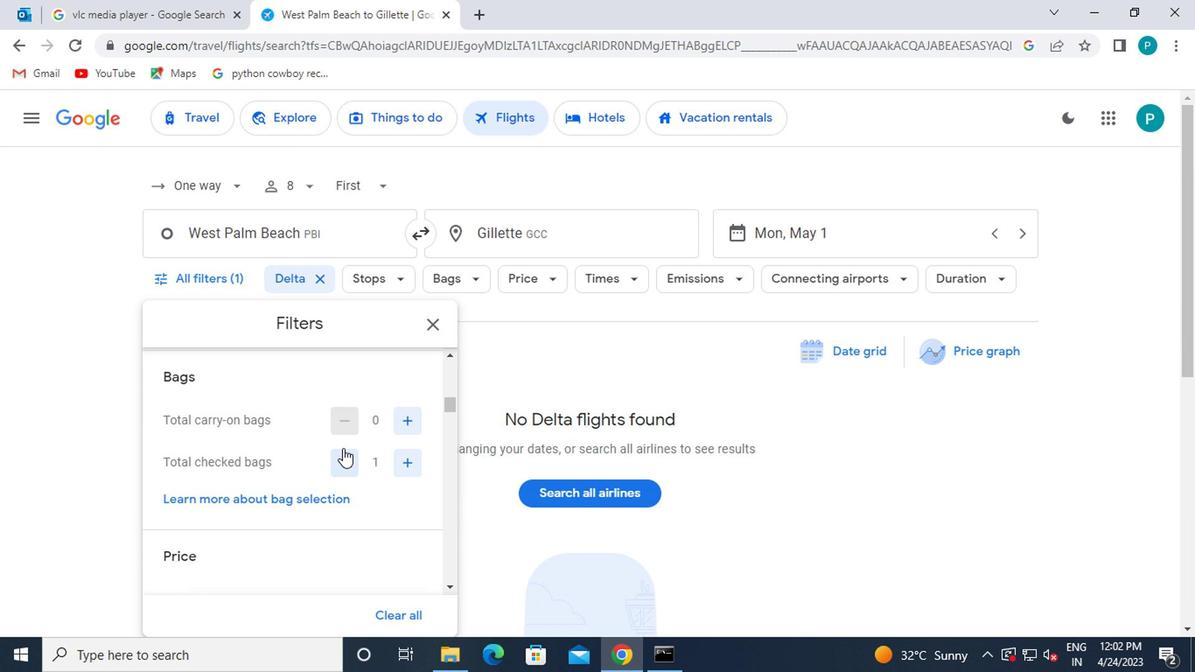 
Action: Mouse scrolled (331, 454) with delta (0, -1)
Screenshot: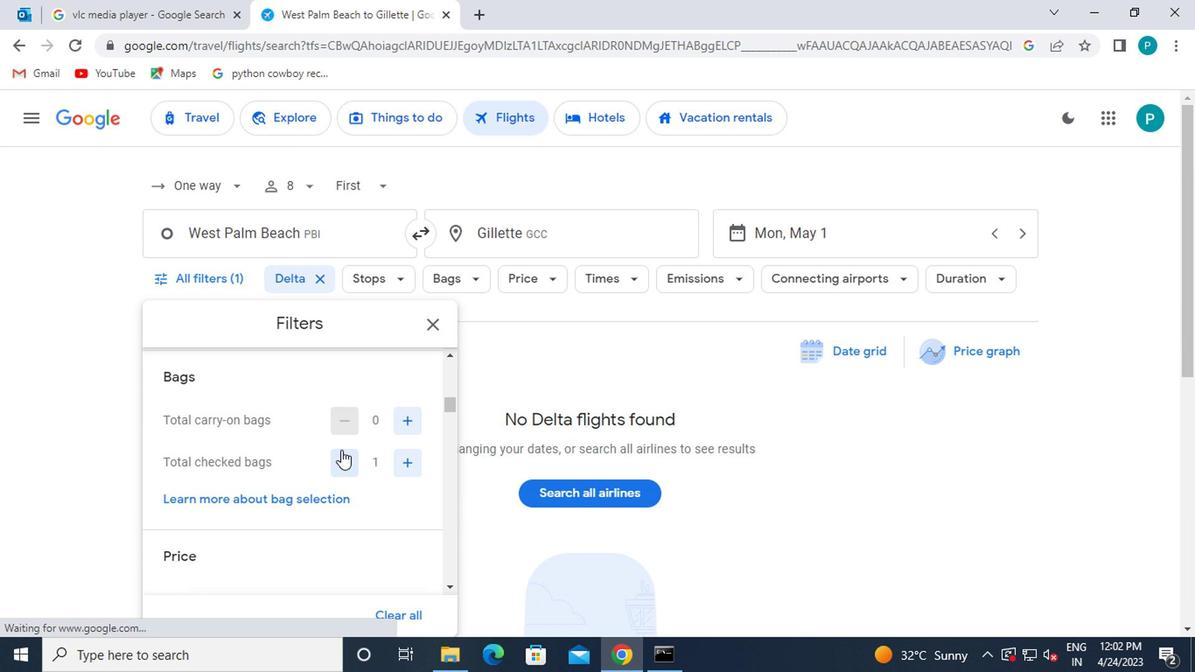 
Action: Mouse moved to (405, 454)
Screenshot: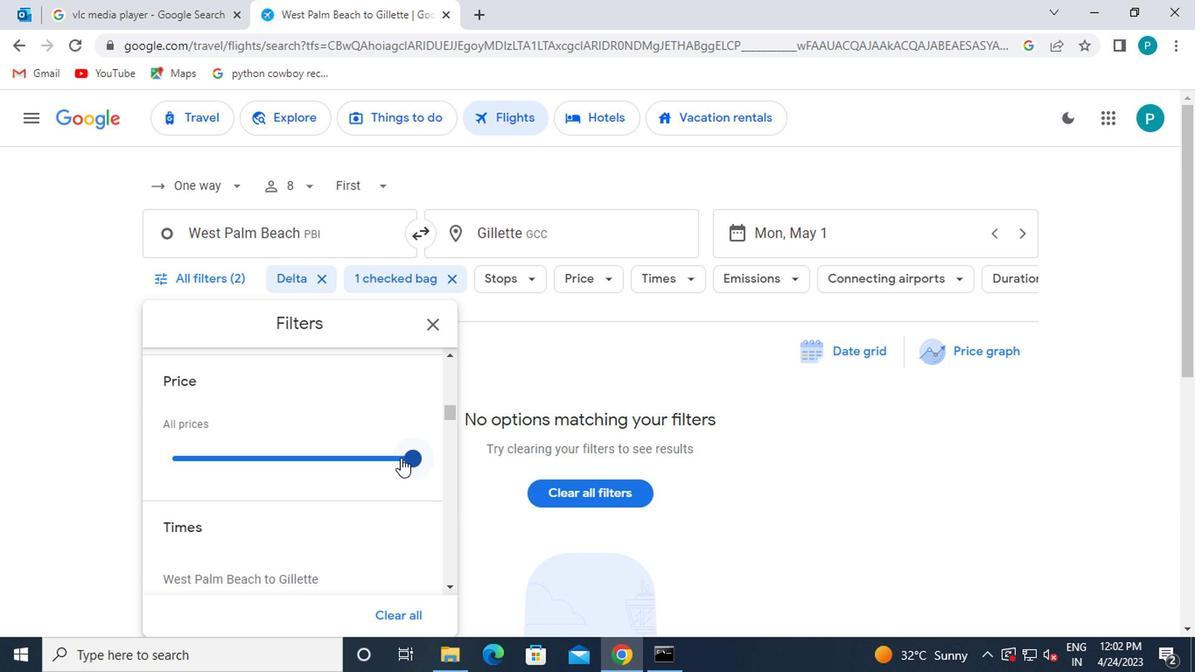 
Action: Mouse pressed left at (405, 454)
Screenshot: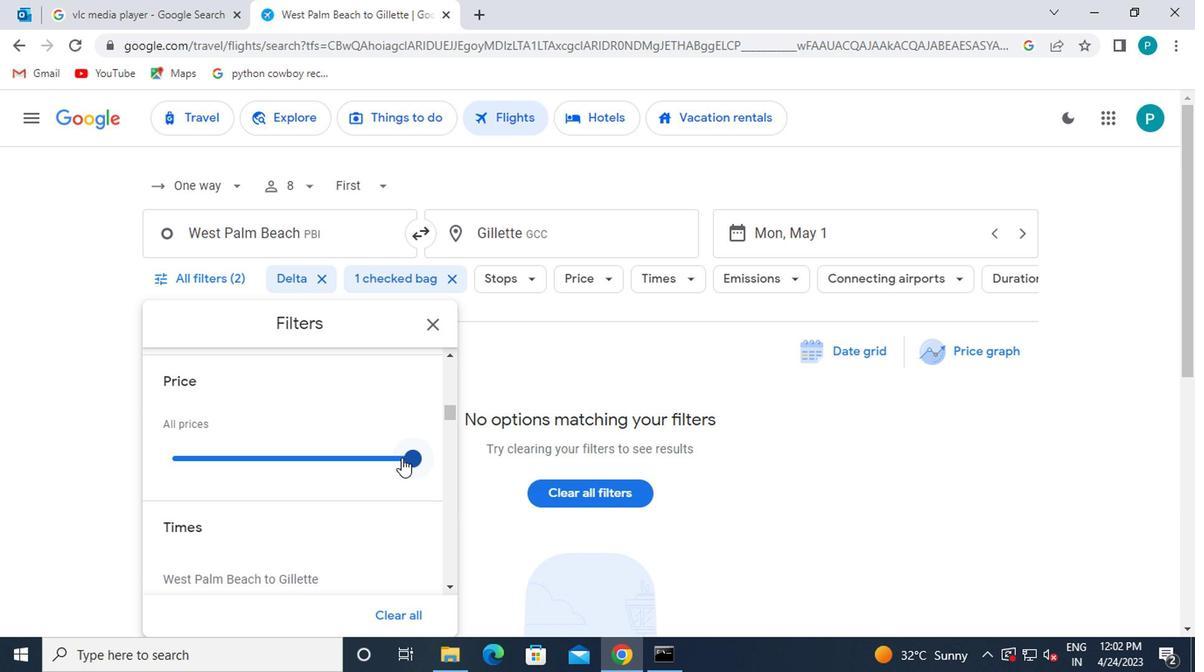
Action: Mouse moved to (341, 494)
Screenshot: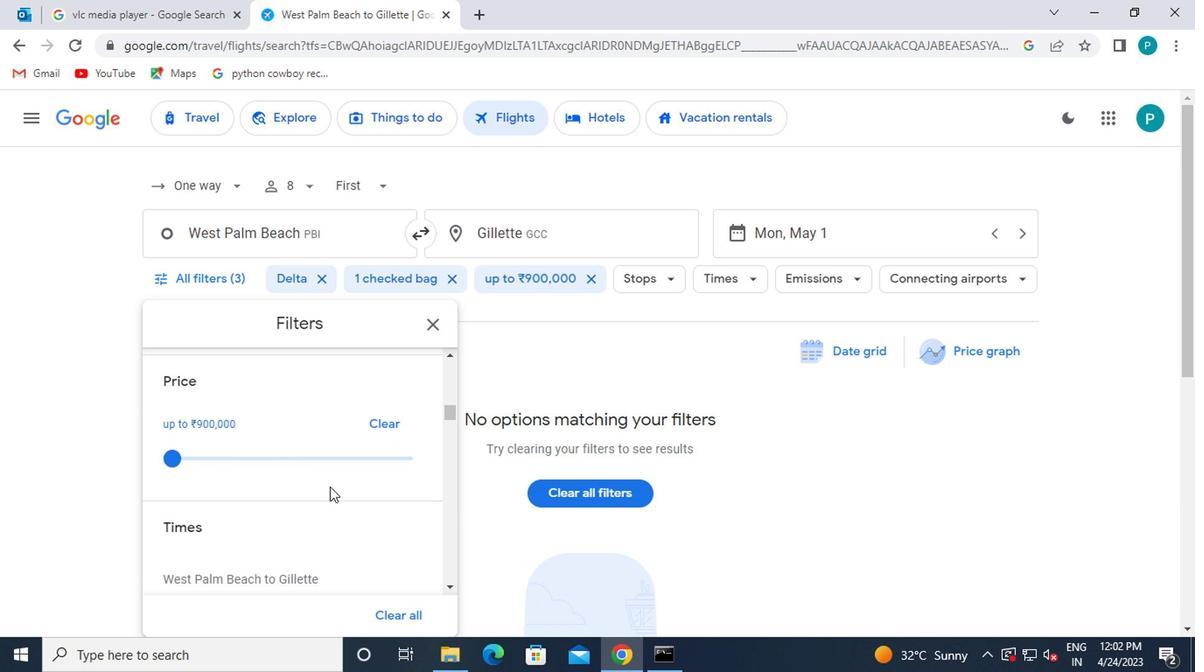 
Action: Mouse scrolled (341, 493) with delta (0, -1)
Screenshot: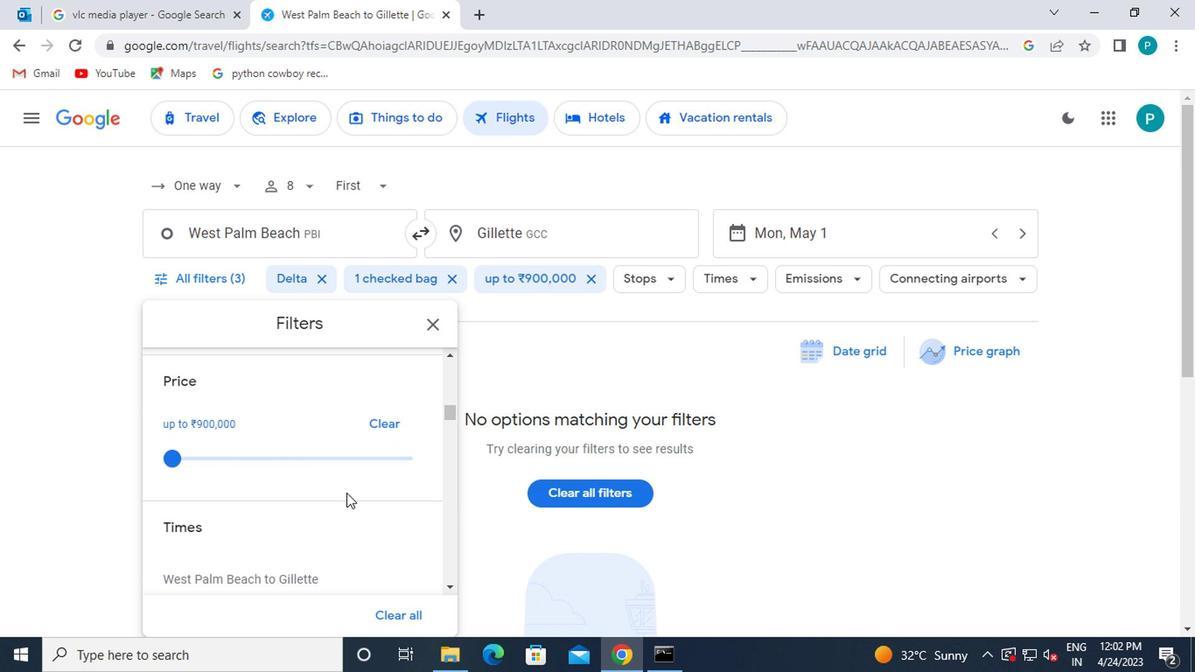 
Action: Mouse moved to (378, 551)
Screenshot: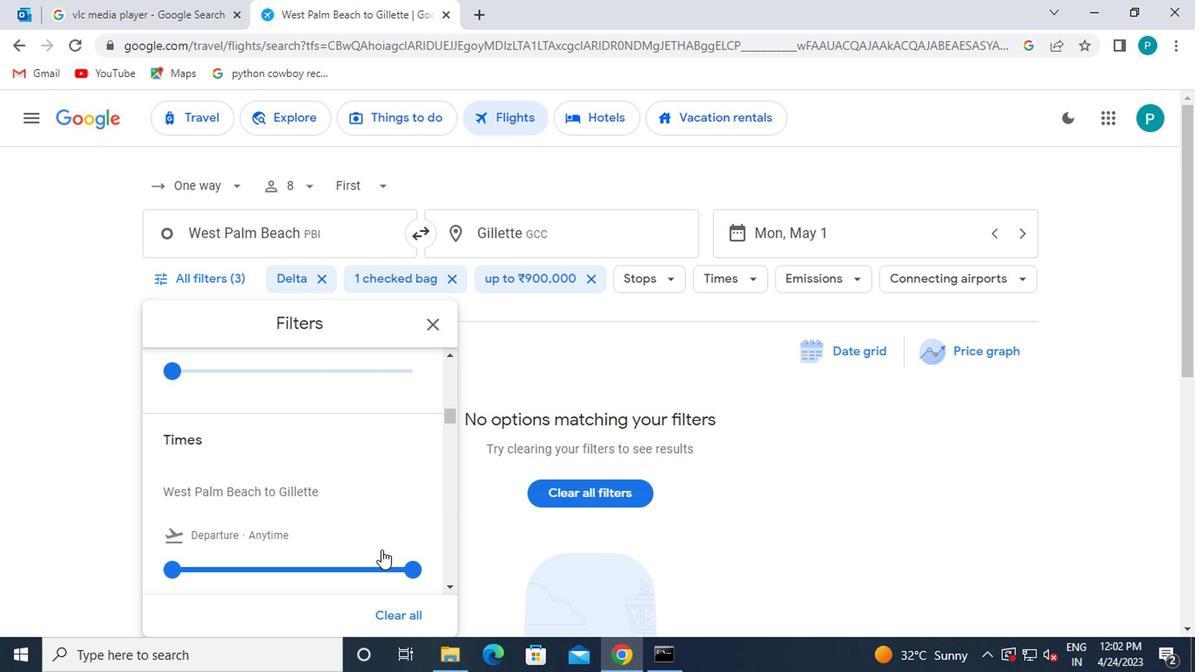 
Action: Mouse scrolled (378, 550) with delta (0, 0)
Screenshot: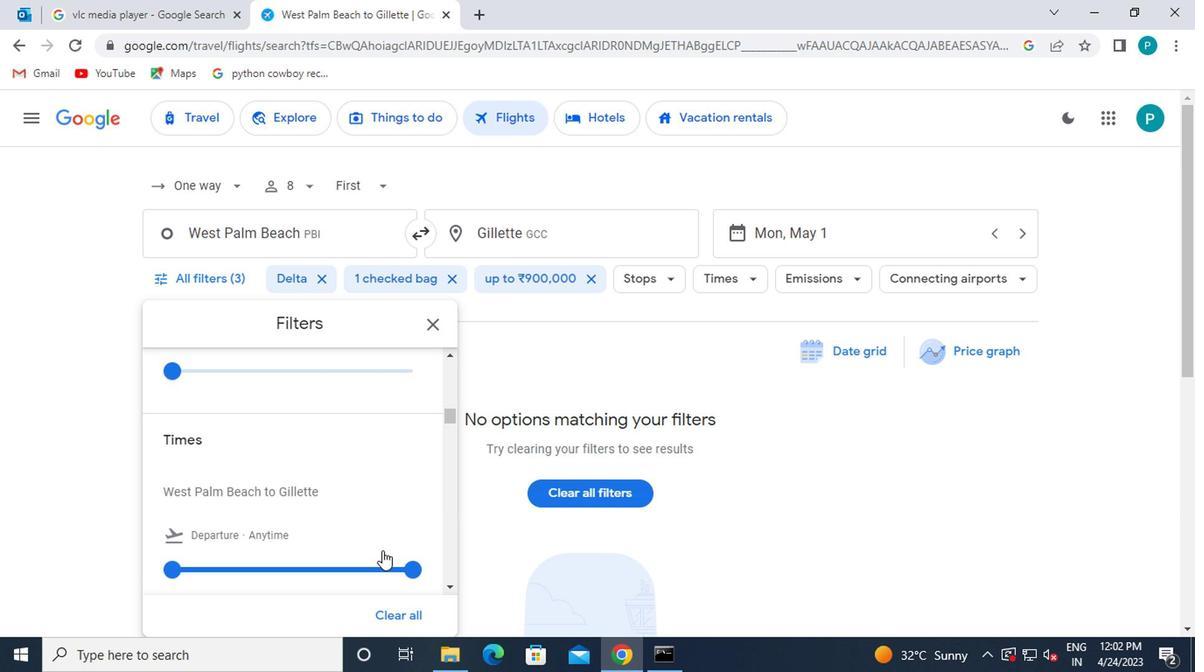 
Action: Mouse moved to (158, 486)
Screenshot: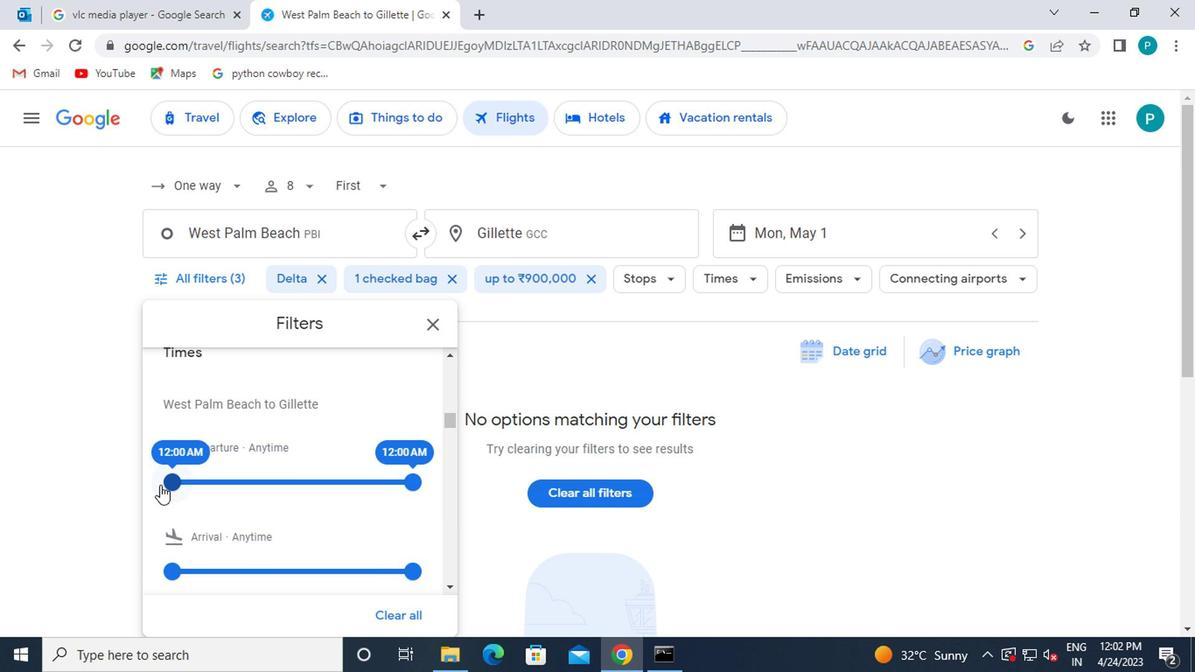 
Action: Mouse pressed left at (158, 486)
Screenshot: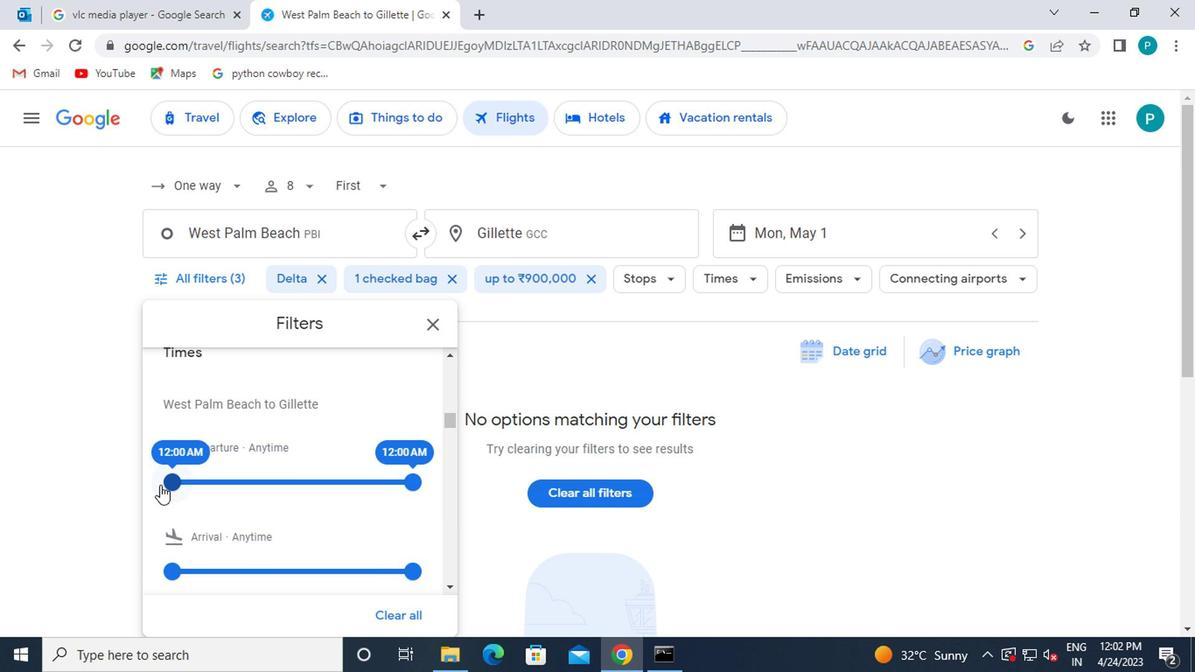 
Action: Mouse moved to (418, 327)
Screenshot: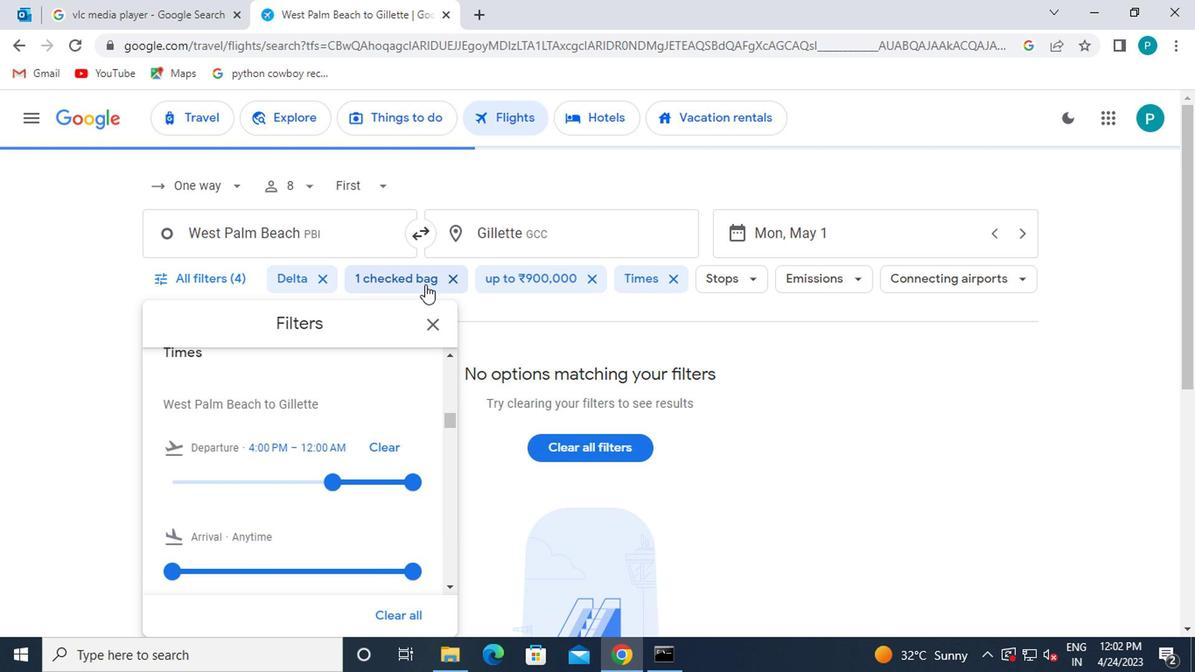 
Action: Mouse pressed left at (418, 327)
Screenshot: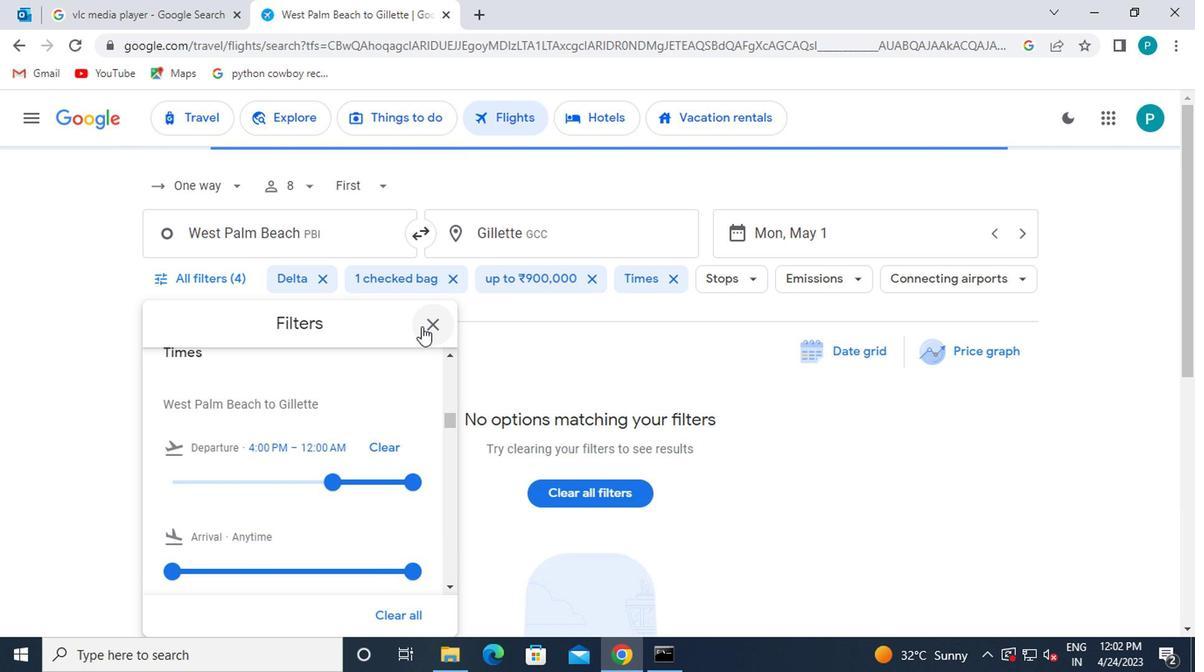 
